 Task: Get information about a Redfin agent in Sacramento, California, for assistance in finding a property with a rooftop terrace.
Action: Mouse pressed left at (336, 185)
Screenshot: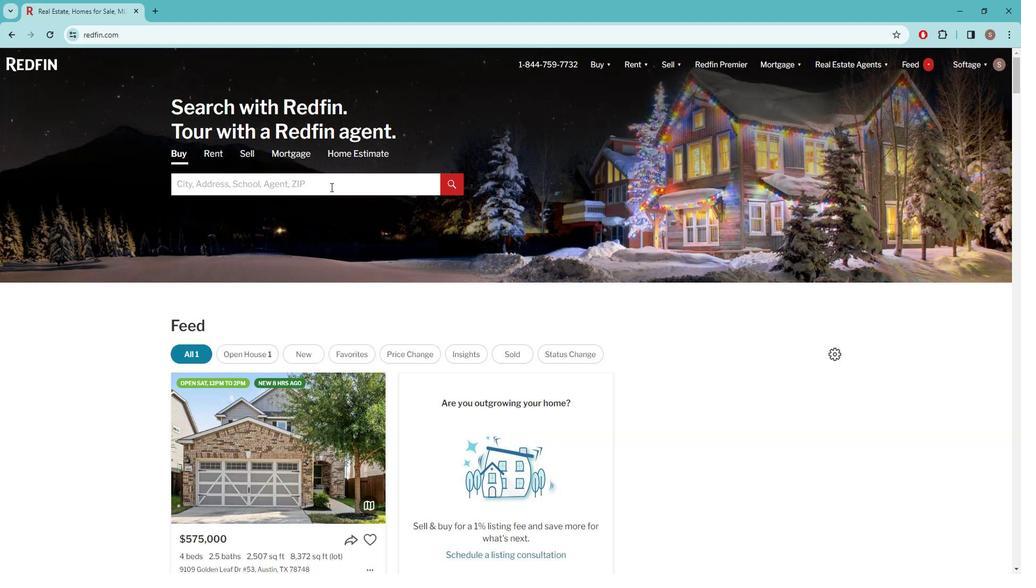
Action: Key pressed s<Key.caps_lock>ACRAMENTO
Screenshot: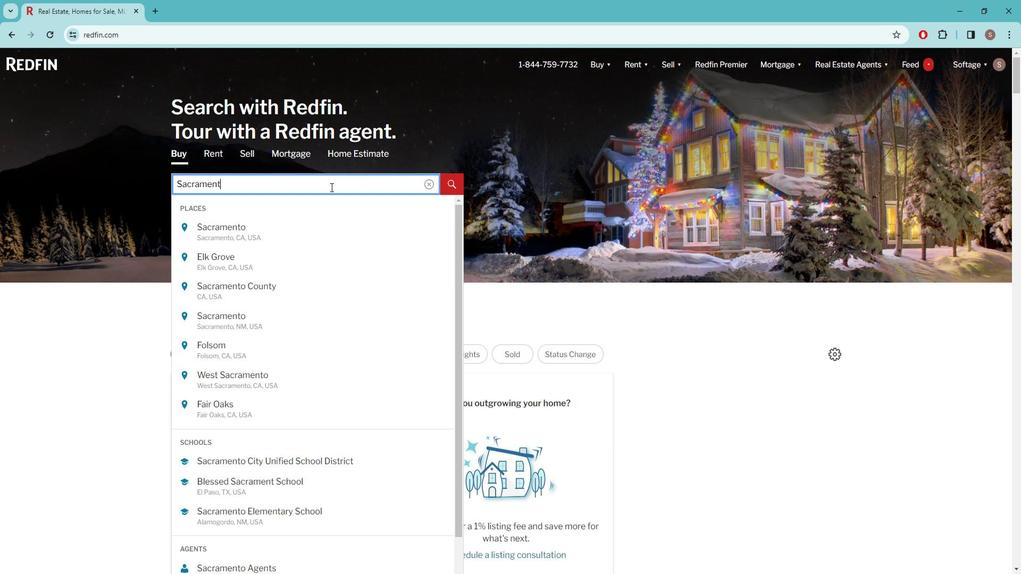 
Action: Mouse moved to (262, 224)
Screenshot: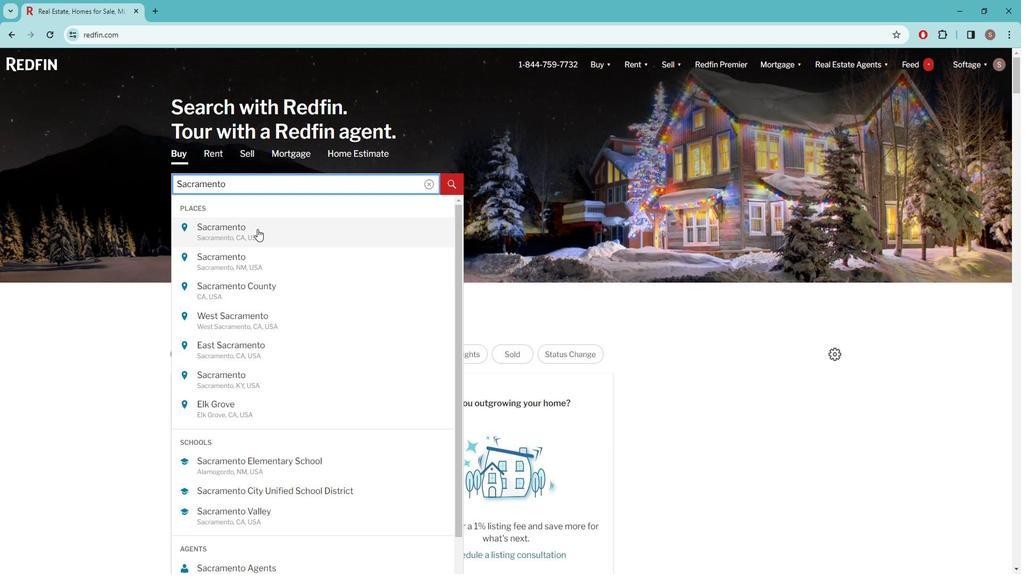 
Action: Mouse pressed left at (262, 224)
Screenshot: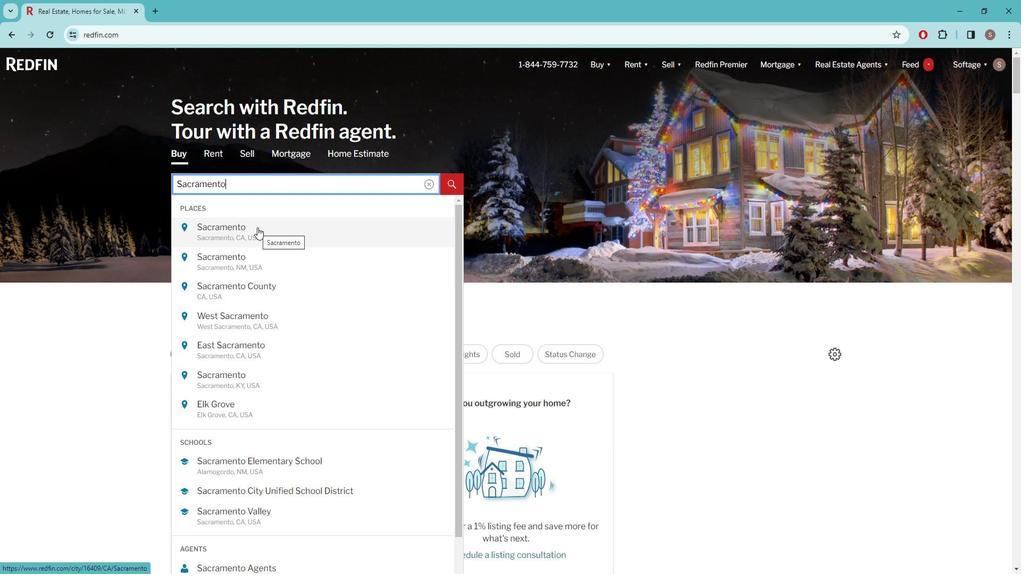 
Action: Mouse moved to (902, 134)
Screenshot: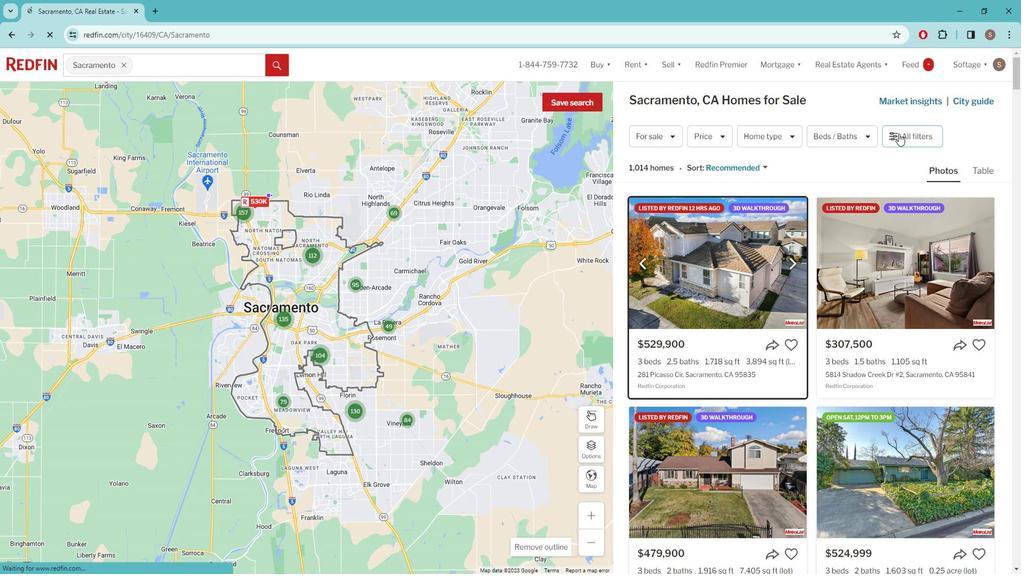 
Action: Mouse pressed left at (902, 134)
Screenshot: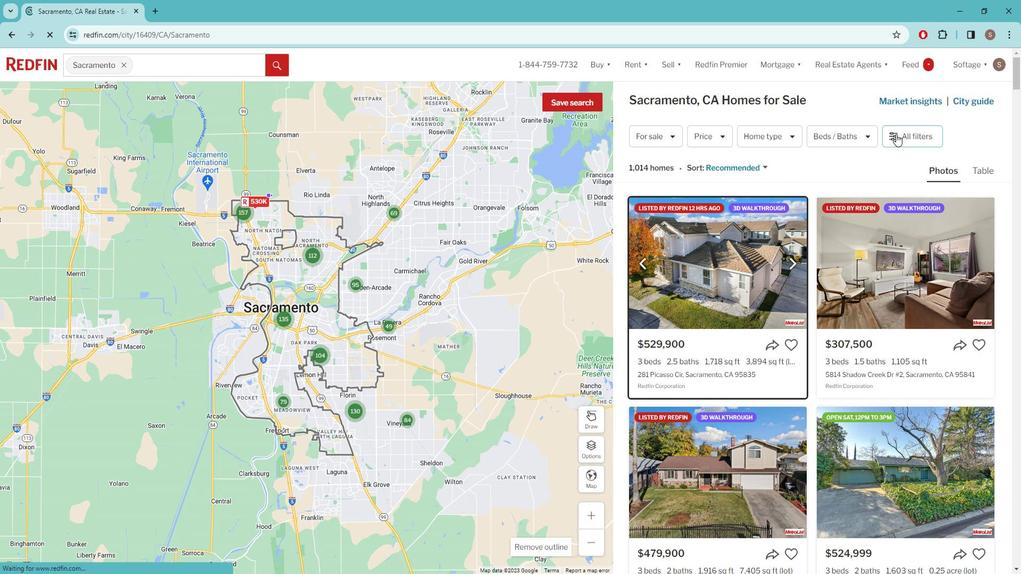 
Action: Mouse pressed left at (902, 134)
Screenshot: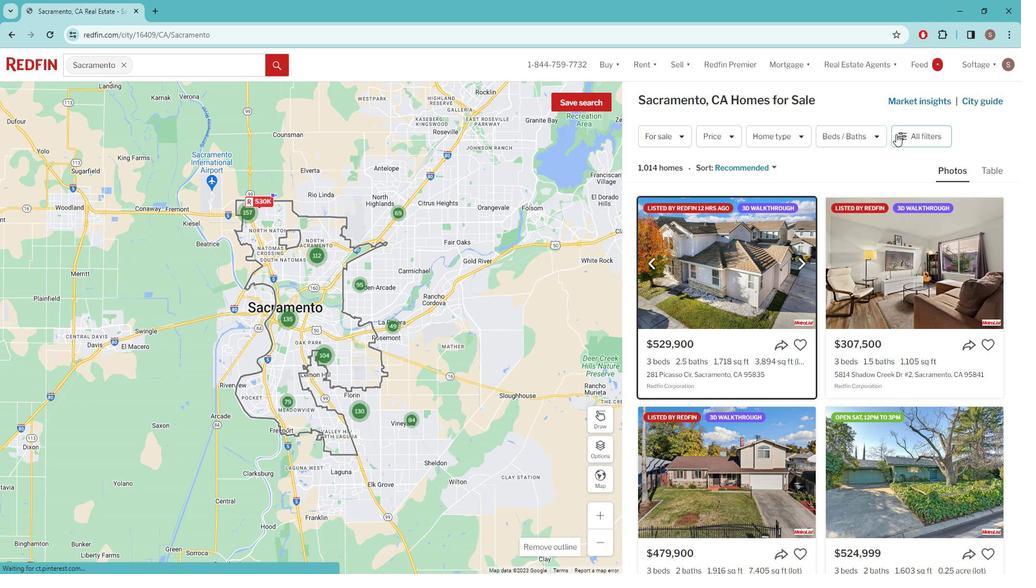 
Action: Mouse moved to (901, 135)
Screenshot: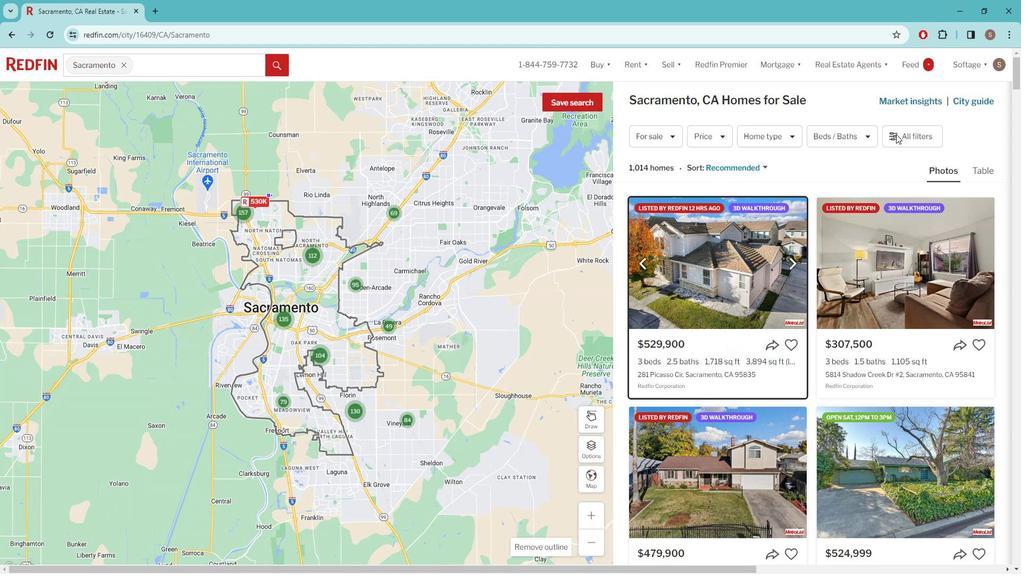 
Action: Mouse pressed left at (901, 135)
Screenshot: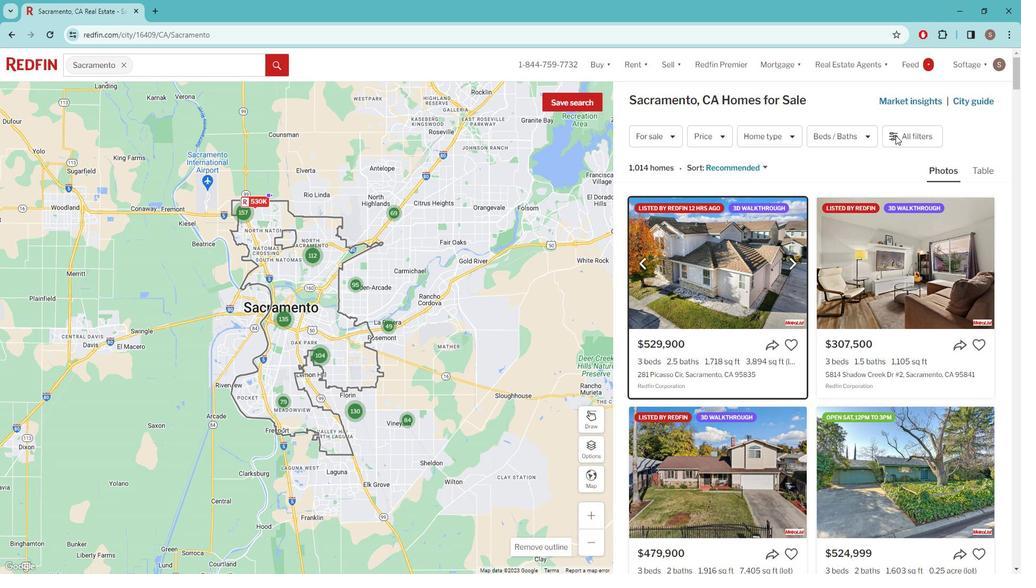 
Action: Mouse moved to (860, 190)
Screenshot: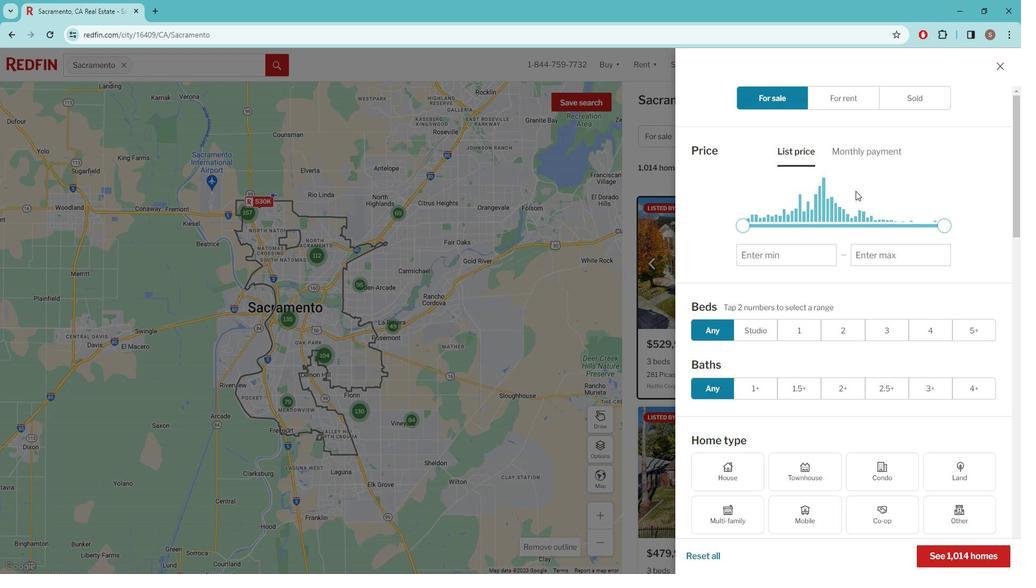 
Action: Mouse scrolled (860, 190) with delta (0, 0)
Screenshot: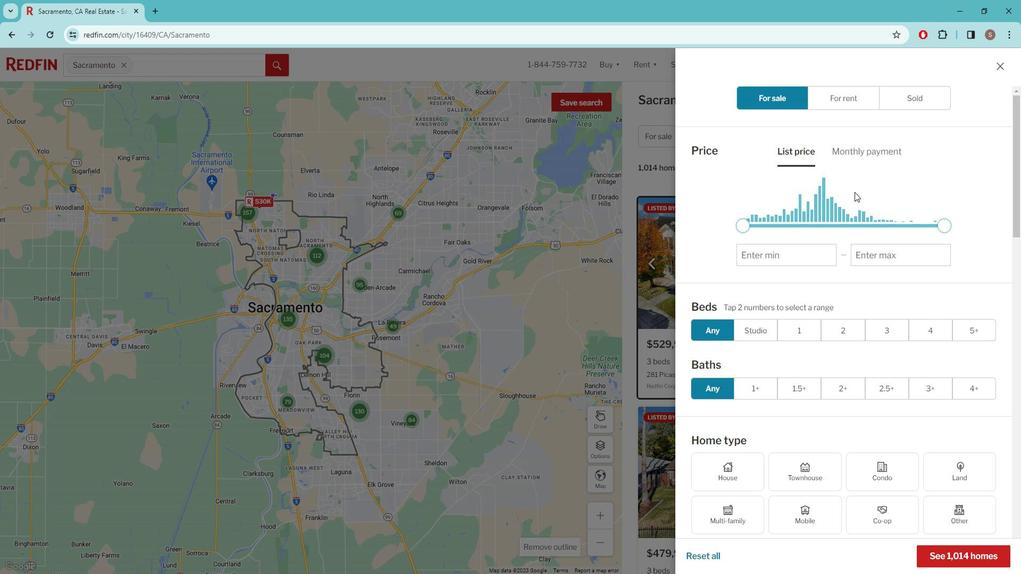 
Action: Mouse scrolled (860, 190) with delta (0, 0)
Screenshot: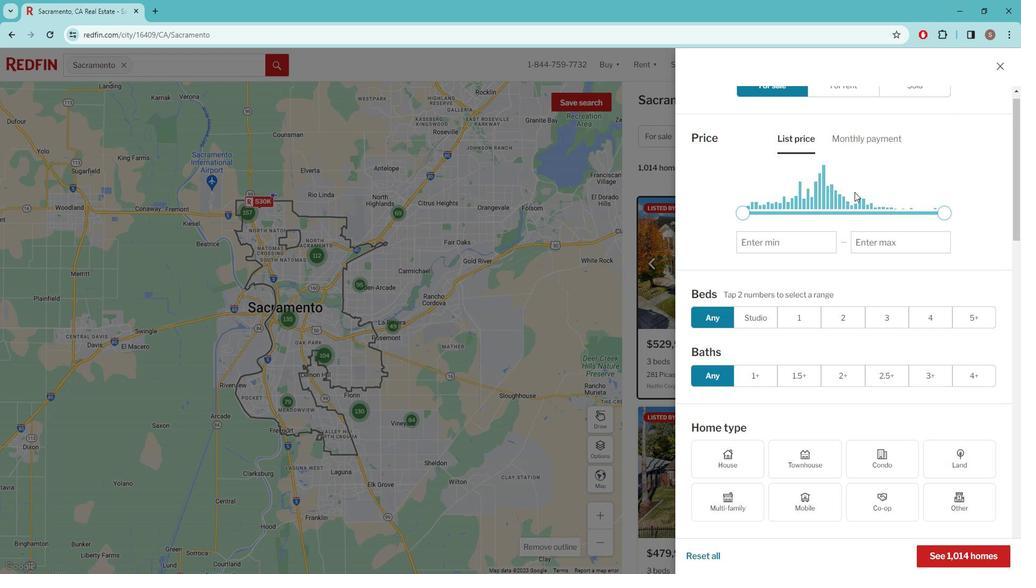 
Action: Mouse moved to (843, 235)
Screenshot: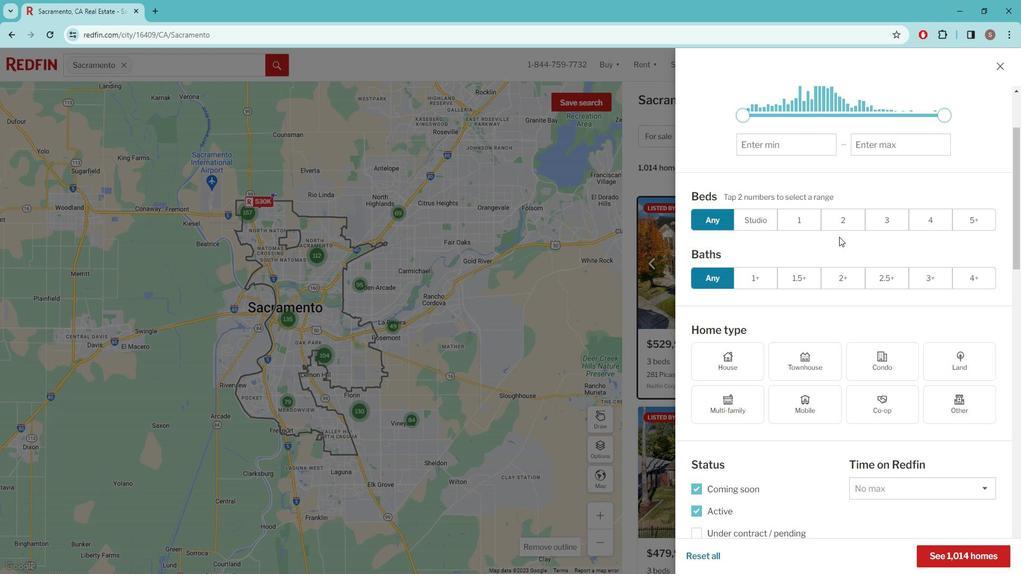
Action: Mouse scrolled (843, 234) with delta (0, 0)
Screenshot: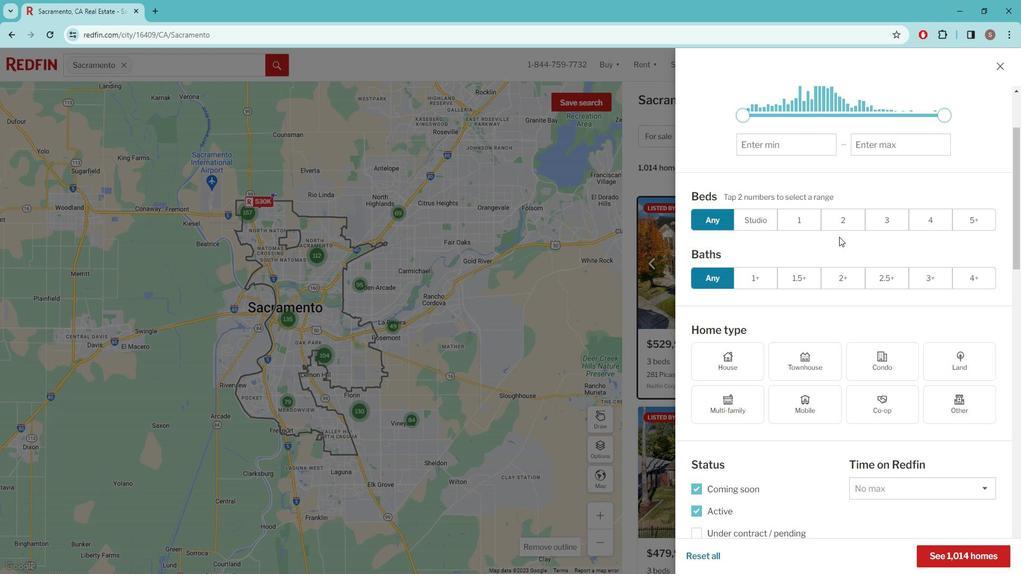 
Action: Mouse moved to (831, 246)
Screenshot: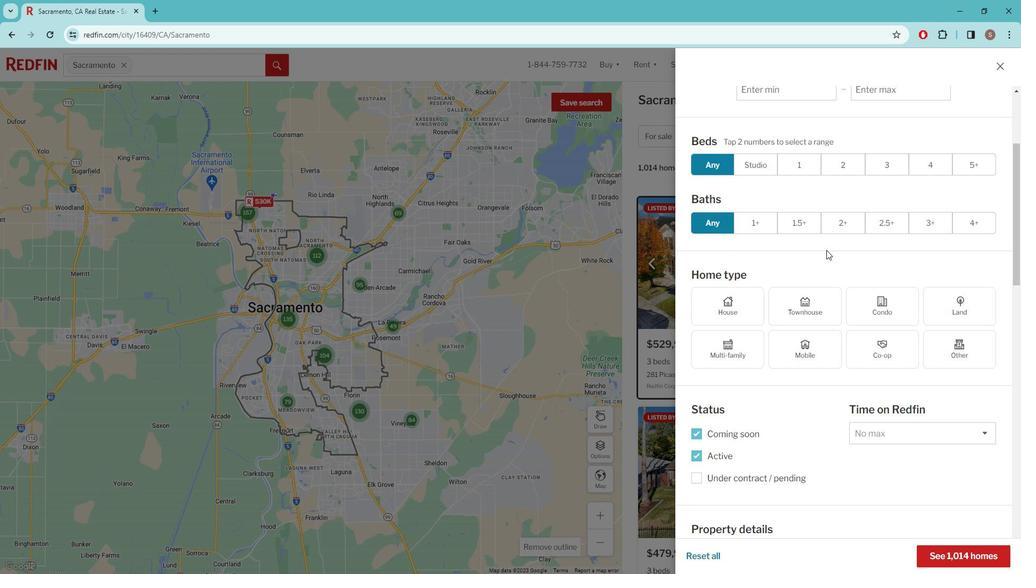 
Action: Mouse scrolled (831, 245) with delta (0, 0)
Screenshot: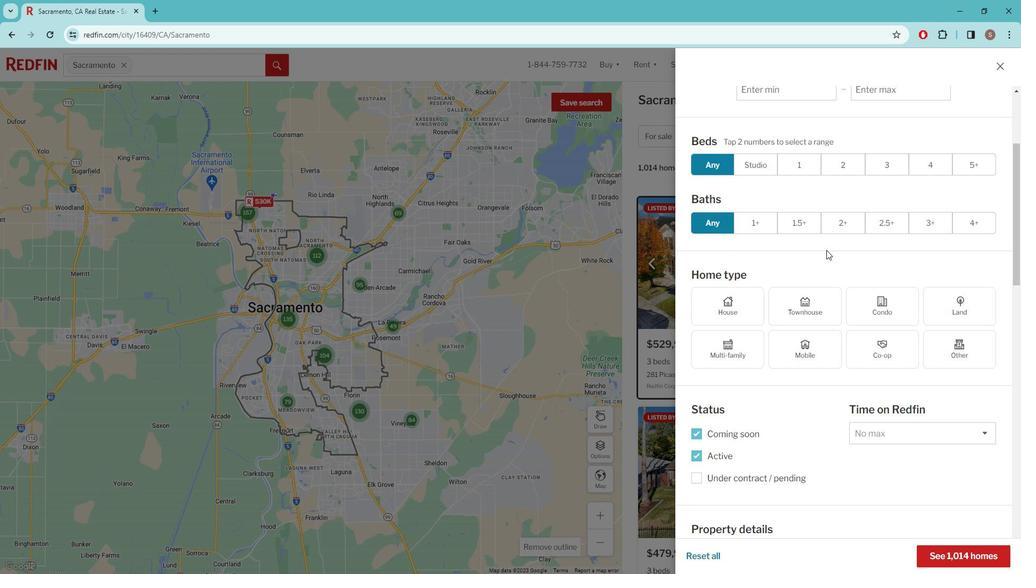 
Action: Mouse moved to (830, 249)
Screenshot: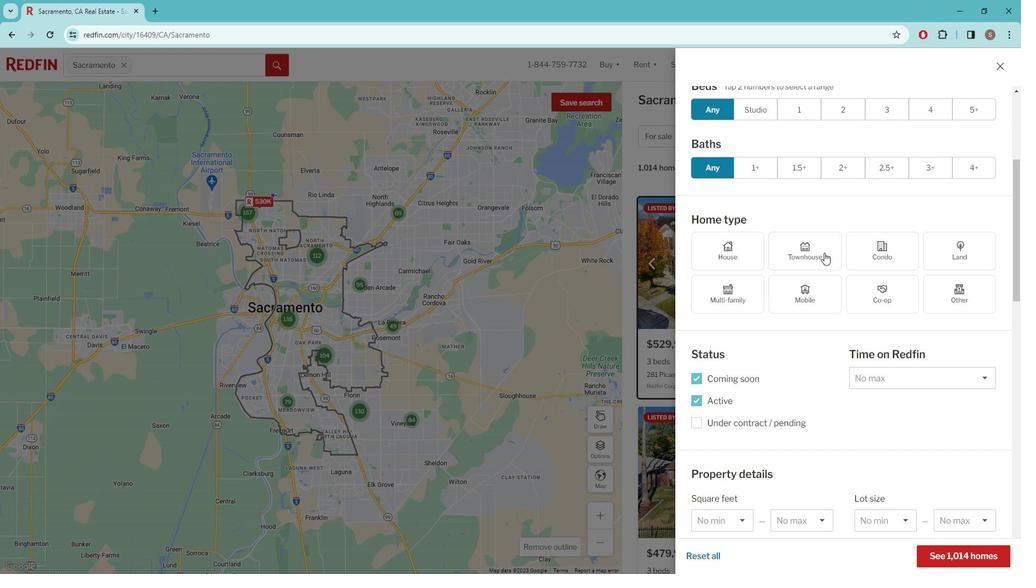 
Action: Mouse scrolled (830, 248) with delta (0, 0)
Screenshot: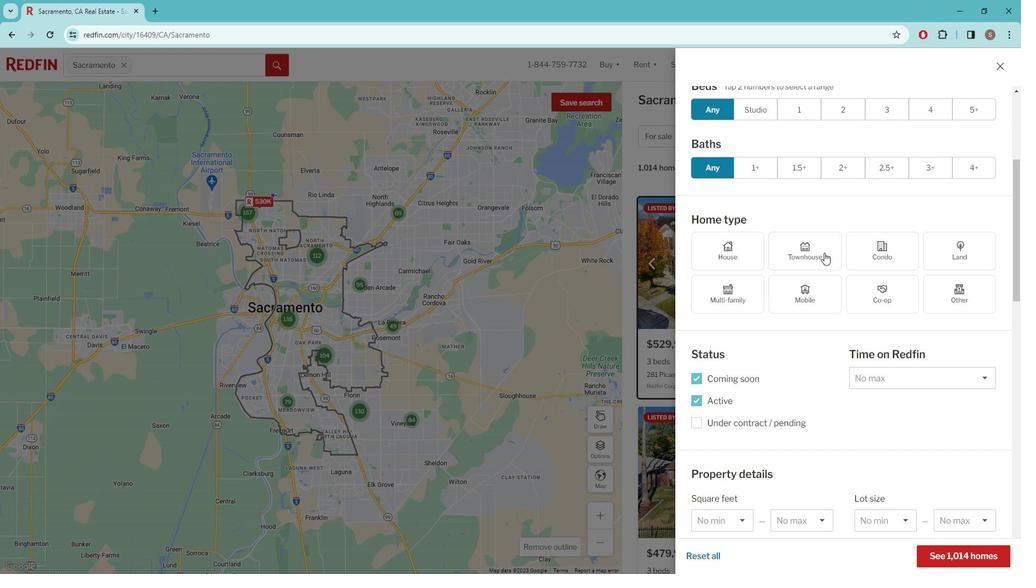 
Action: Mouse scrolled (830, 248) with delta (0, 0)
Screenshot: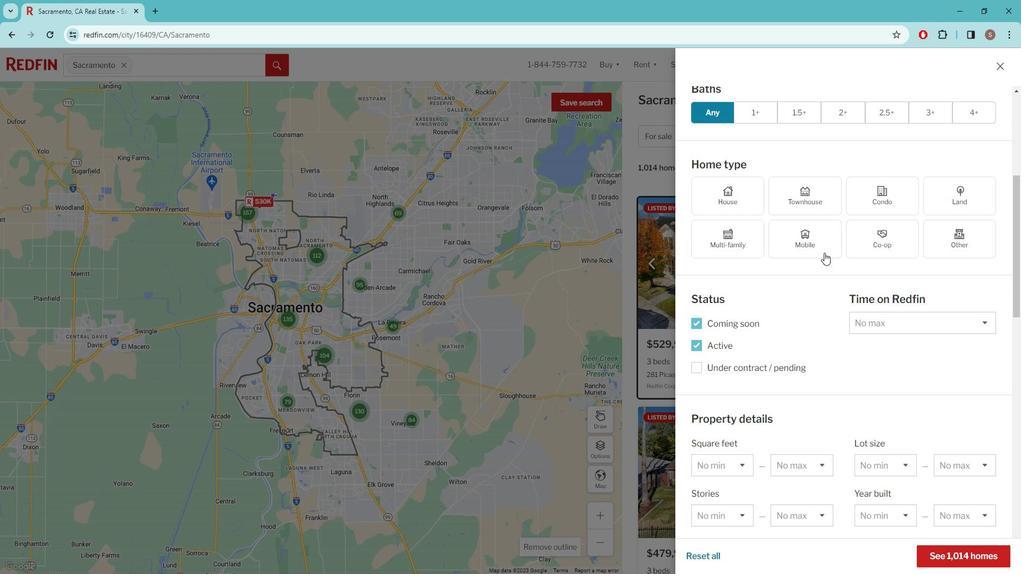 
Action: Mouse scrolled (830, 248) with delta (0, 0)
Screenshot: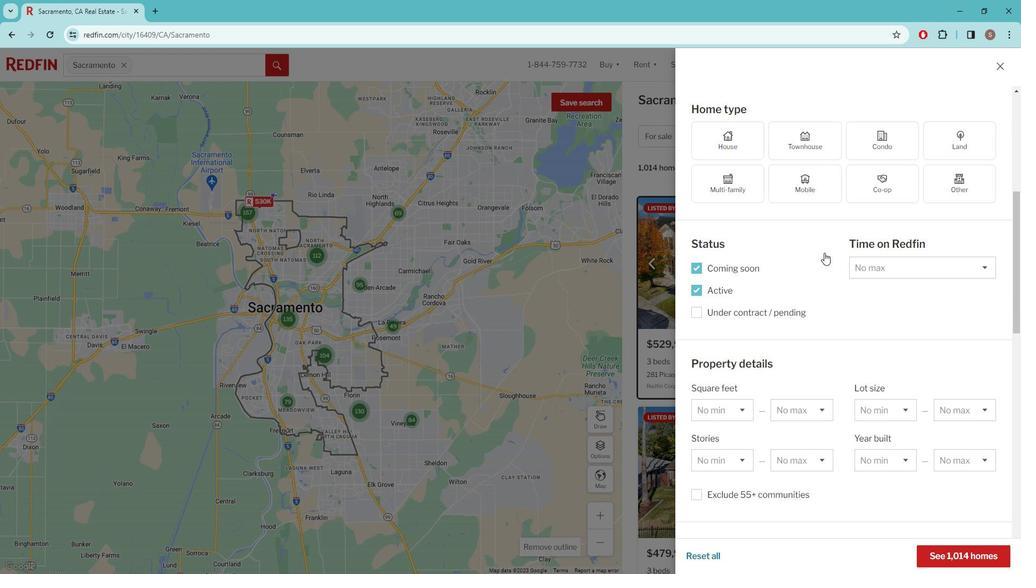 
Action: Mouse scrolled (830, 248) with delta (0, 0)
Screenshot: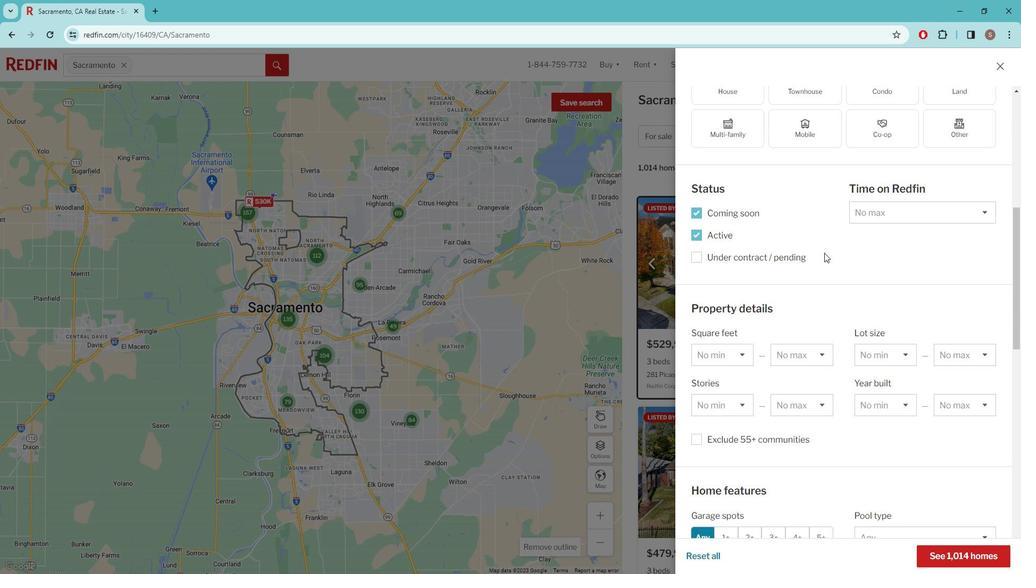 
Action: Mouse scrolled (830, 248) with delta (0, 0)
Screenshot: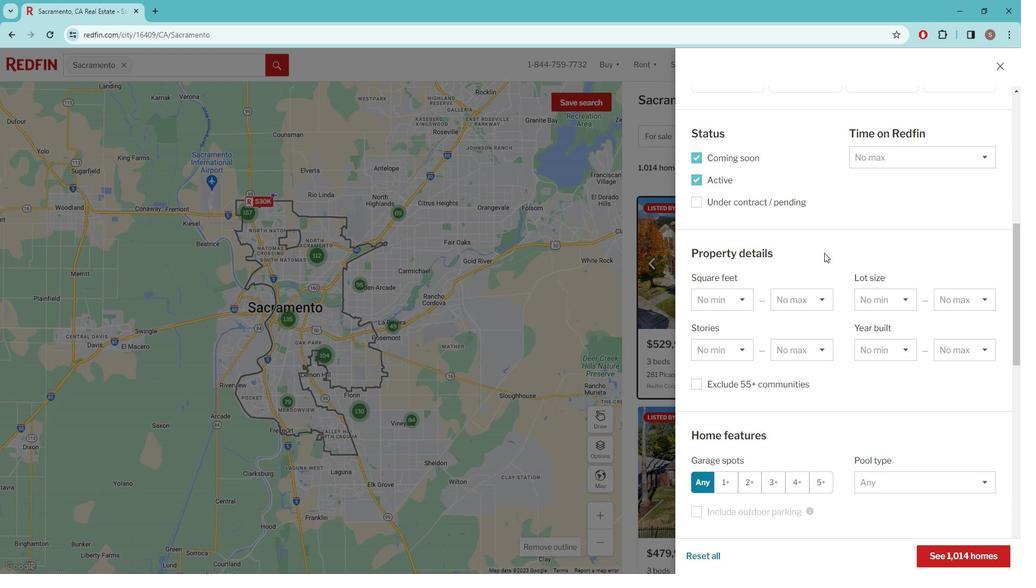 
Action: Mouse scrolled (830, 248) with delta (0, 0)
Screenshot: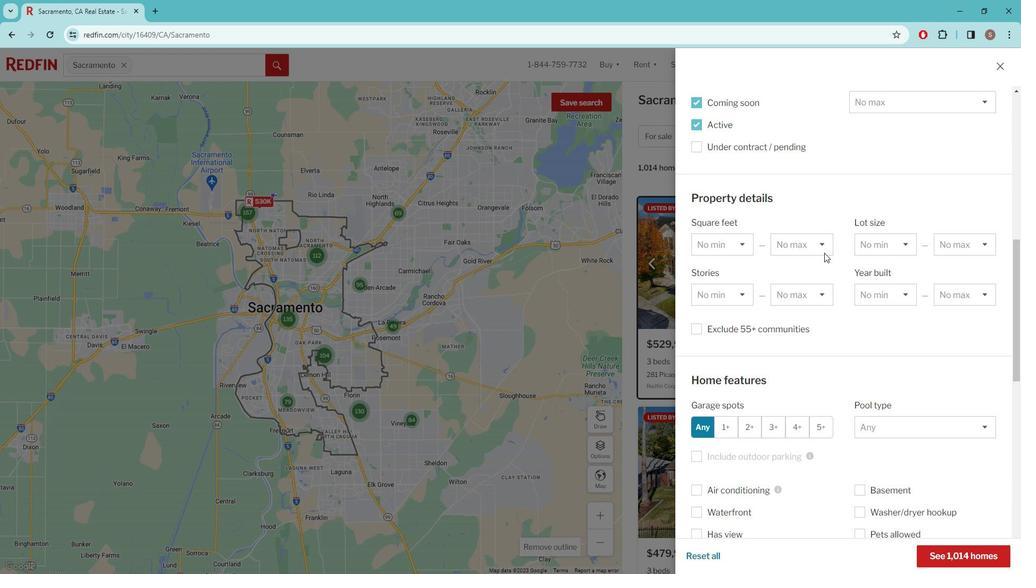 
Action: Mouse scrolled (830, 248) with delta (0, 0)
Screenshot: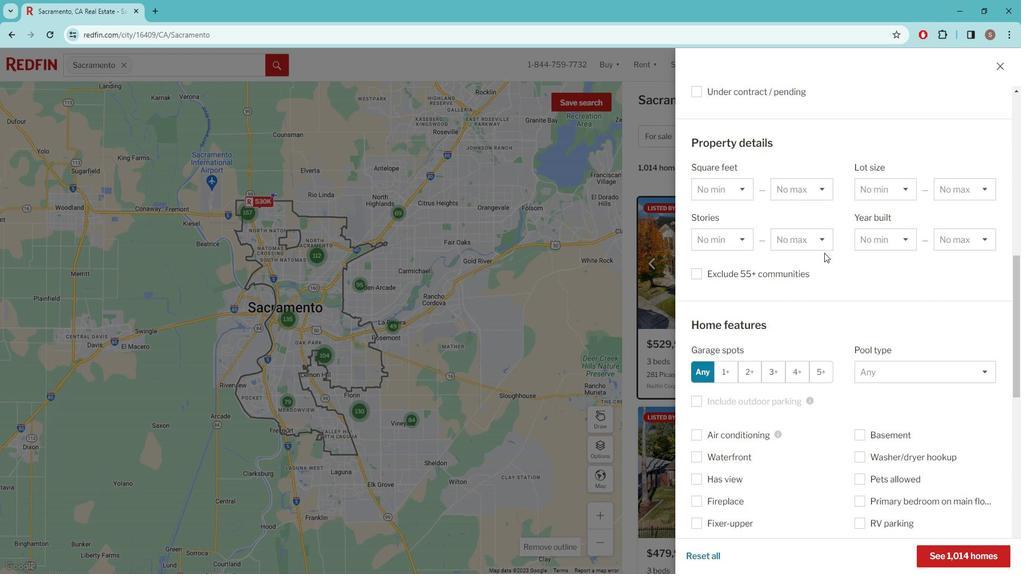 
Action: Mouse moved to (829, 253)
Screenshot: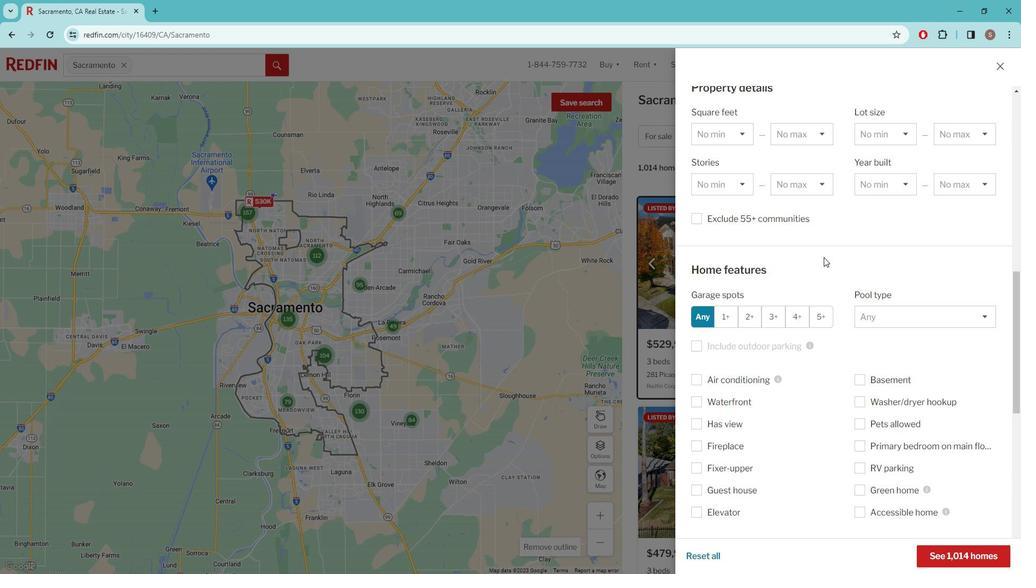 
Action: Mouse scrolled (829, 252) with delta (0, 0)
Screenshot: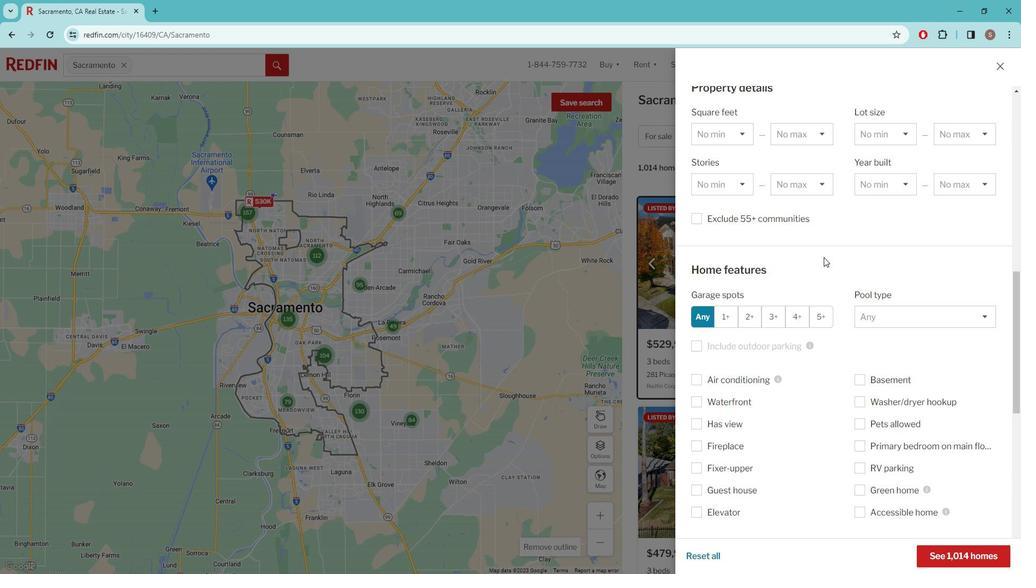 
Action: Mouse scrolled (829, 252) with delta (0, 0)
Screenshot: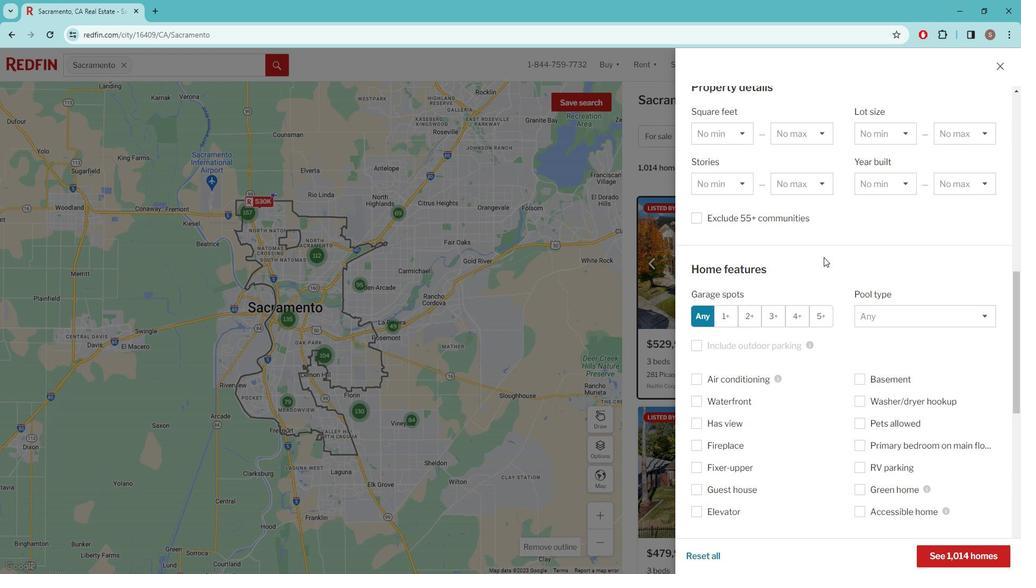 
Action: Mouse scrolled (829, 253) with delta (0, 0)
Screenshot: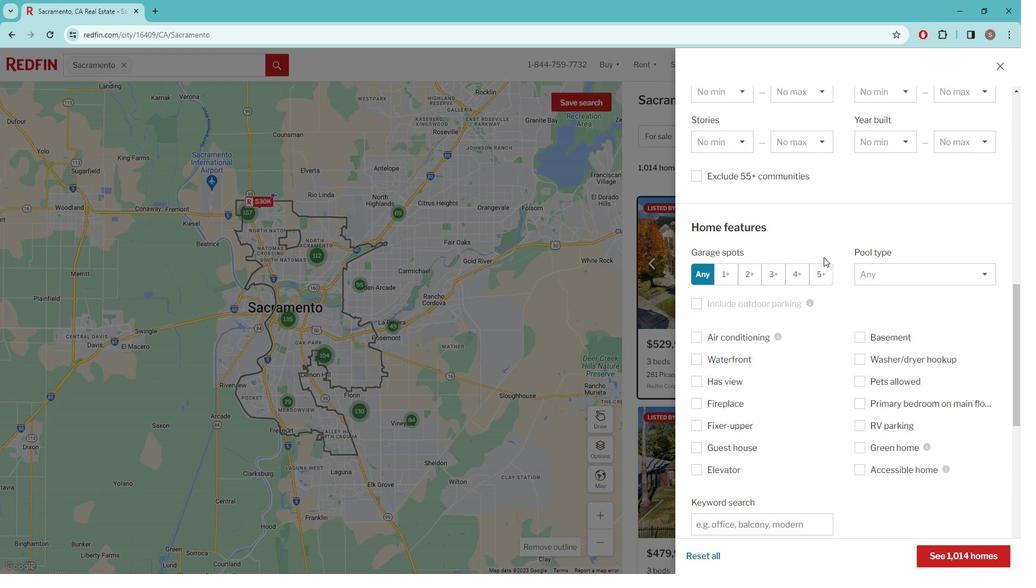 
Action: Mouse scrolled (829, 252) with delta (0, 0)
Screenshot: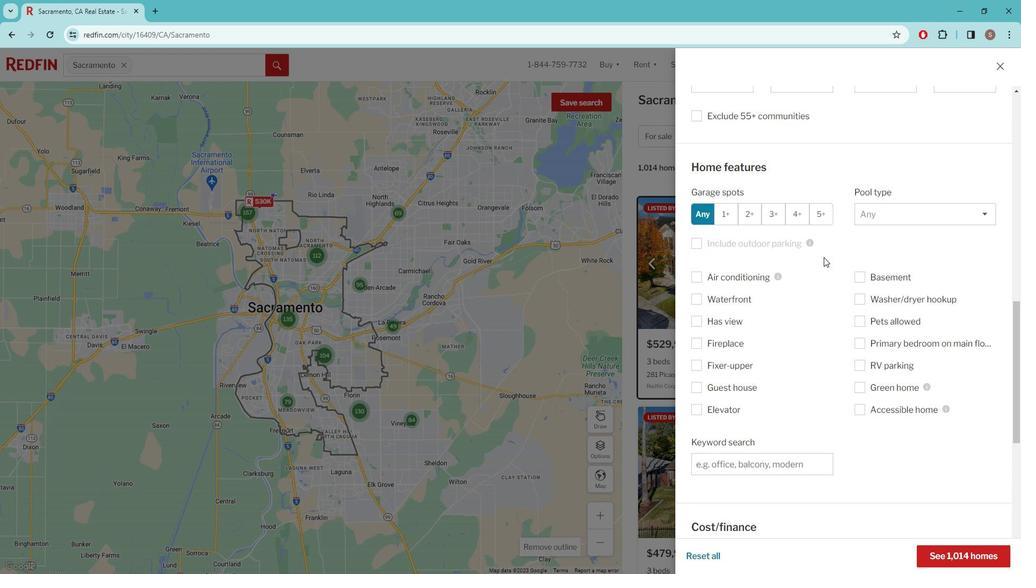 
Action: Mouse moved to (829, 254)
Screenshot: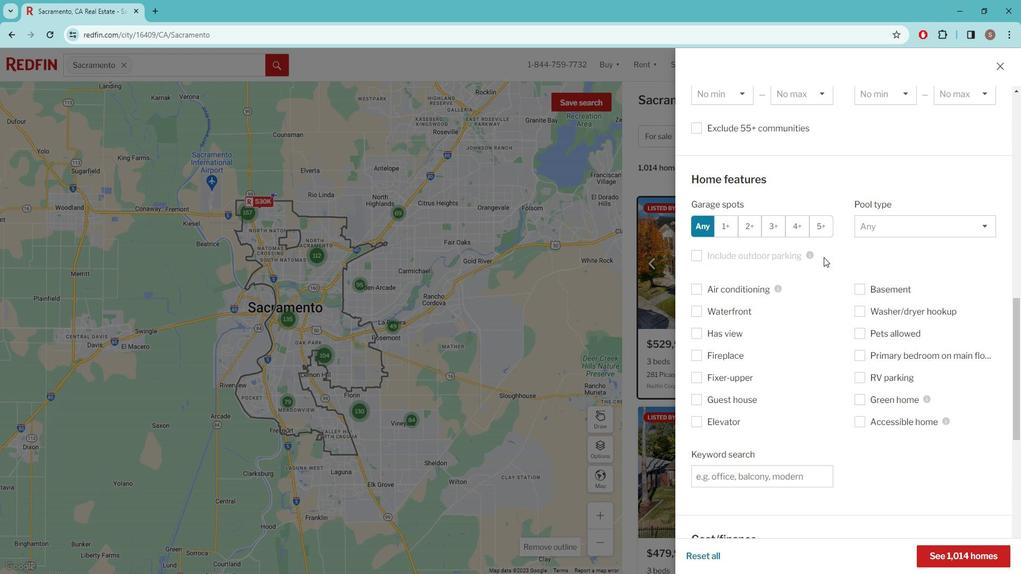 
Action: Mouse scrolled (829, 253) with delta (0, 0)
Screenshot: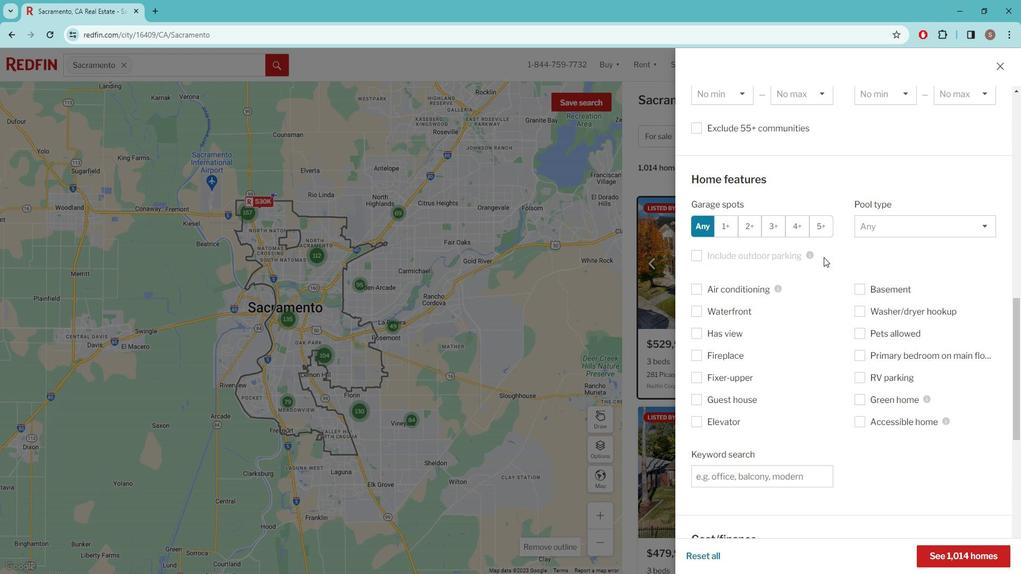 
Action: Mouse moved to (771, 389)
Screenshot: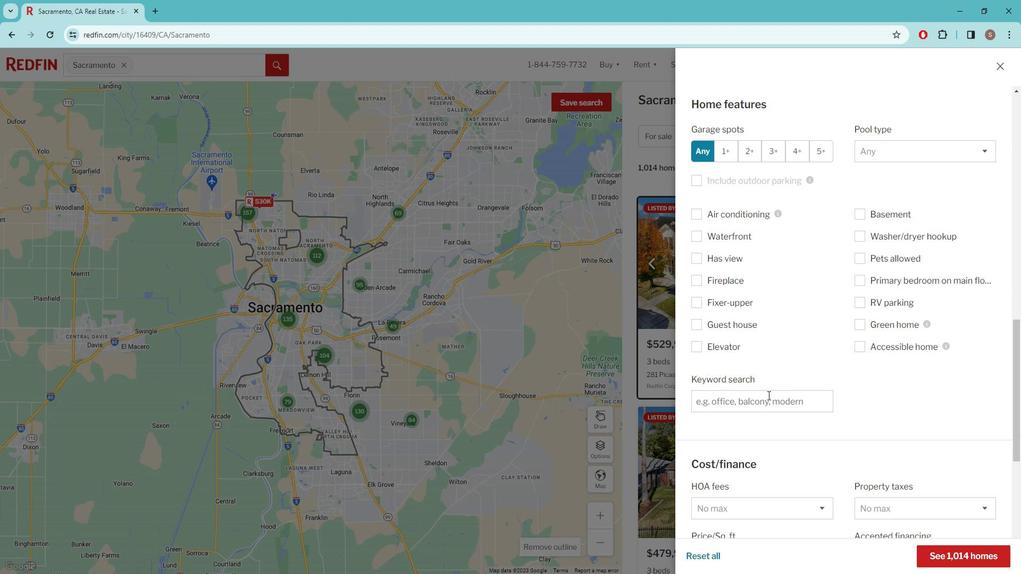 
Action: Mouse pressed left at (771, 389)
Screenshot: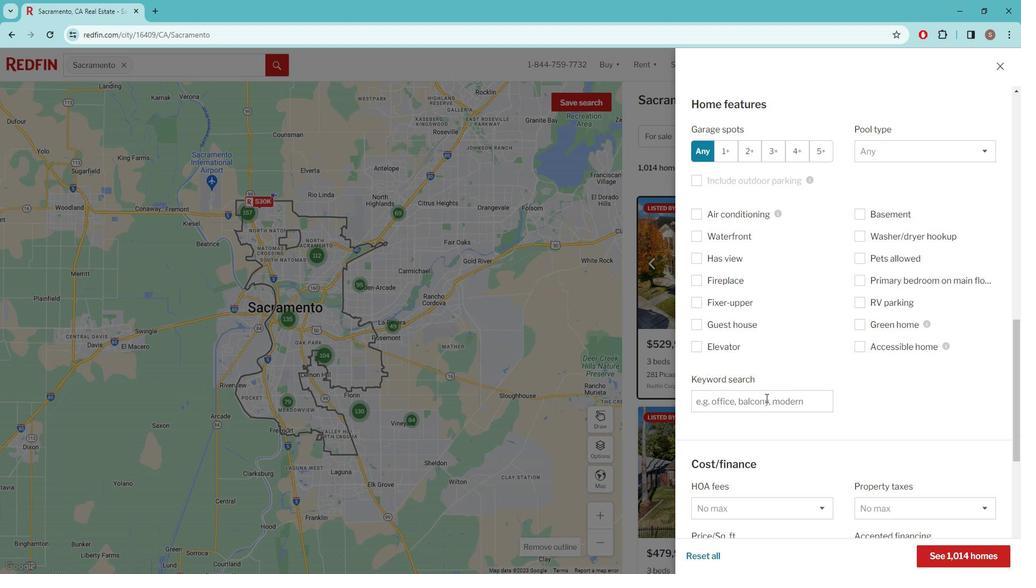 
Action: Mouse moved to (771, 372)
Screenshot: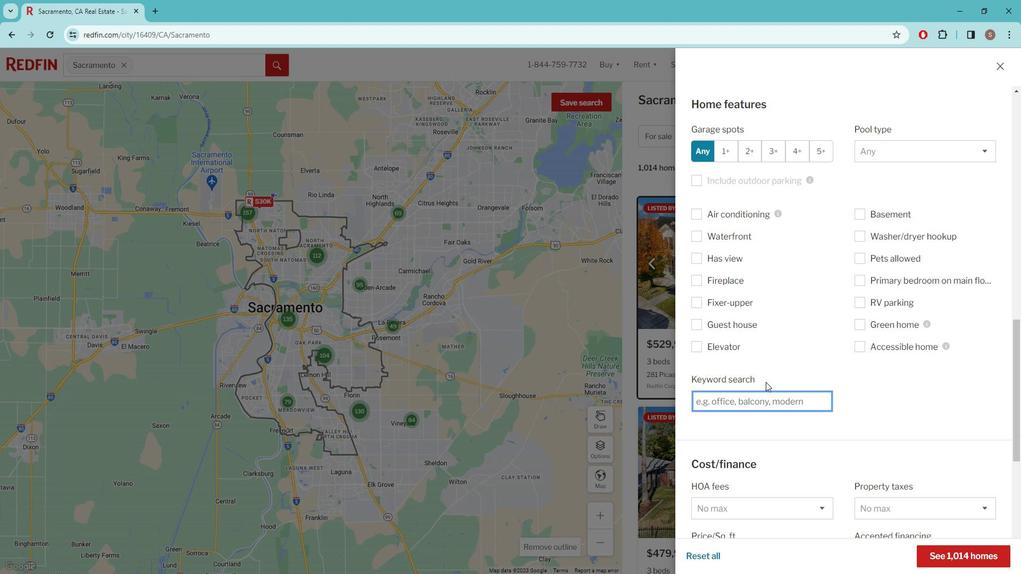 
Action: Key pressed ROOFTOP
Screenshot: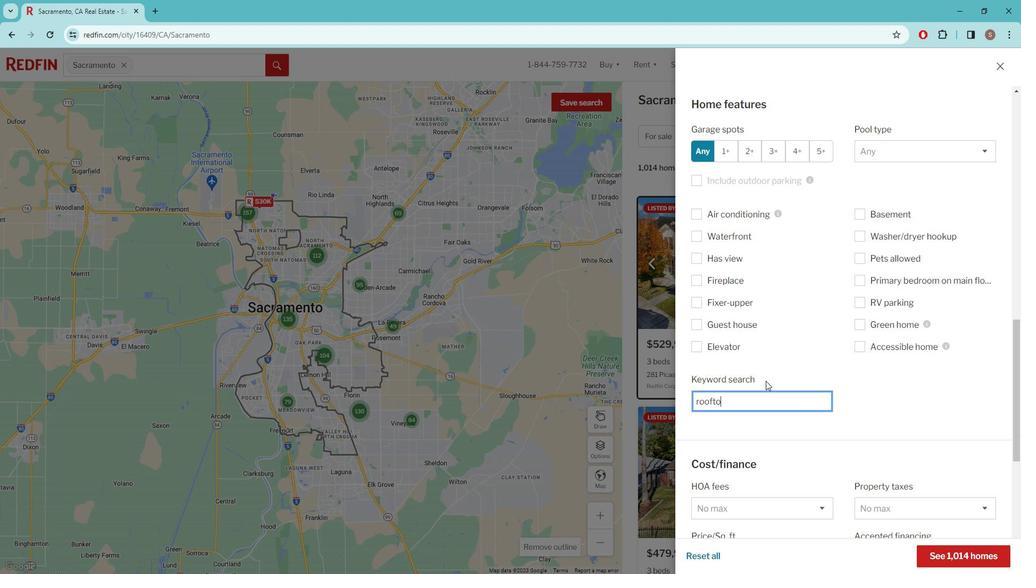 
Action: Mouse moved to (771, 372)
Screenshot: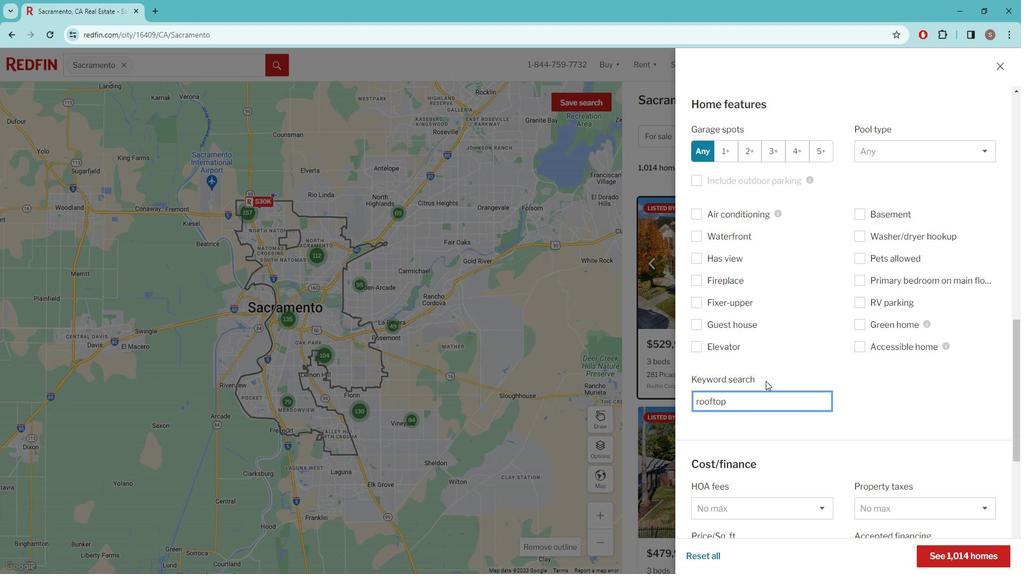 
Action: Key pressed <Key.space>TERRACE
Screenshot: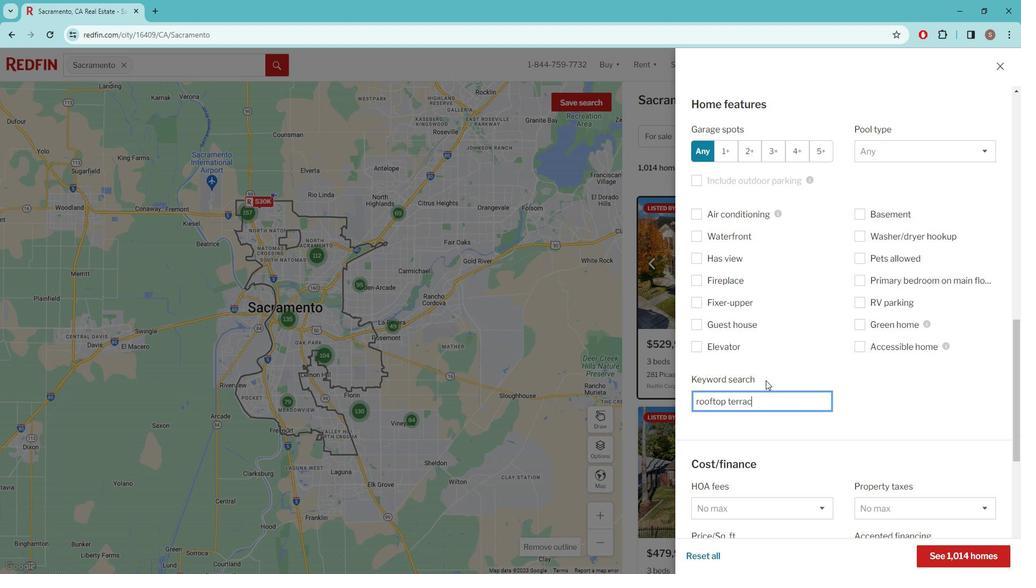 
Action: Mouse scrolled (771, 371) with delta (0, 0)
Screenshot: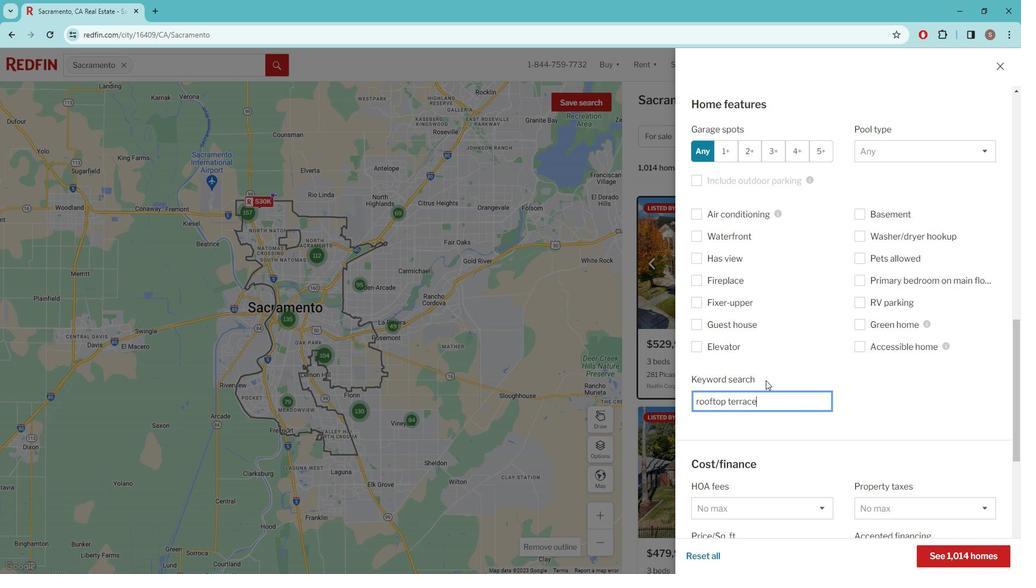 
Action: Mouse scrolled (771, 371) with delta (0, 0)
Screenshot: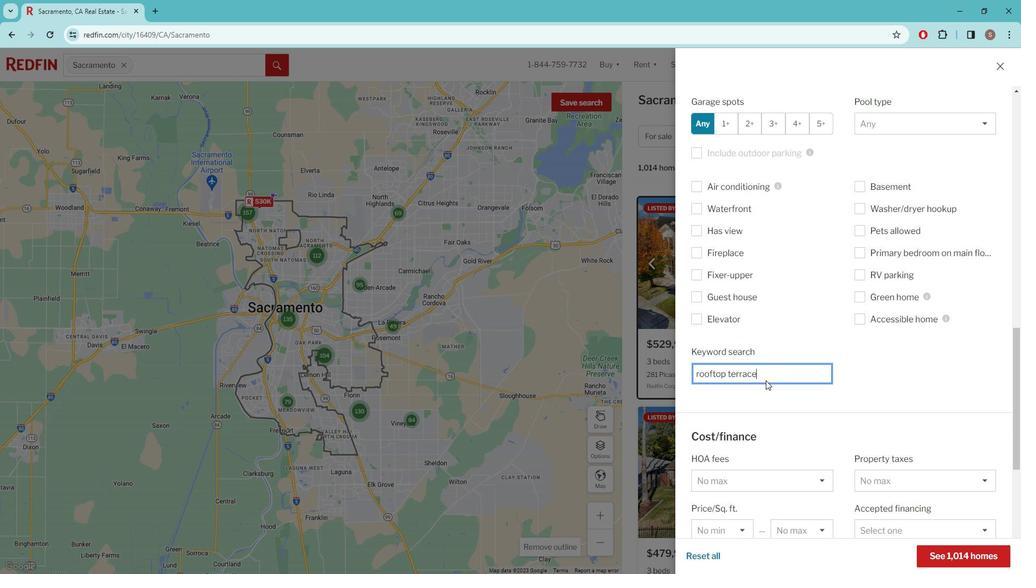 
Action: Mouse scrolled (771, 371) with delta (0, 0)
Screenshot: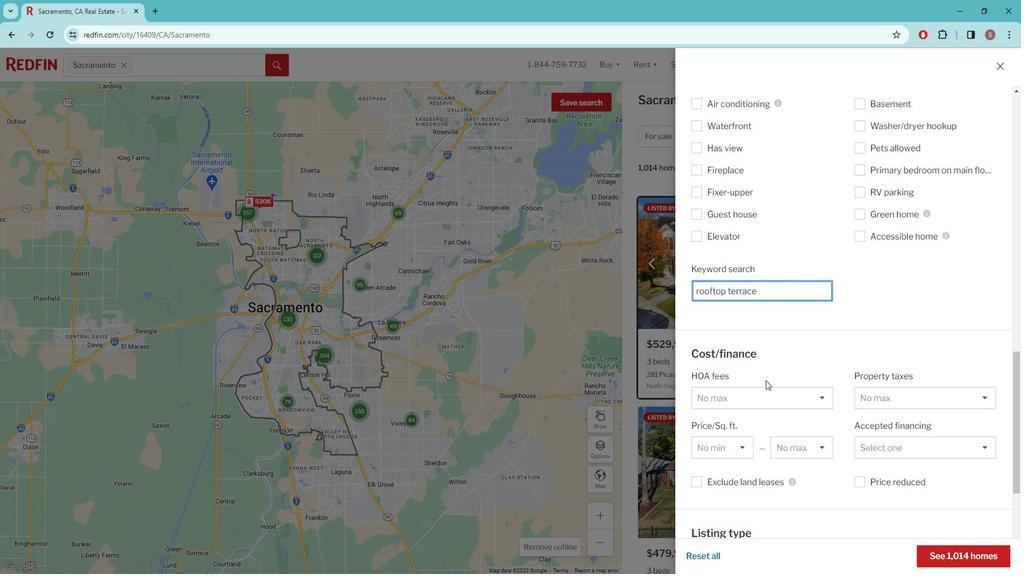 
Action: Mouse scrolled (771, 371) with delta (0, 0)
Screenshot: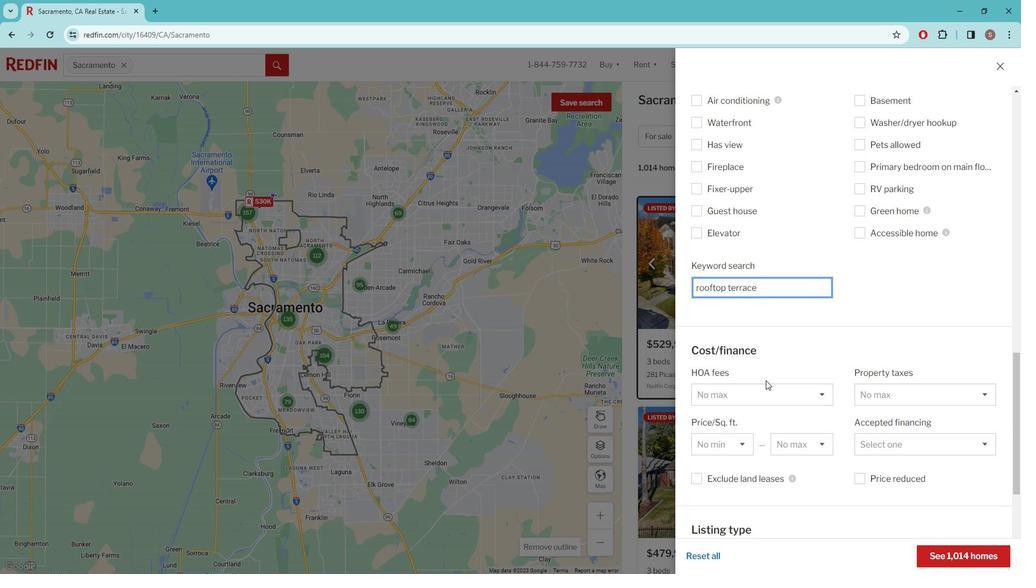 
Action: Mouse scrolled (771, 371) with delta (0, 0)
Screenshot: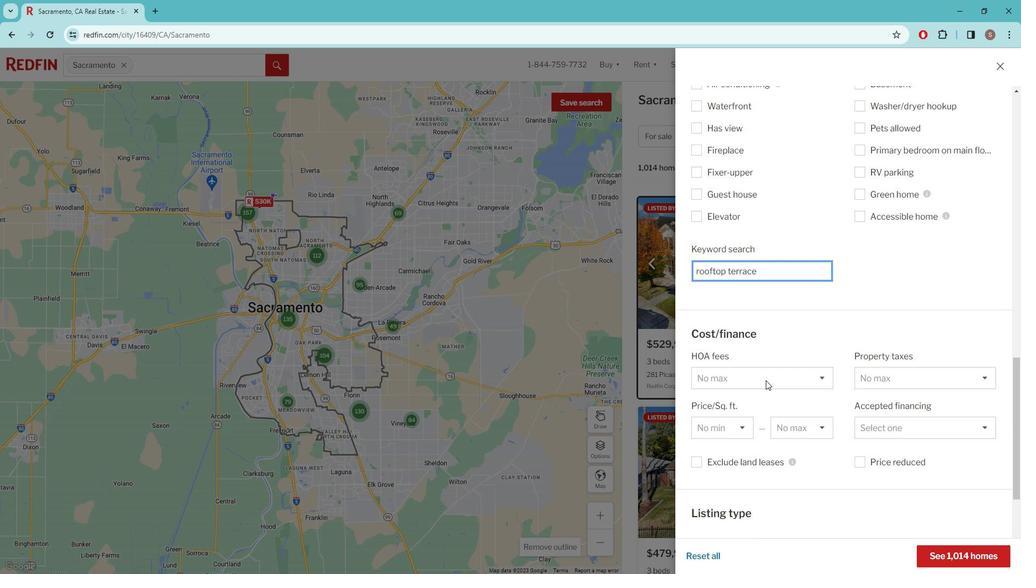 
Action: Mouse moved to (771, 375)
Screenshot: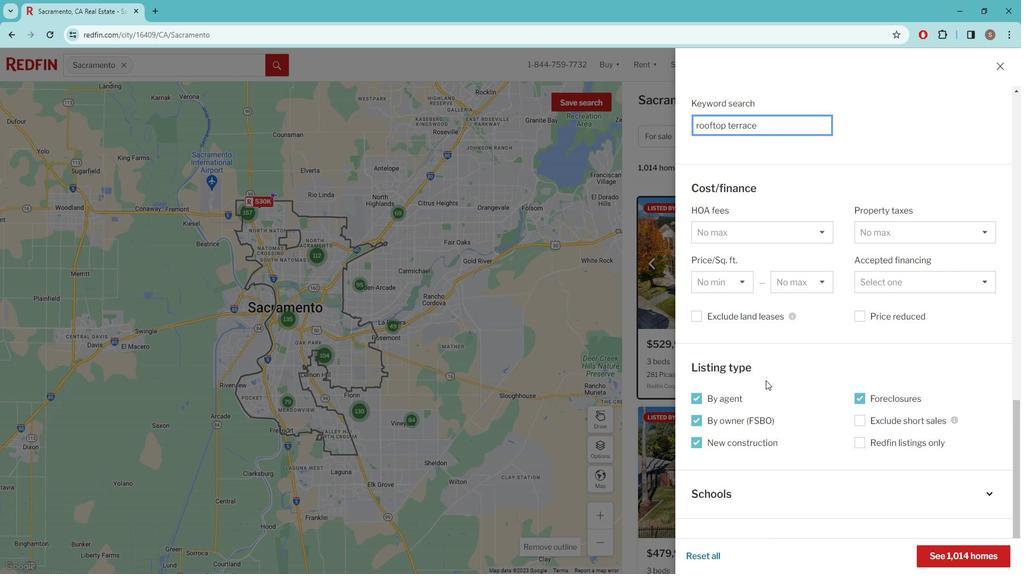 
Action: Mouse scrolled (771, 374) with delta (0, 0)
Screenshot: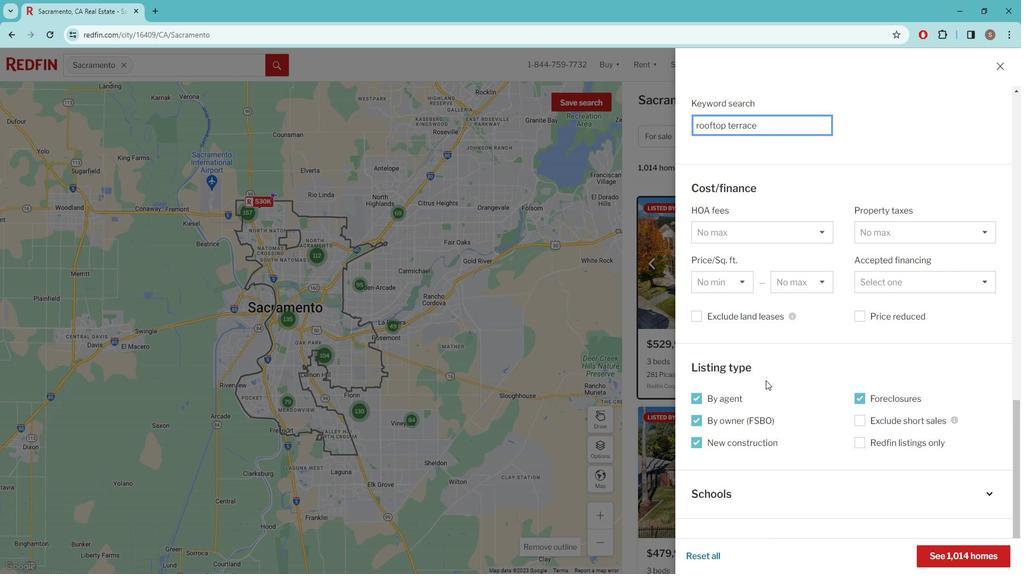 
Action: Mouse moved to (771, 375)
Screenshot: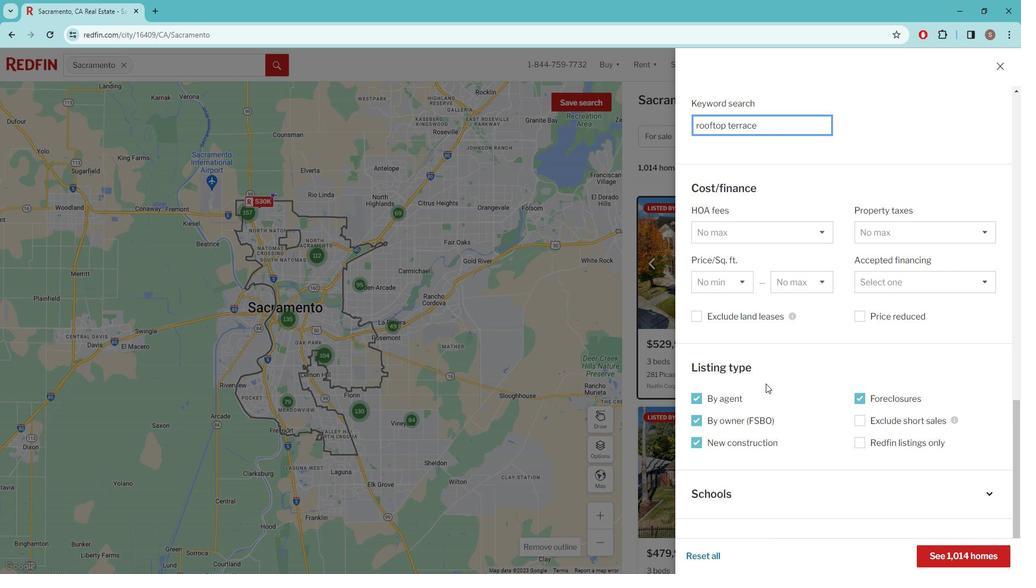 
Action: Mouse scrolled (771, 375) with delta (0, 0)
Screenshot: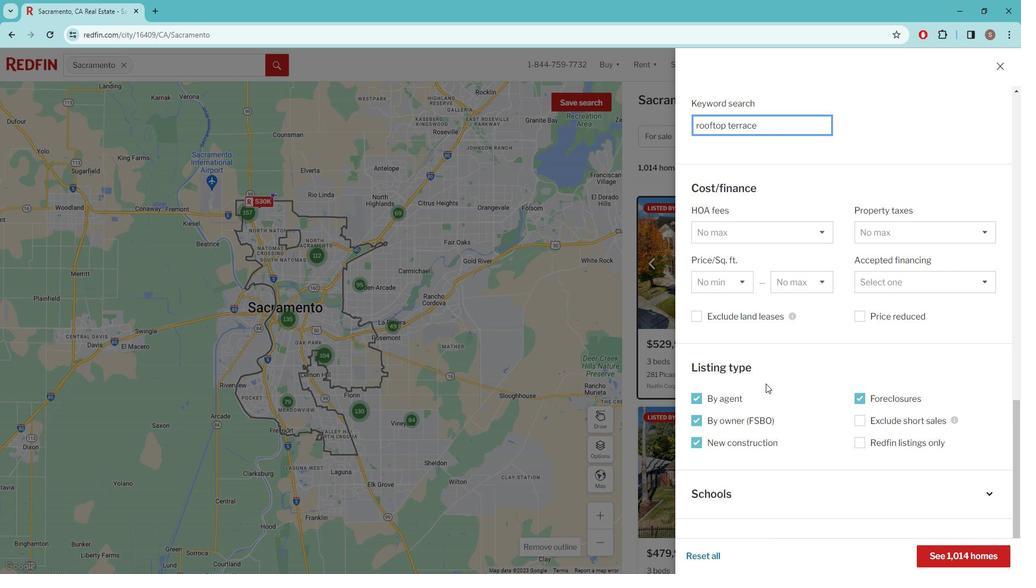 
Action: Mouse moved to (771, 376)
Screenshot: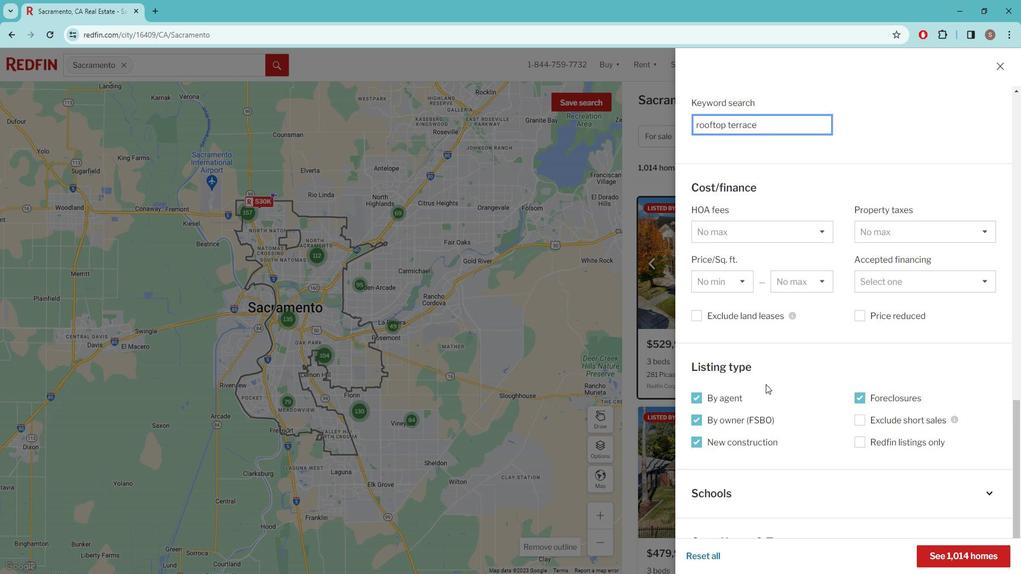 
Action: Mouse scrolled (771, 376) with delta (0, 0)
Screenshot: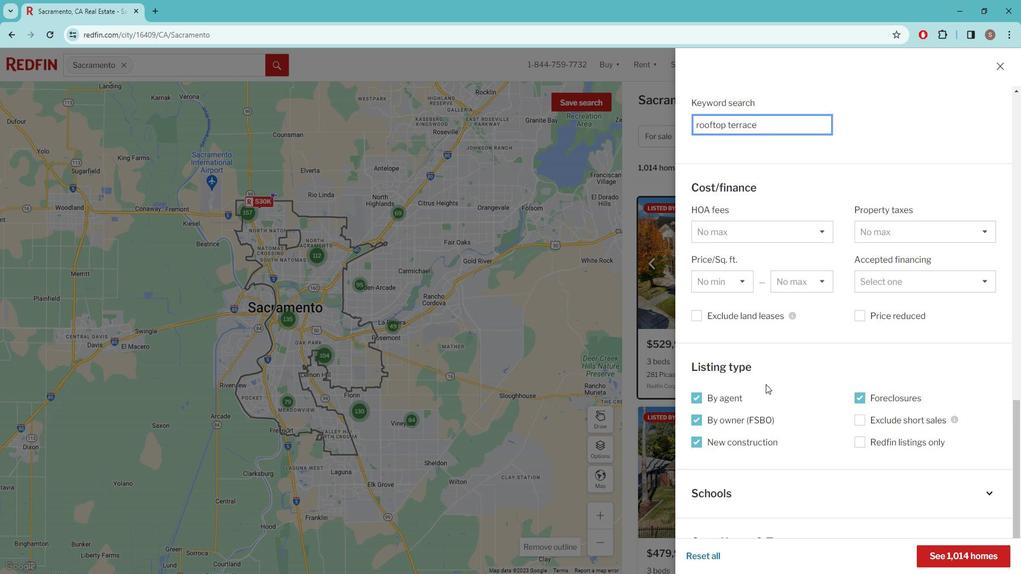 
Action: Mouse moved to (822, 437)
Screenshot: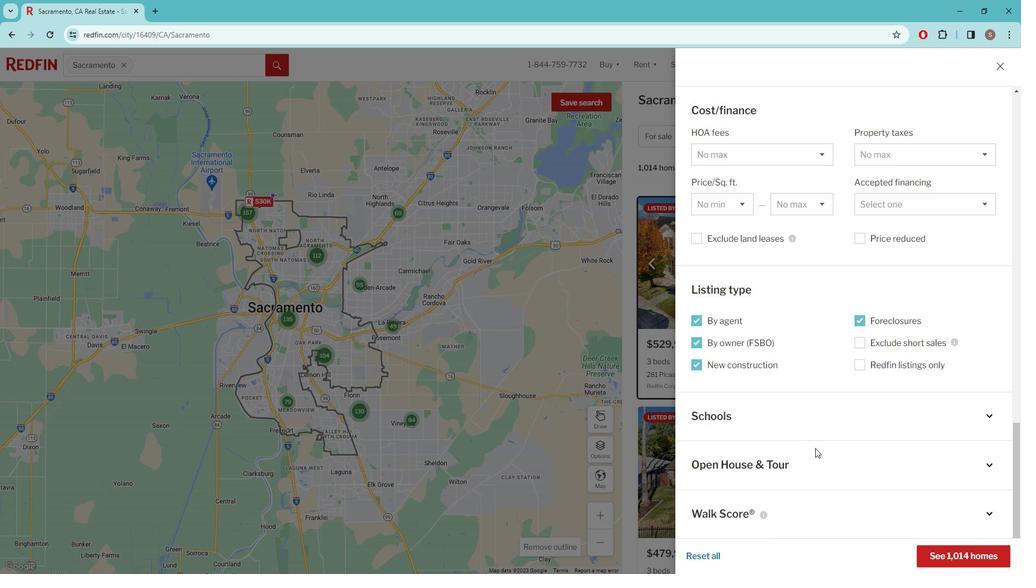 
Action: Mouse scrolled (822, 437) with delta (0, 0)
Screenshot: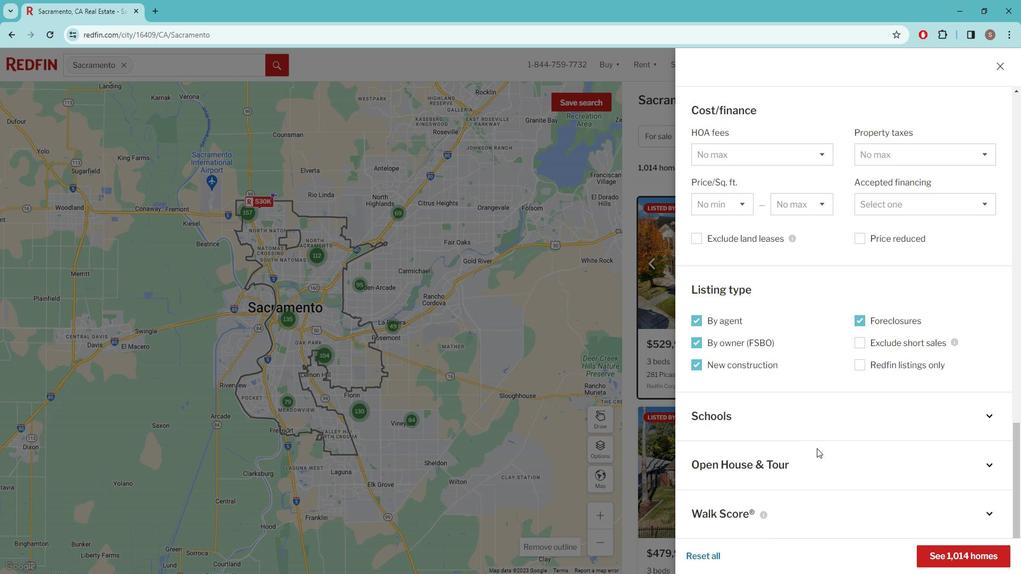 
Action: Mouse moved to (823, 438)
Screenshot: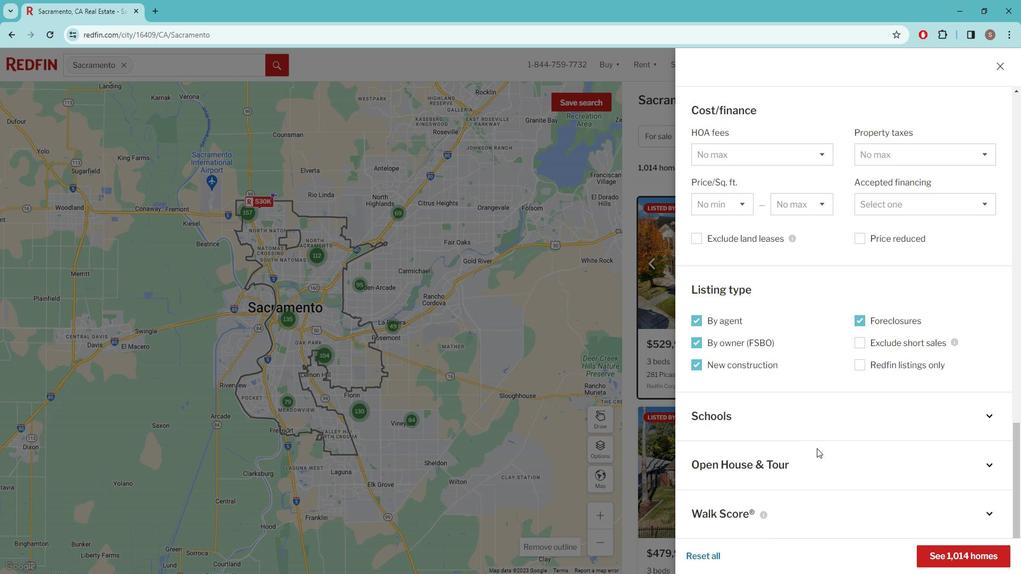 
Action: Mouse scrolled (823, 437) with delta (0, 0)
Screenshot: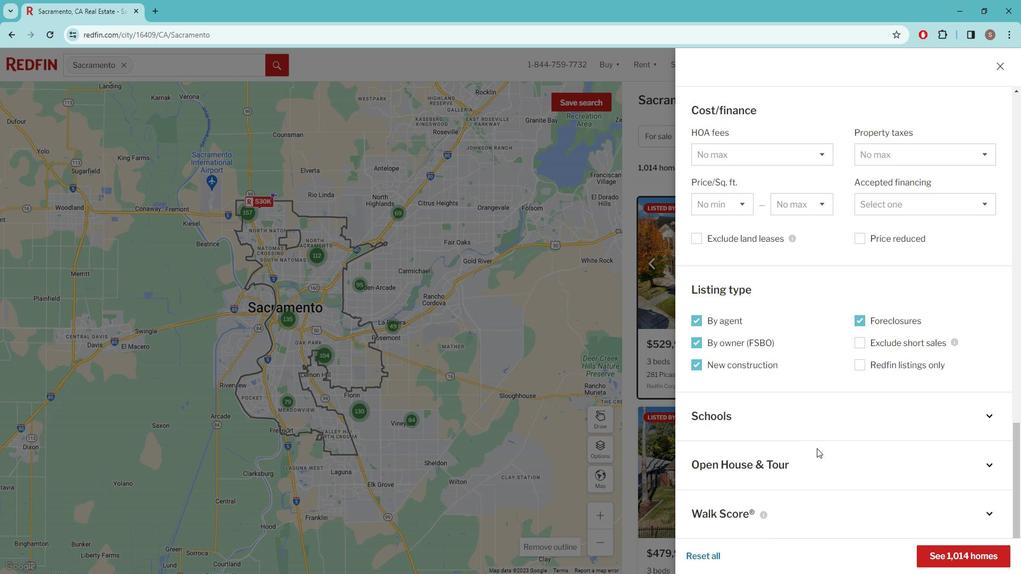 
Action: Mouse moved to (828, 440)
Screenshot: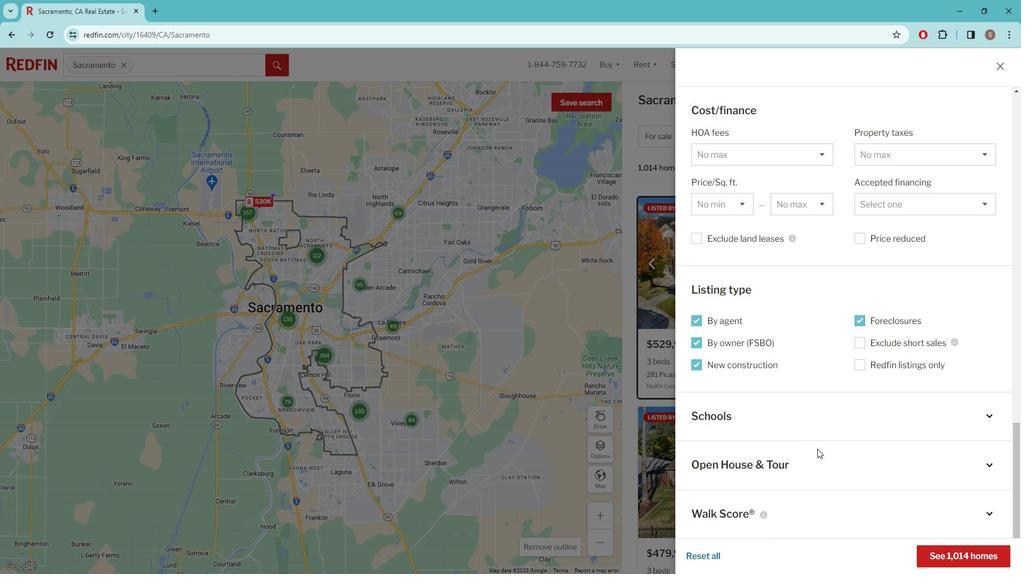 
Action: Mouse scrolled (828, 440) with delta (0, 0)
Screenshot: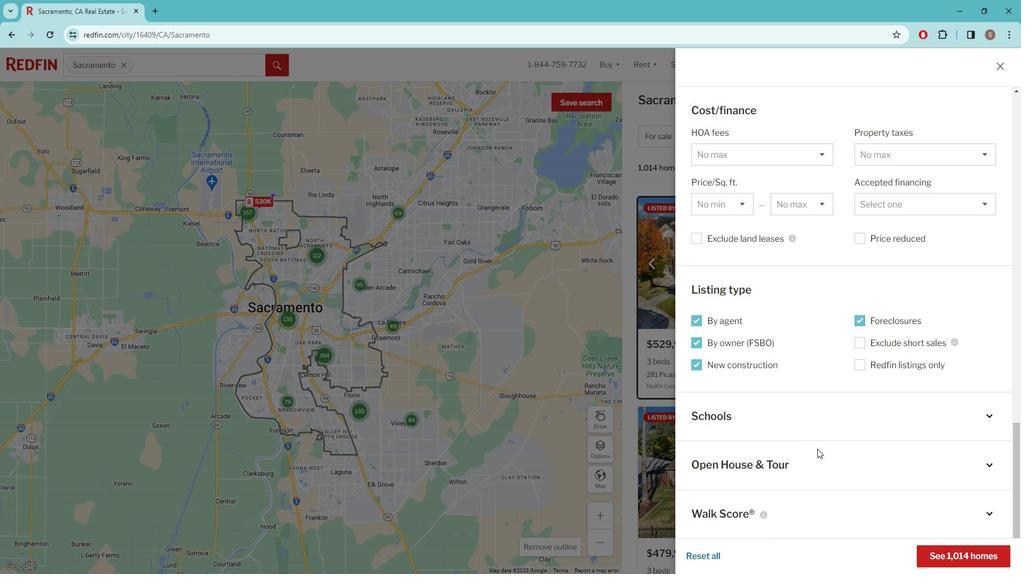 
Action: Mouse moved to (958, 536)
Screenshot: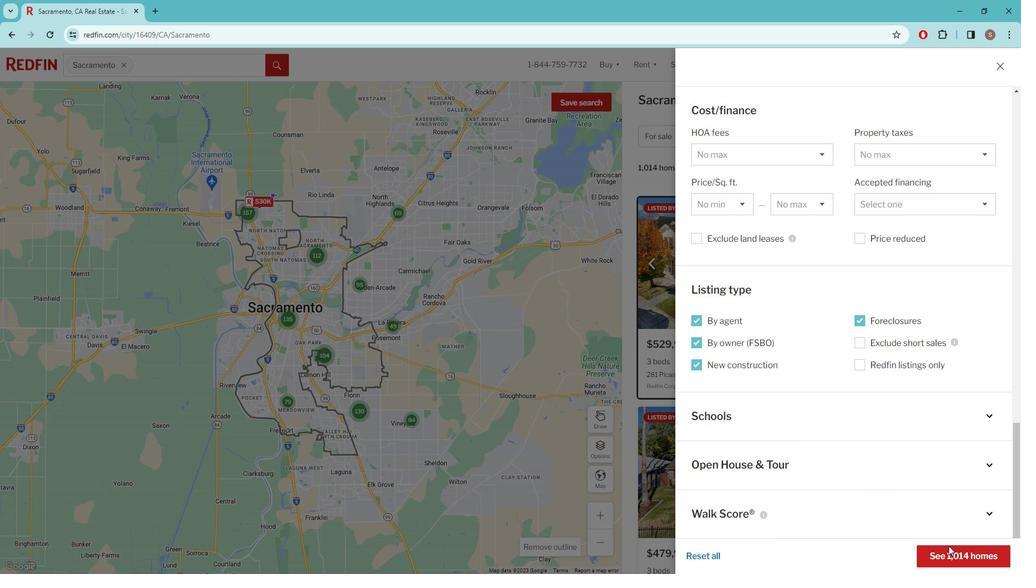 
Action: Mouse pressed left at (958, 536)
Screenshot: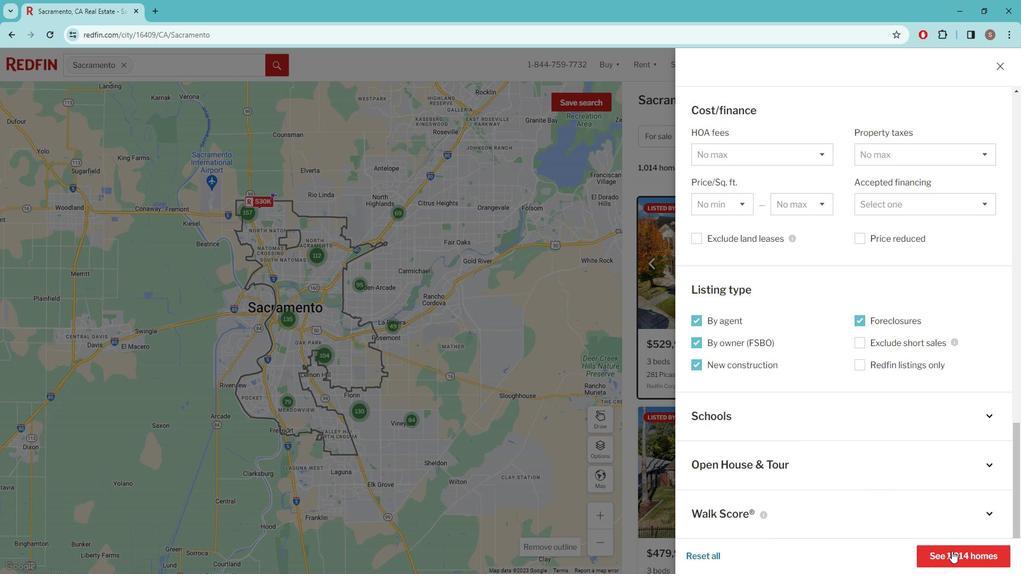 
Action: Mouse moved to (741, 330)
Screenshot: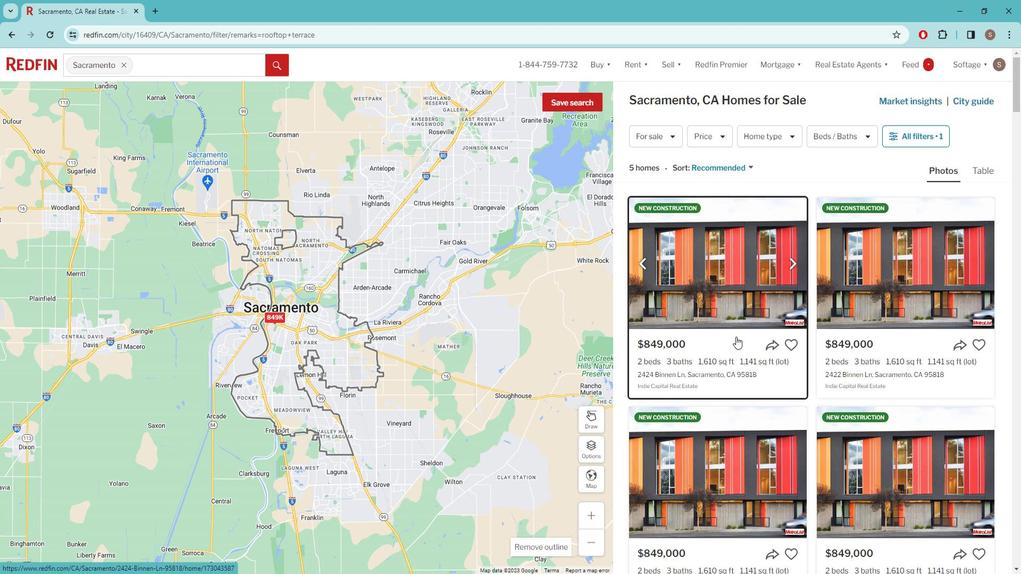 
Action: Mouse pressed left at (741, 330)
Screenshot: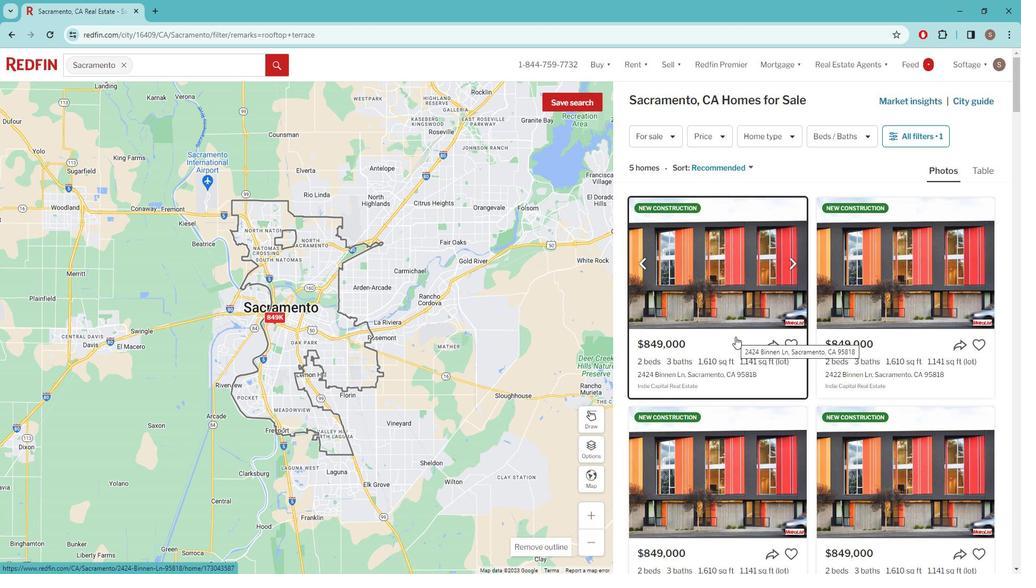 
Action: Mouse moved to (514, 392)
Screenshot: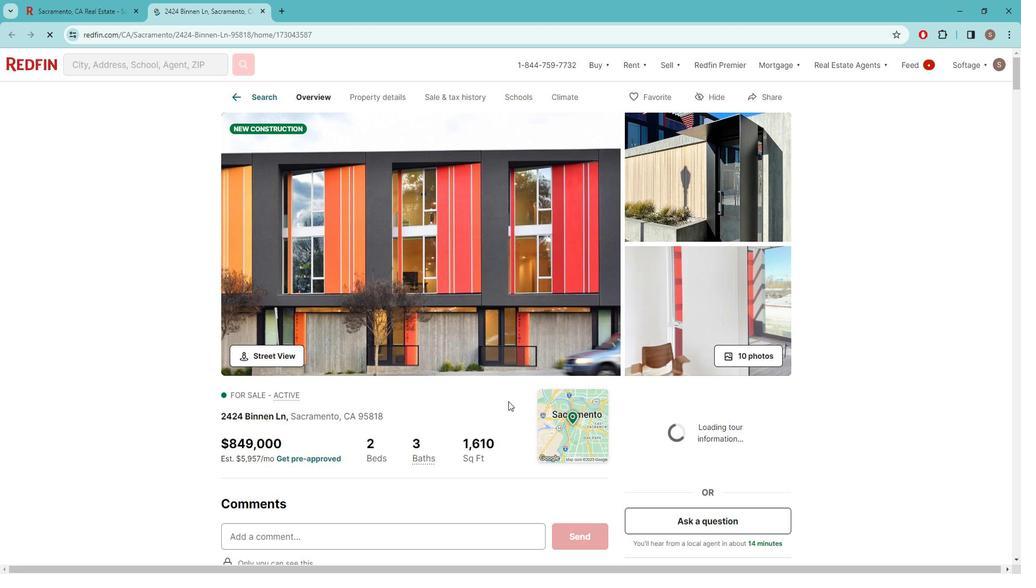 
Action: Mouse scrolled (514, 391) with delta (0, 0)
Screenshot: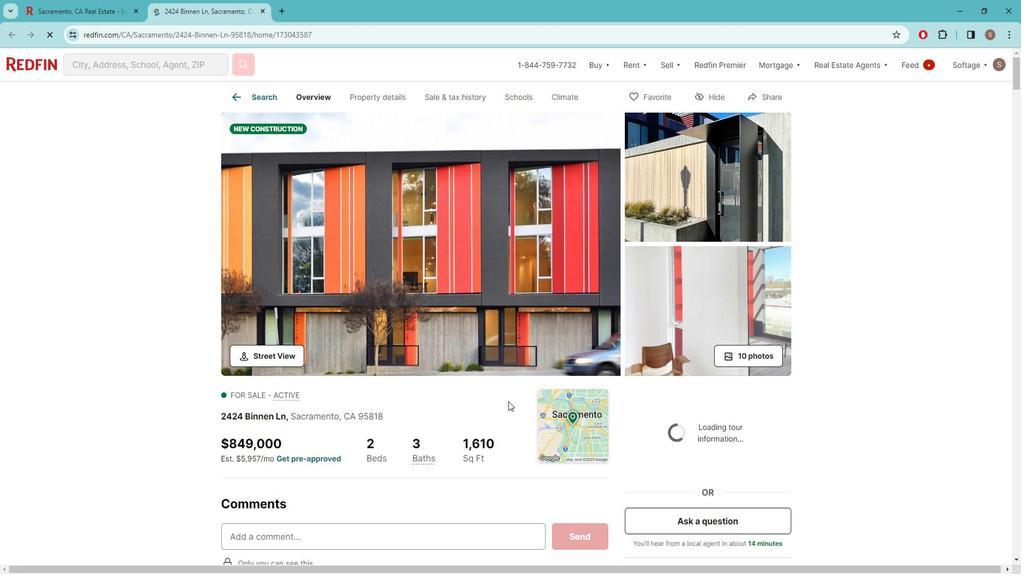 
Action: Mouse moved to (510, 392)
Screenshot: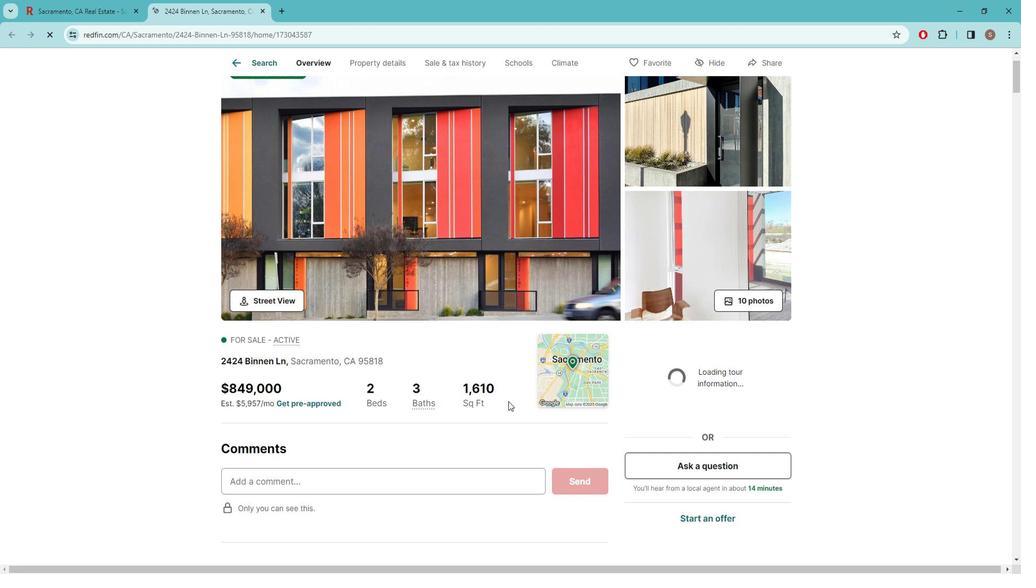 
Action: Mouse scrolled (510, 391) with delta (0, 0)
Screenshot: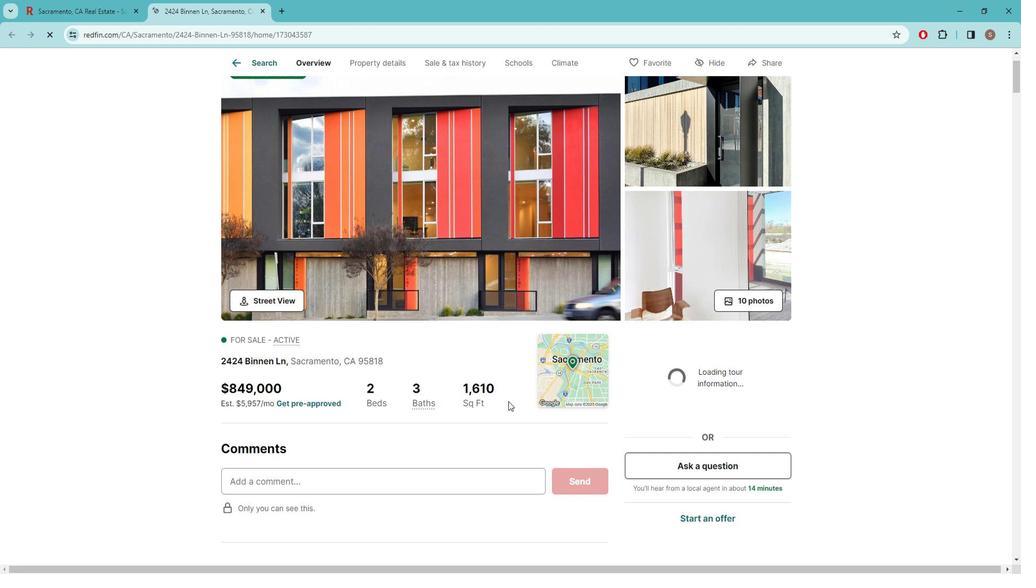 
Action: Mouse moved to (499, 390)
Screenshot: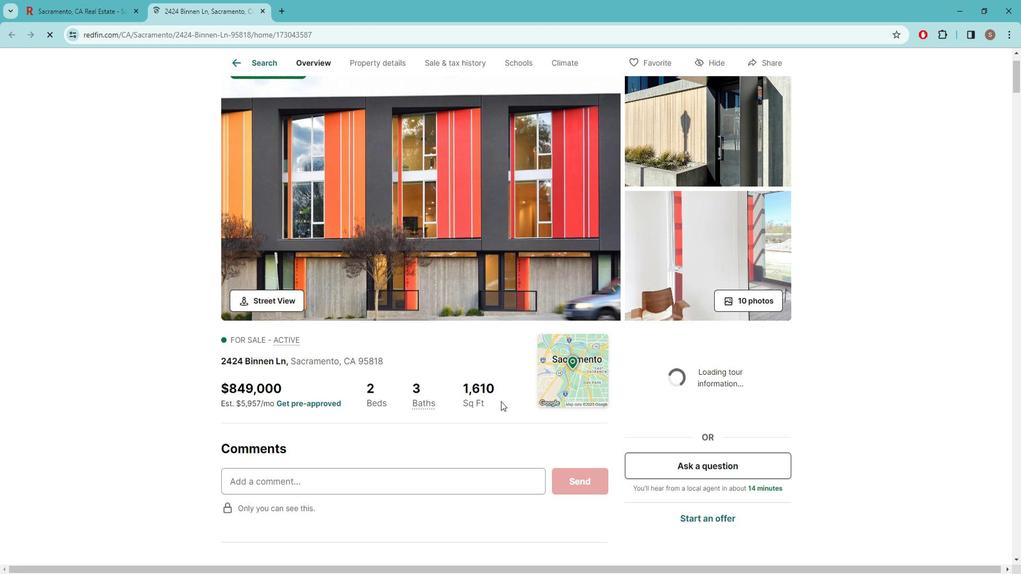 
Action: Mouse scrolled (499, 389) with delta (0, 0)
Screenshot: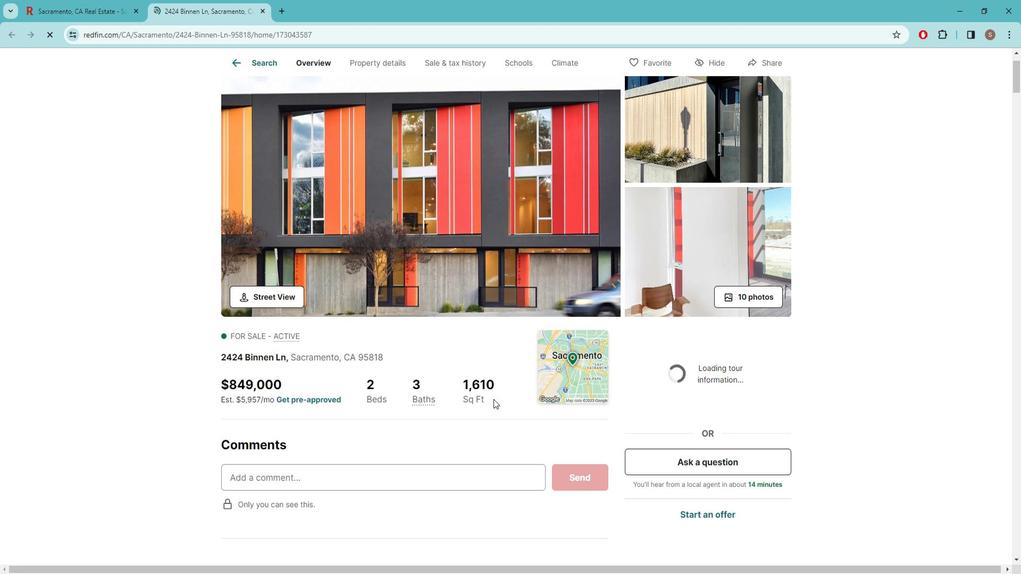 
Action: Mouse moved to (493, 389)
Screenshot: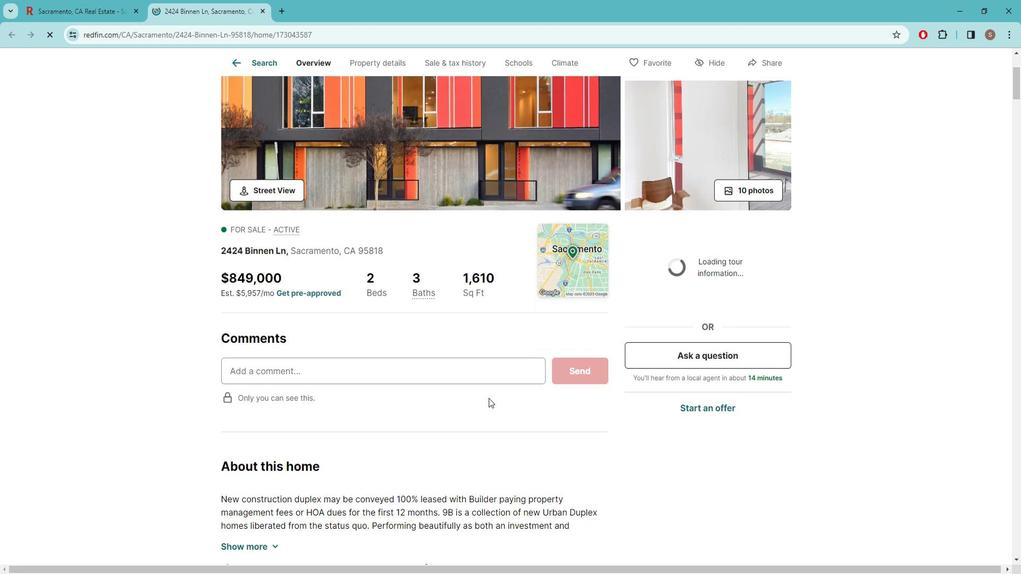 
Action: Mouse scrolled (493, 388) with delta (0, 0)
Screenshot: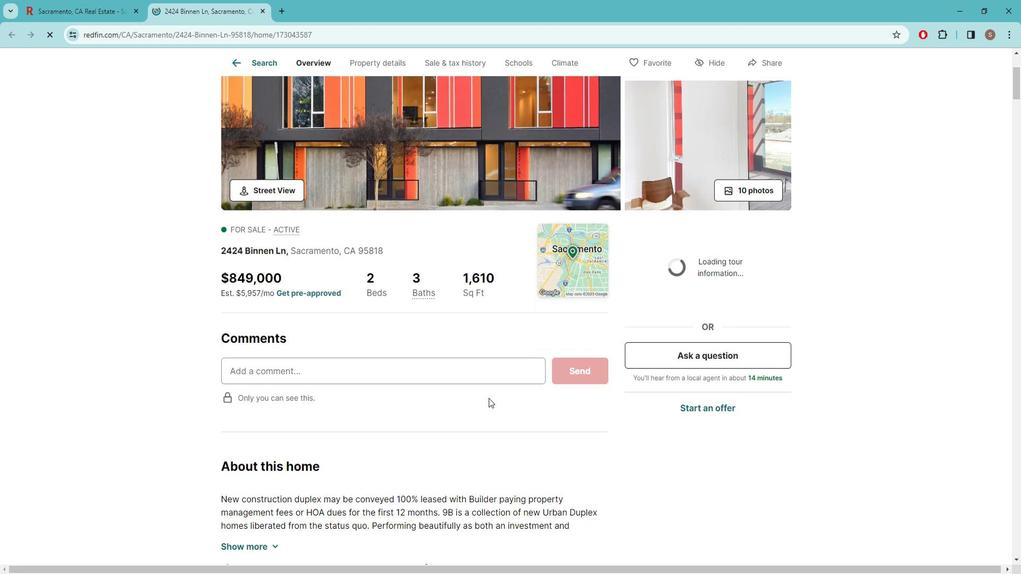 
Action: Mouse moved to (485, 389)
Screenshot: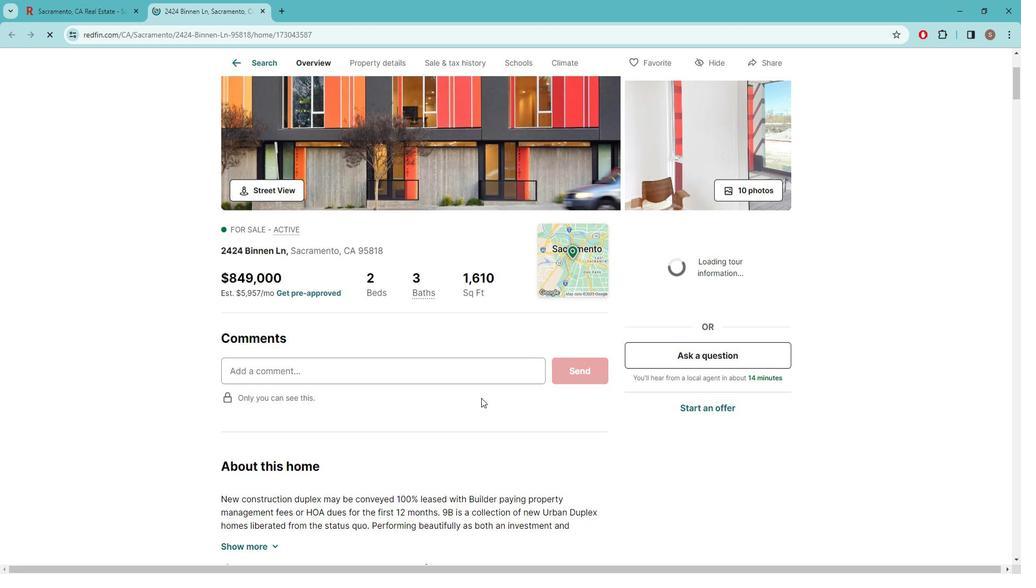 
Action: Mouse scrolled (485, 388) with delta (0, 0)
Screenshot: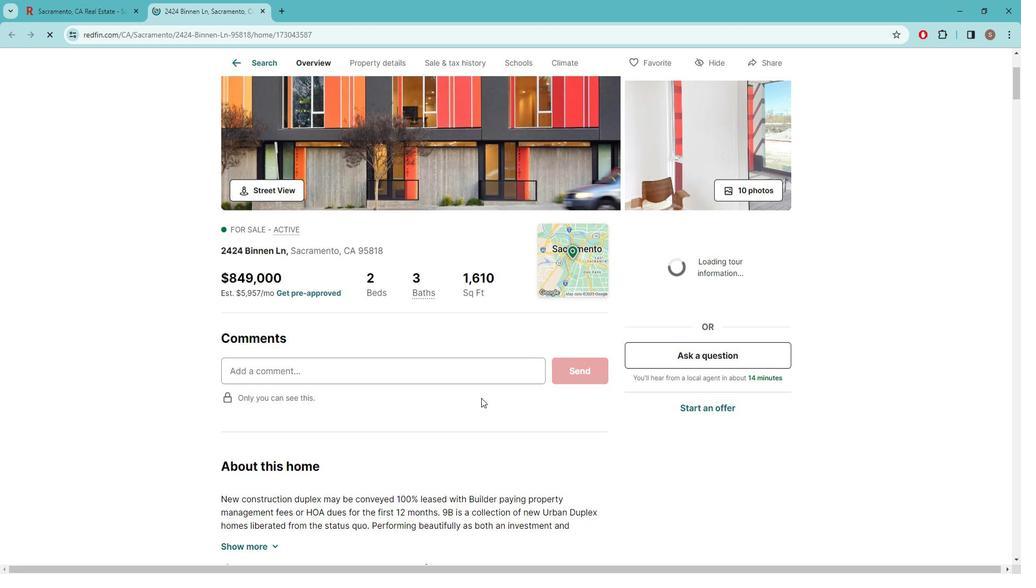 
Action: Mouse moved to (482, 389)
Screenshot: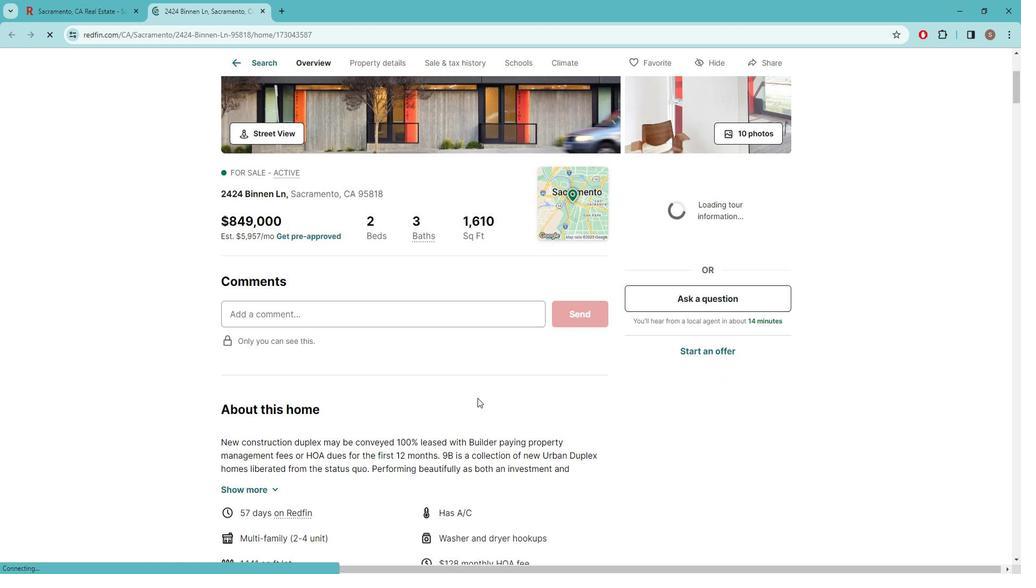 
Action: Mouse scrolled (482, 388) with delta (0, 0)
Screenshot: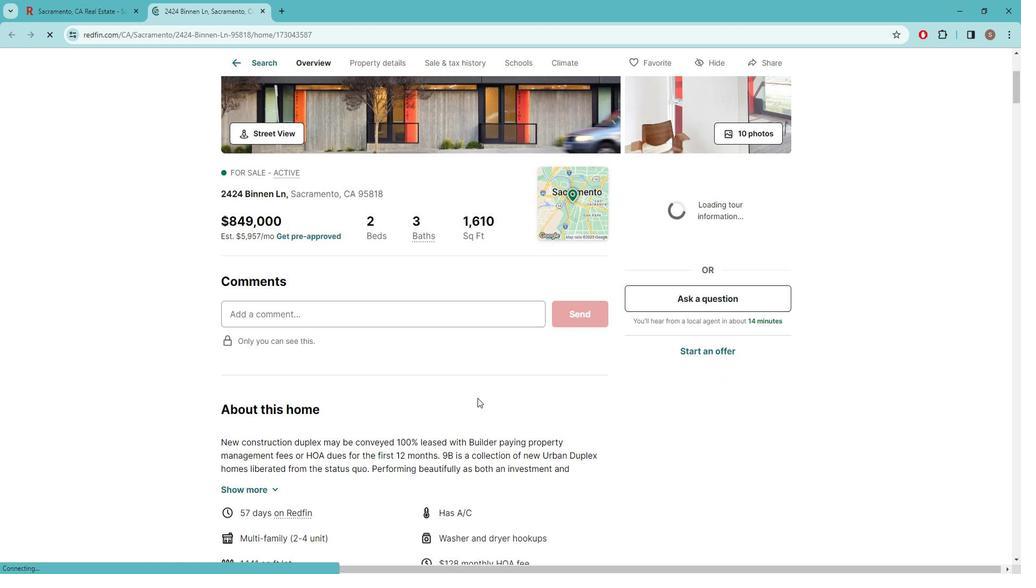 
Action: Mouse moved to (481, 389)
Screenshot: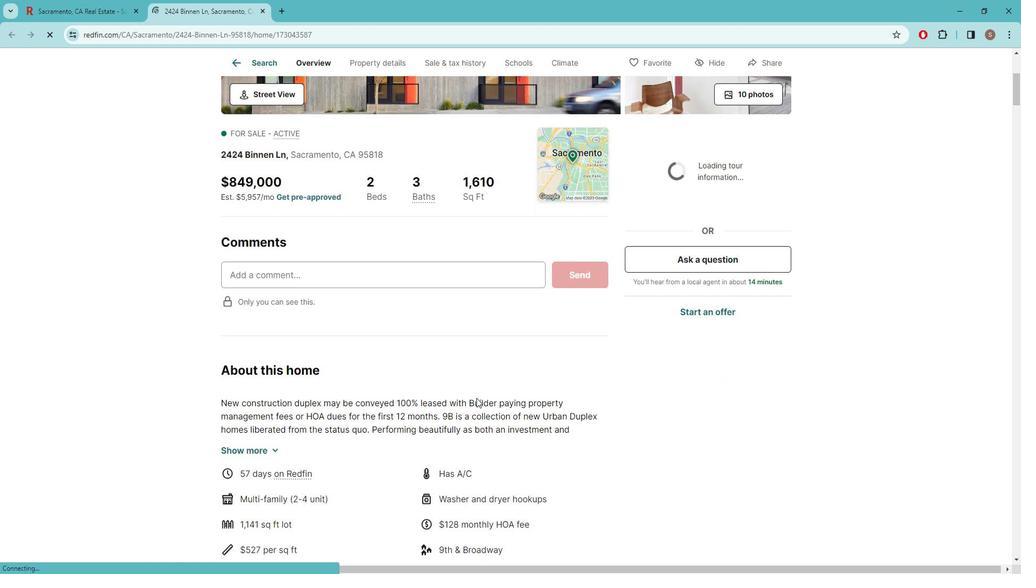 
Action: Mouse scrolled (481, 388) with delta (0, 0)
Screenshot: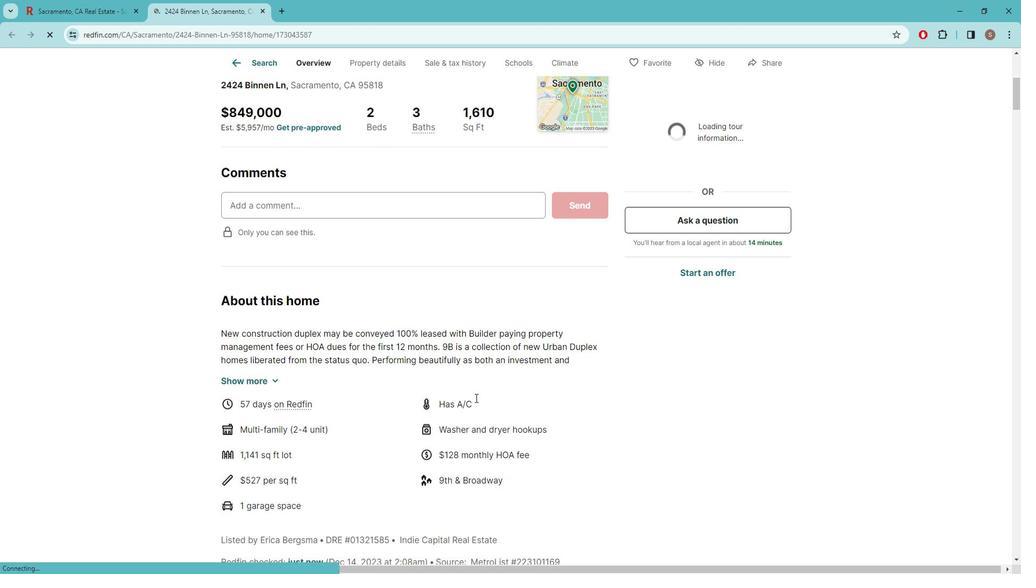 
Action: Mouse scrolled (481, 388) with delta (0, 0)
Screenshot: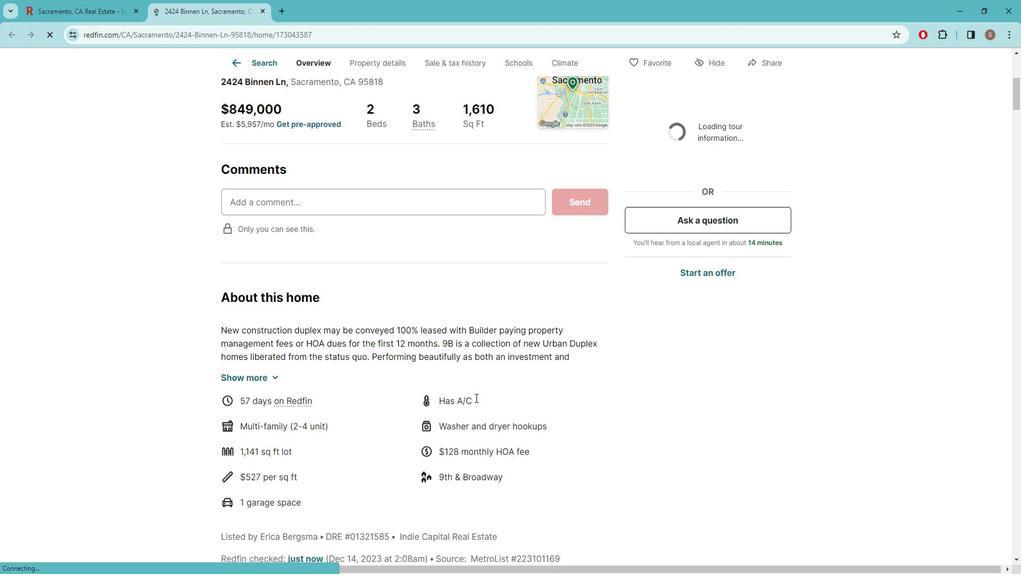 
Action: Mouse scrolled (481, 388) with delta (0, 0)
Screenshot: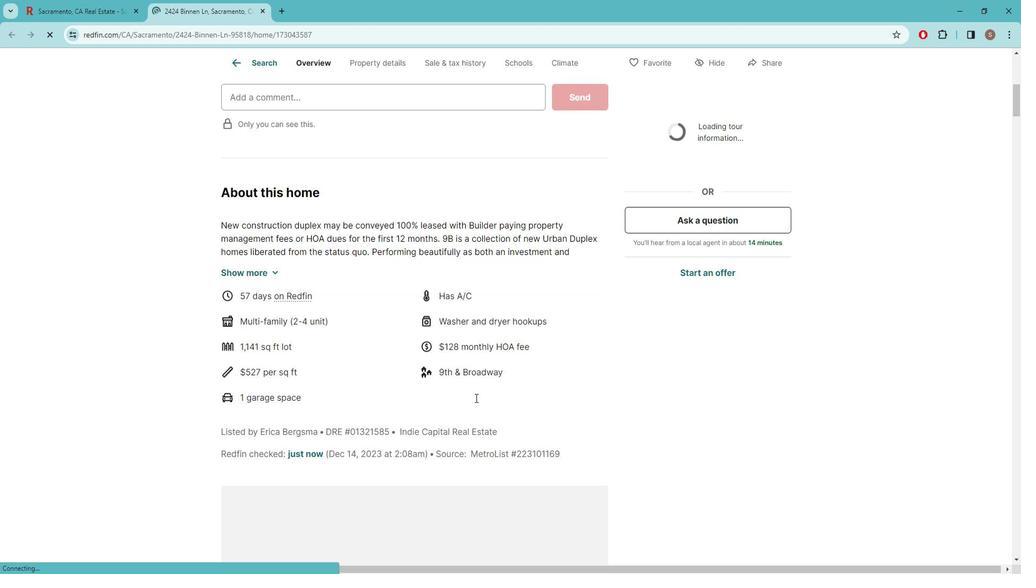 
Action: Mouse moved to (449, 396)
Screenshot: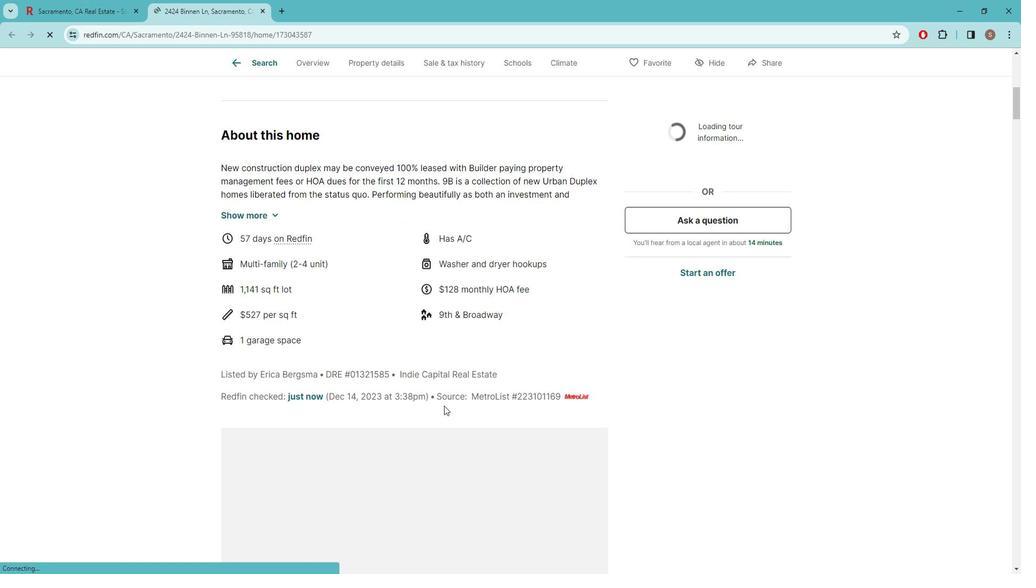 
Action: Mouse scrolled (449, 396) with delta (0, 0)
Screenshot: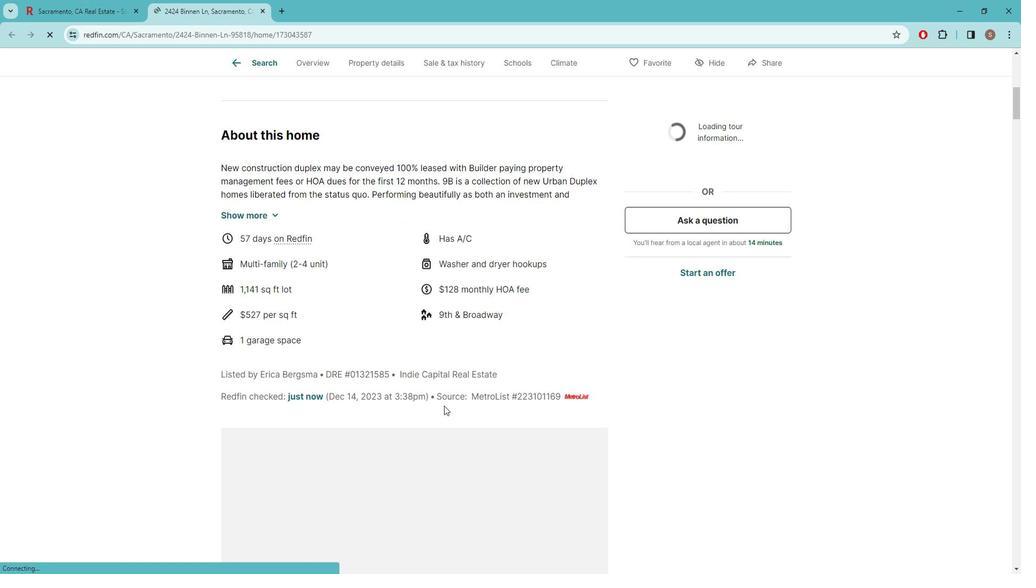 
Action: Mouse scrolled (449, 396) with delta (0, 0)
Screenshot: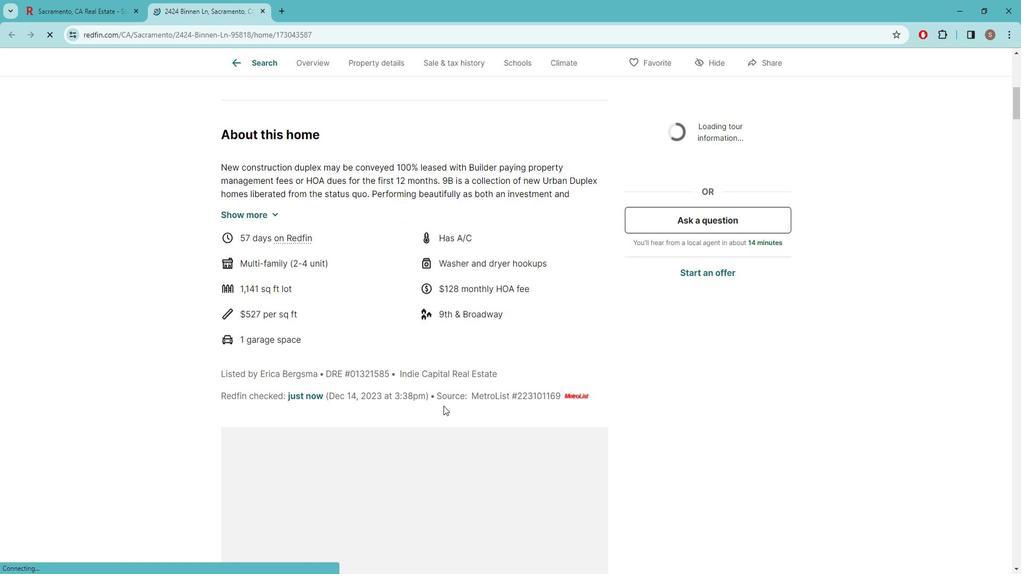
Action: Mouse moved to (443, 392)
Screenshot: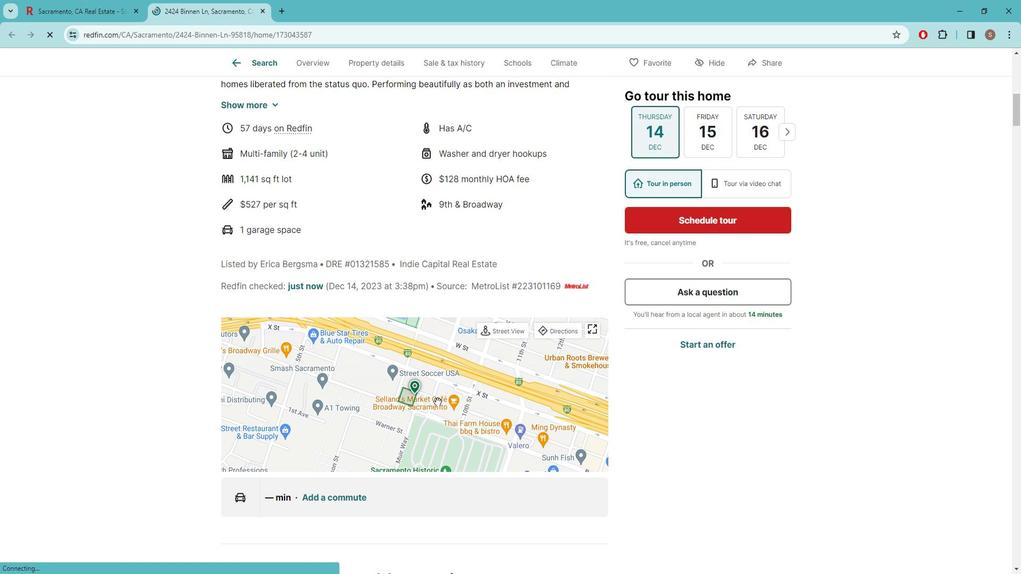 
Action: Mouse scrolled (443, 392) with delta (0, 0)
Screenshot: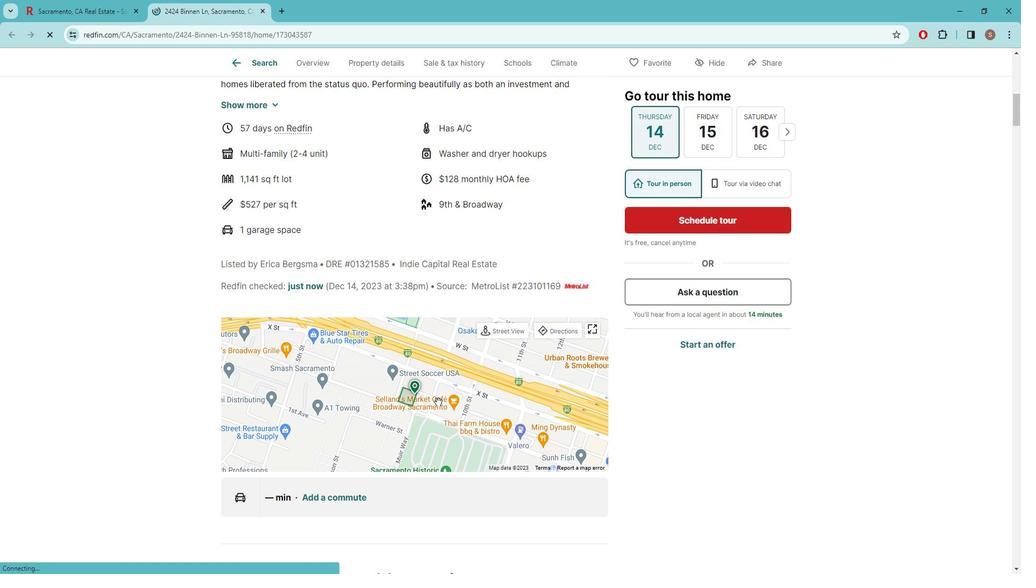 
Action: Mouse scrolled (443, 392) with delta (0, 0)
Screenshot: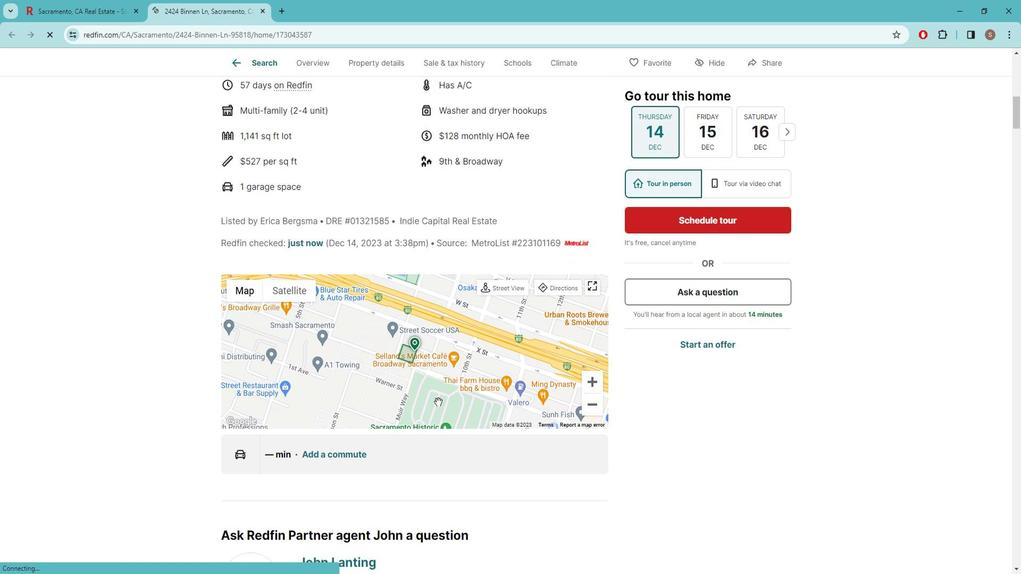 
Action: Mouse scrolled (443, 392) with delta (0, 0)
Screenshot: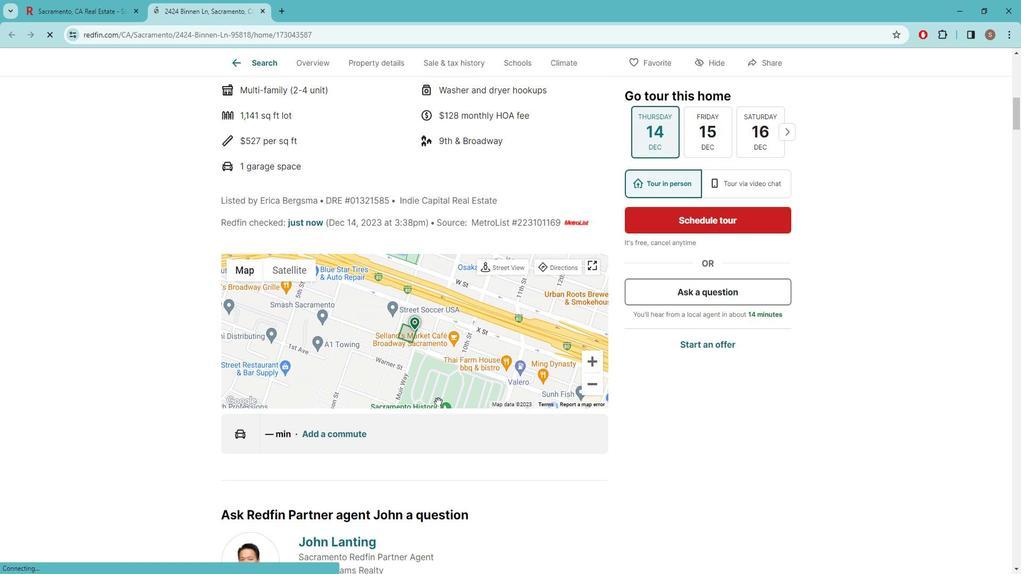 
Action: Mouse moved to (355, 423)
Screenshot: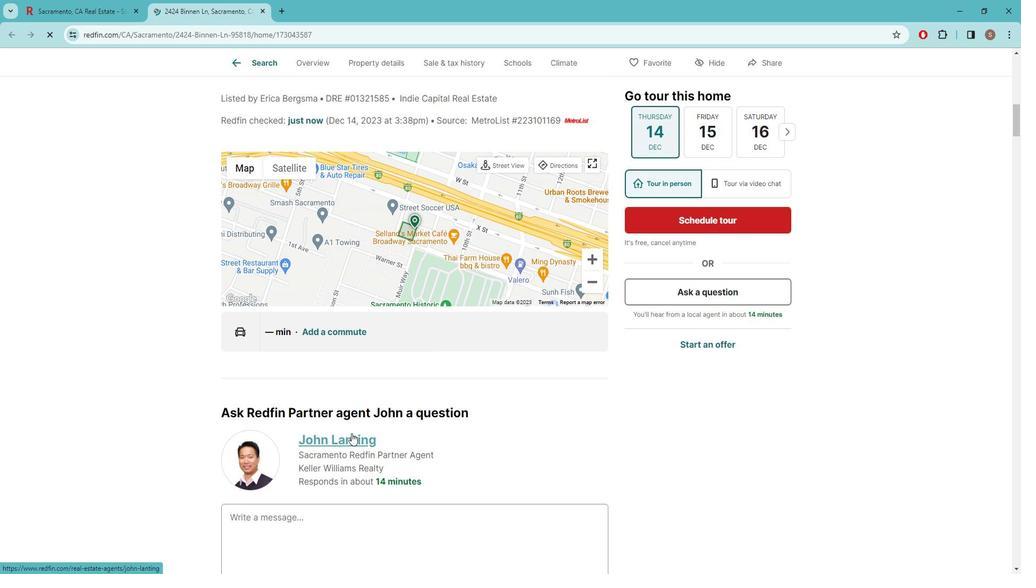 
Action: Mouse pressed left at (355, 423)
Screenshot: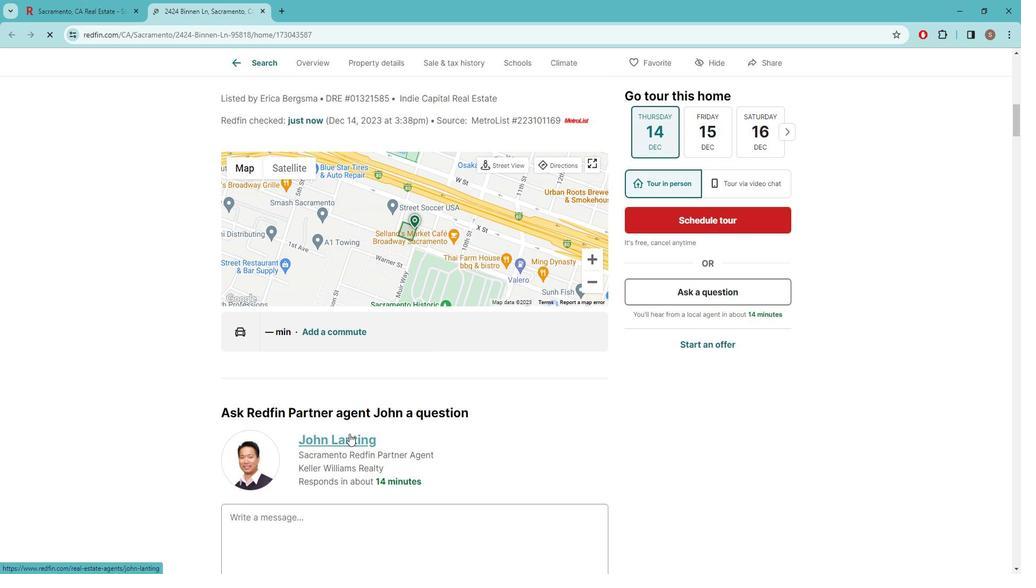 
Action: Mouse moved to (448, 350)
Screenshot: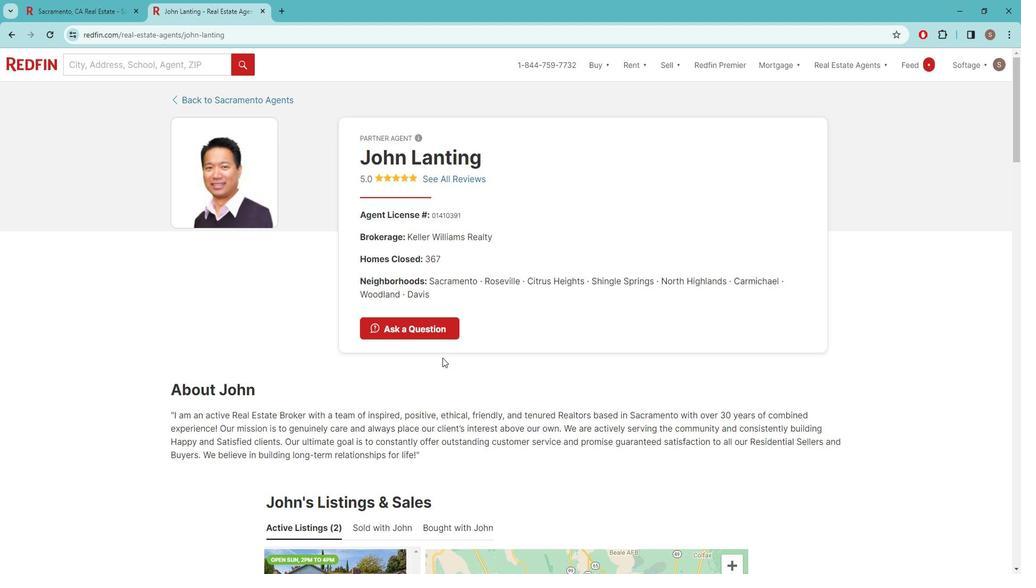 
Action: Mouse scrolled (448, 350) with delta (0, 0)
Screenshot: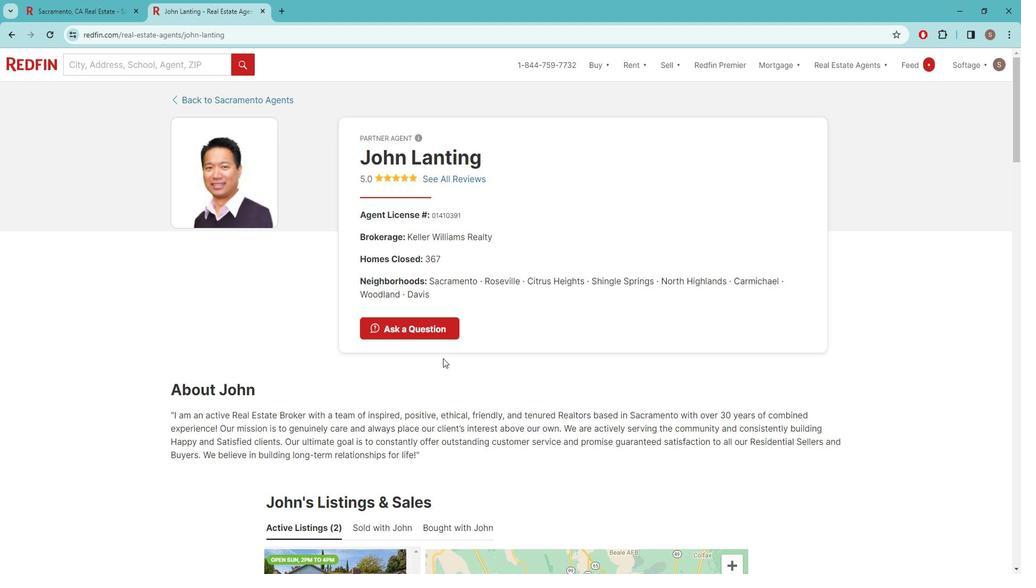 
Action: Mouse scrolled (448, 350) with delta (0, 0)
Screenshot: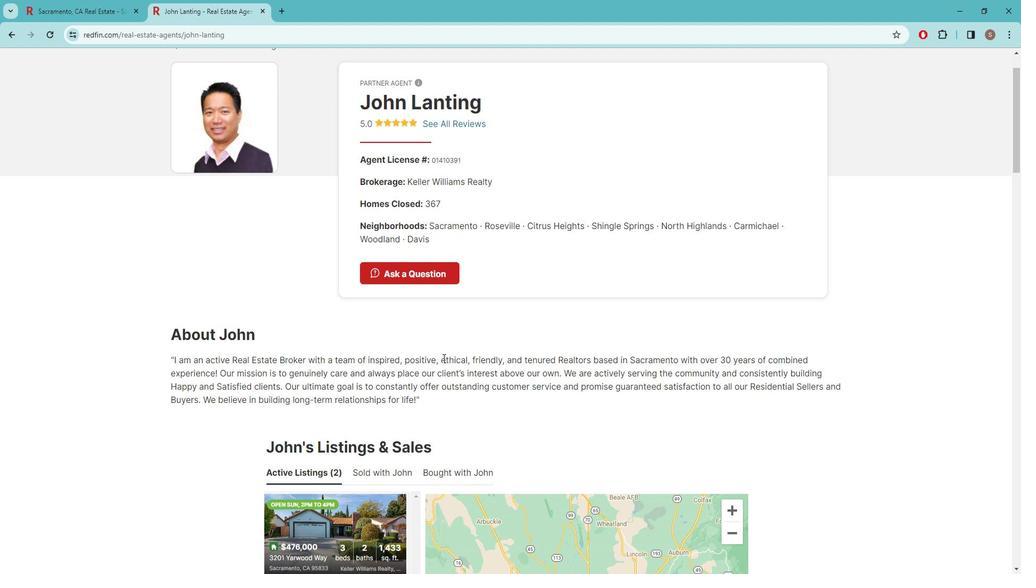 
Action: Mouse scrolled (448, 350) with delta (0, 0)
Screenshot: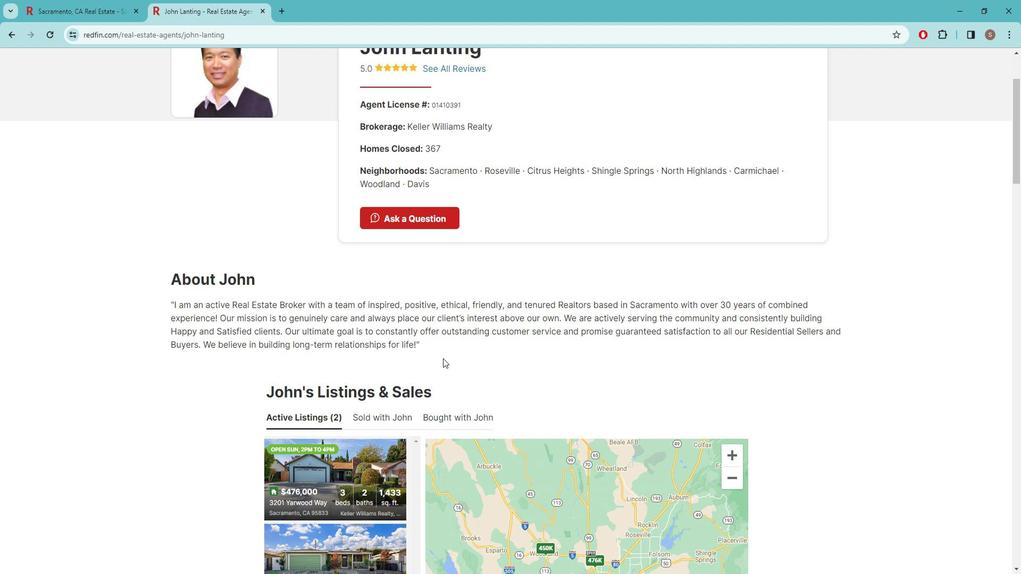 
Action: Mouse scrolled (448, 350) with delta (0, 0)
Screenshot: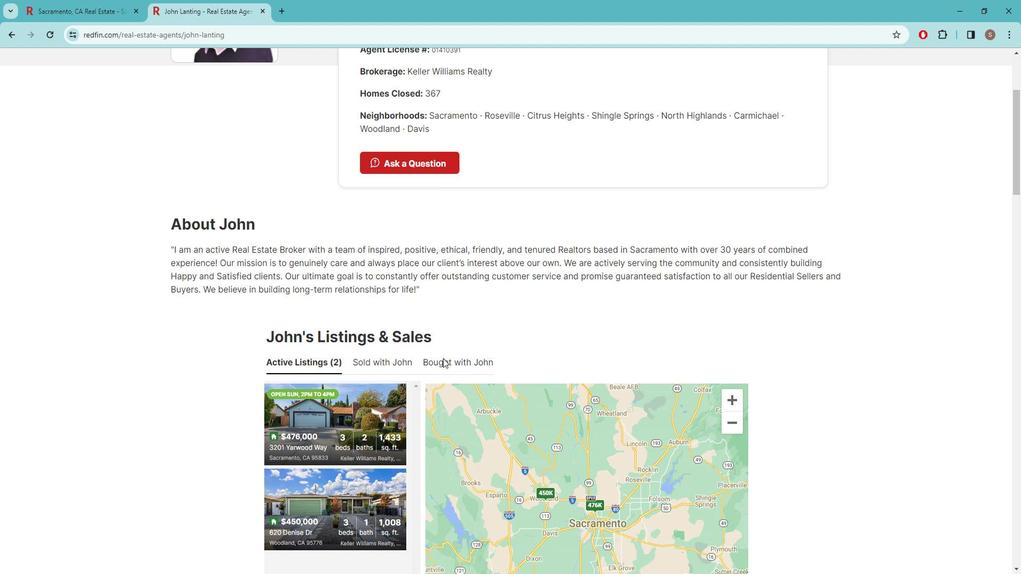 
Action: Mouse scrolled (448, 350) with delta (0, 0)
Screenshot: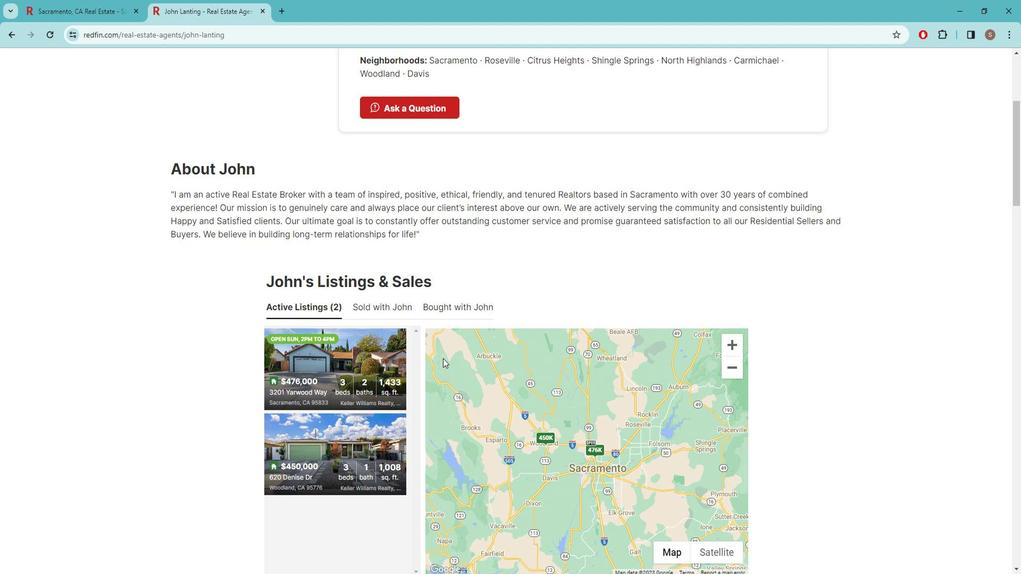 
Action: Mouse scrolled (448, 350) with delta (0, 0)
Screenshot: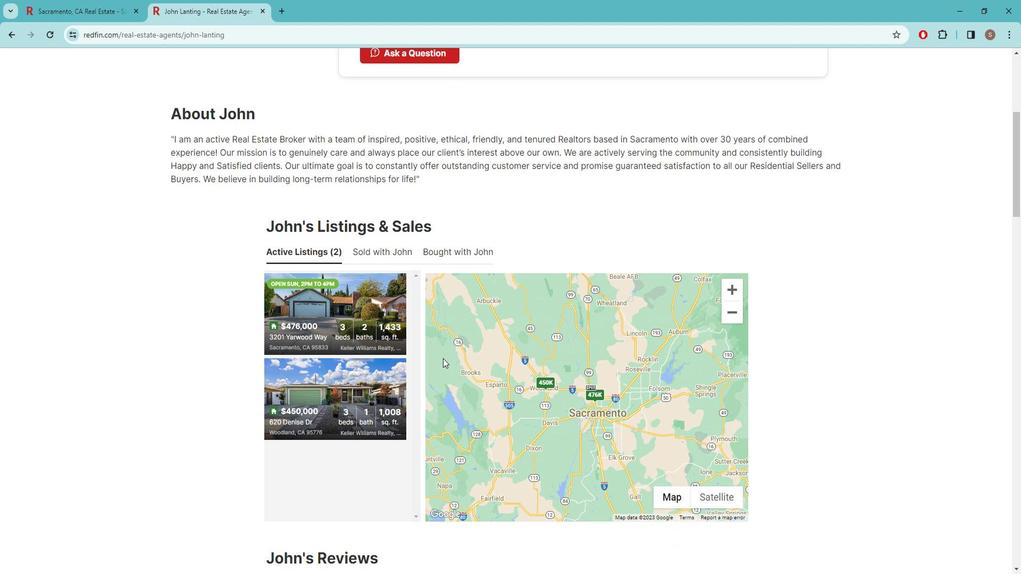 
Action: Mouse scrolled (448, 350) with delta (0, 0)
Screenshot: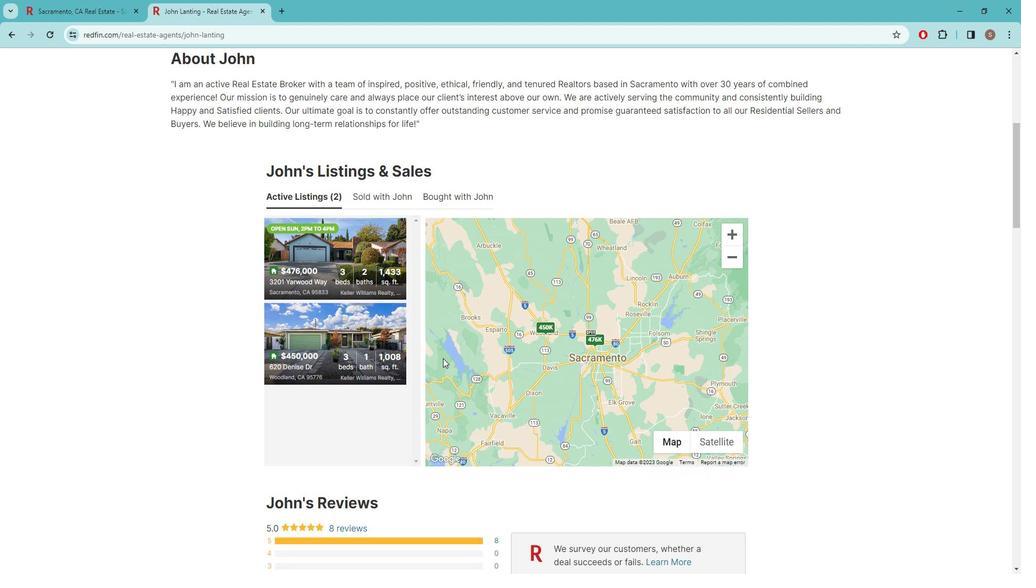 
Action: Mouse scrolled (448, 350) with delta (0, 0)
Screenshot: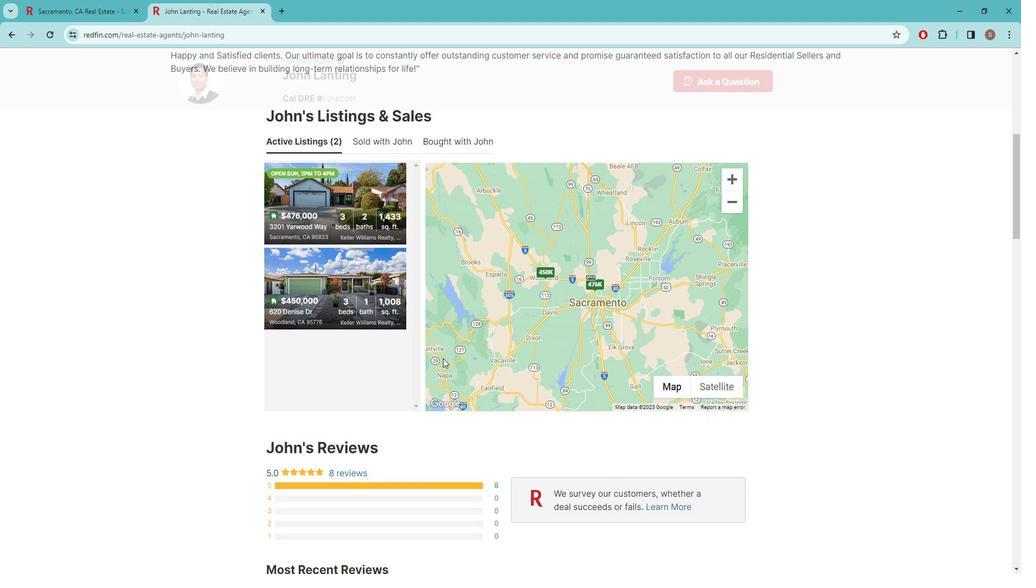 
Action: Mouse scrolled (448, 350) with delta (0, 0)
Screenshot: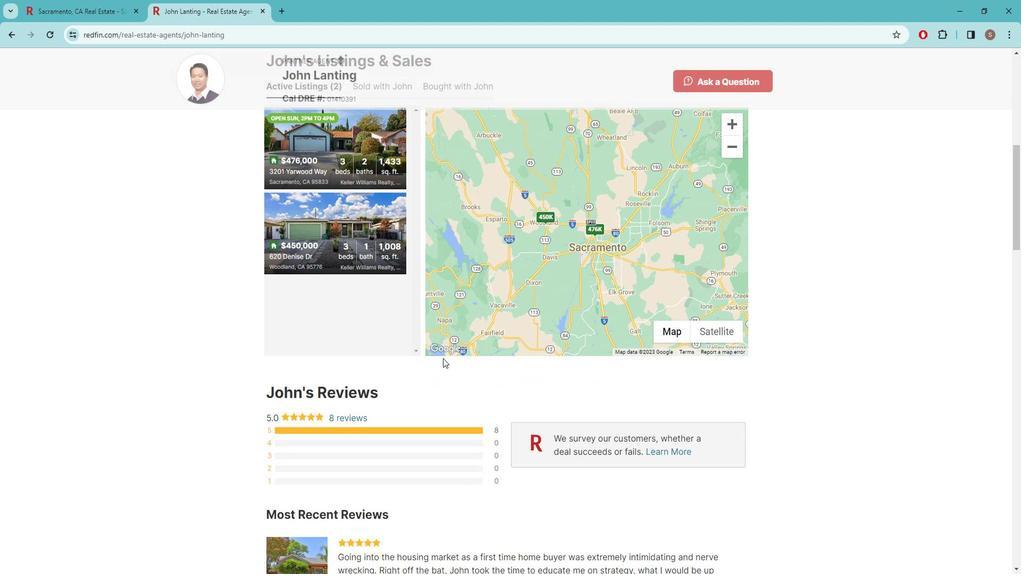 
Action: Mouse scrolled (448, 350) with delta (0, 0)
Screenshot: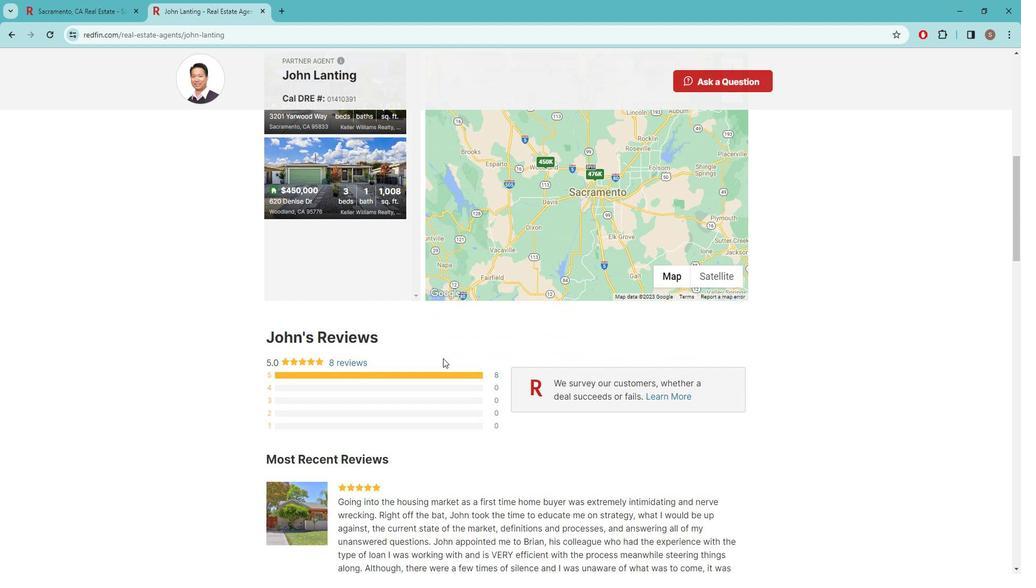 
Action: Mouse scrolled (448, 350) with delta (0, 0)
Screenshot: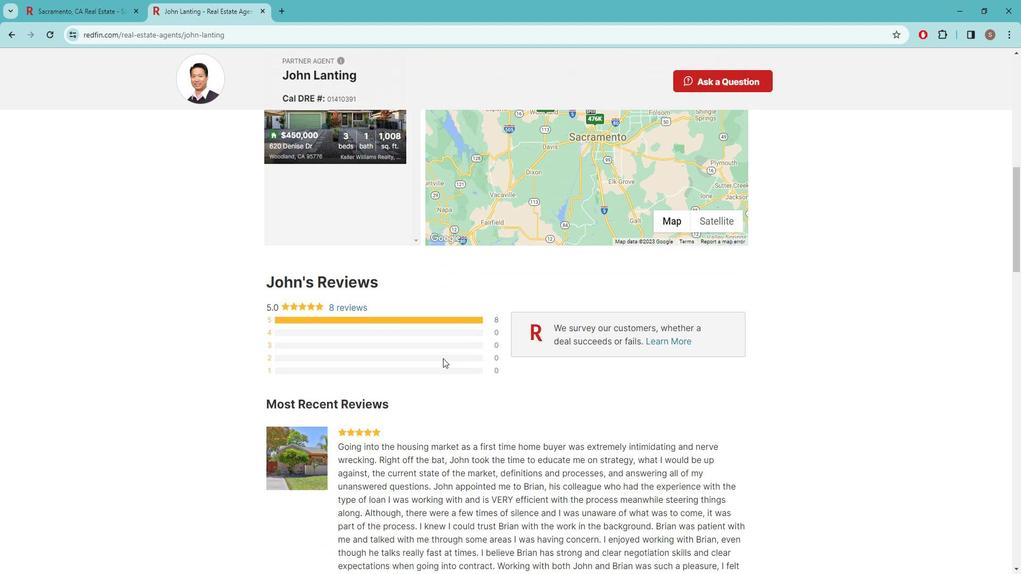 
Action: Mouse scrolled (448, 350) with delta (0, 0)
Screenshot: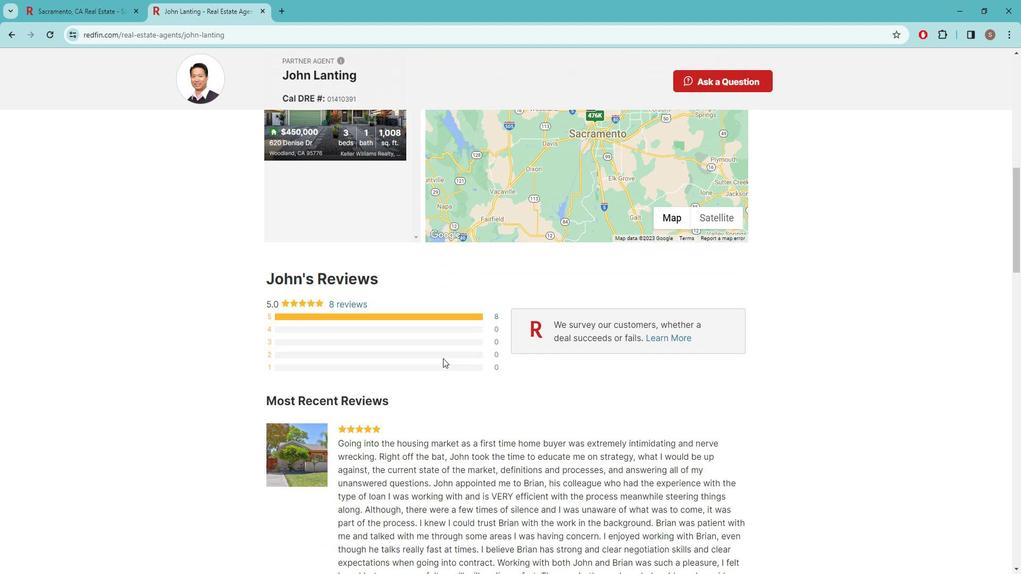 
Action: Mouse scrolled (448, 350) with delta (0, 0)
Screenshot: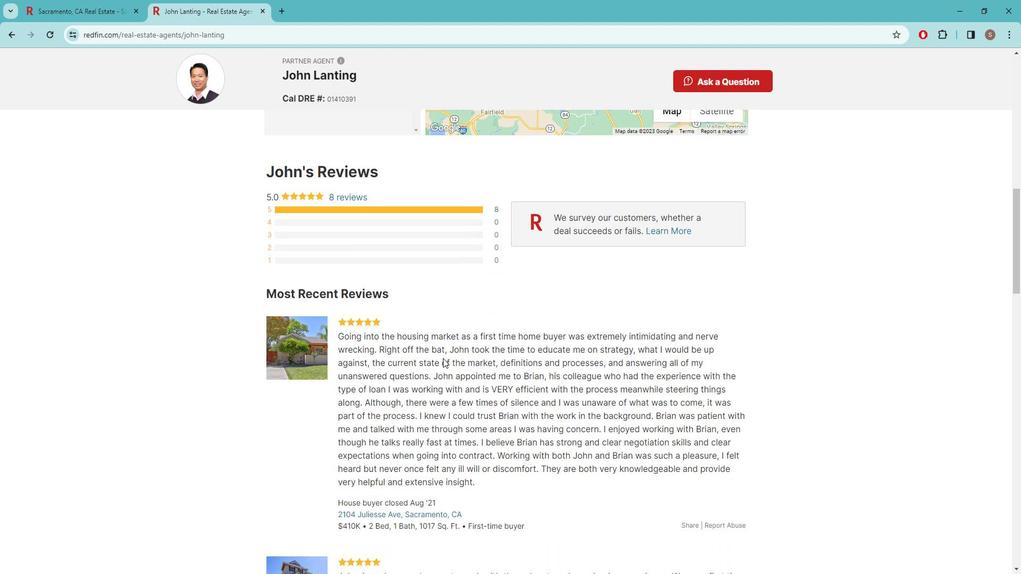 
Action: Mouse scrolled (448, 350) with delta (0, 0)
Screenshot: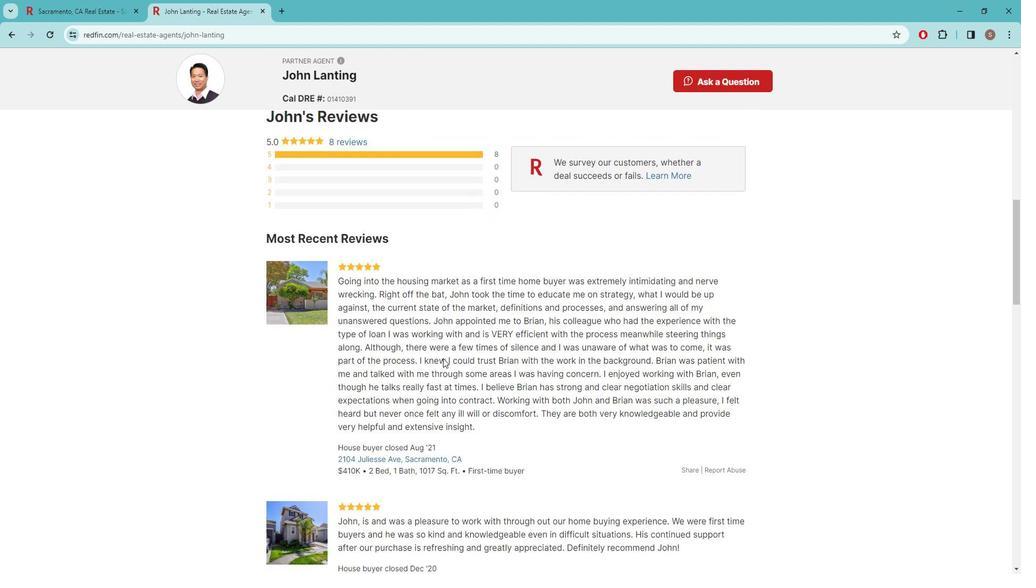 
Action: Mouse scrolled (448, 350) with delta (0, 0)
Screenshot: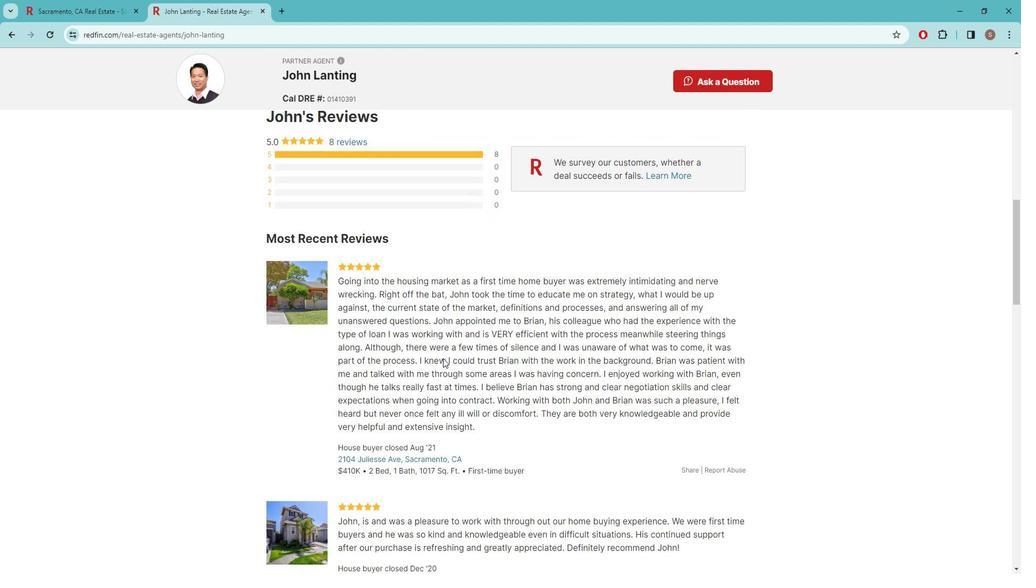 
Action: Mouse scrolled (448, 350) with delta (0, 0)
Screenshot: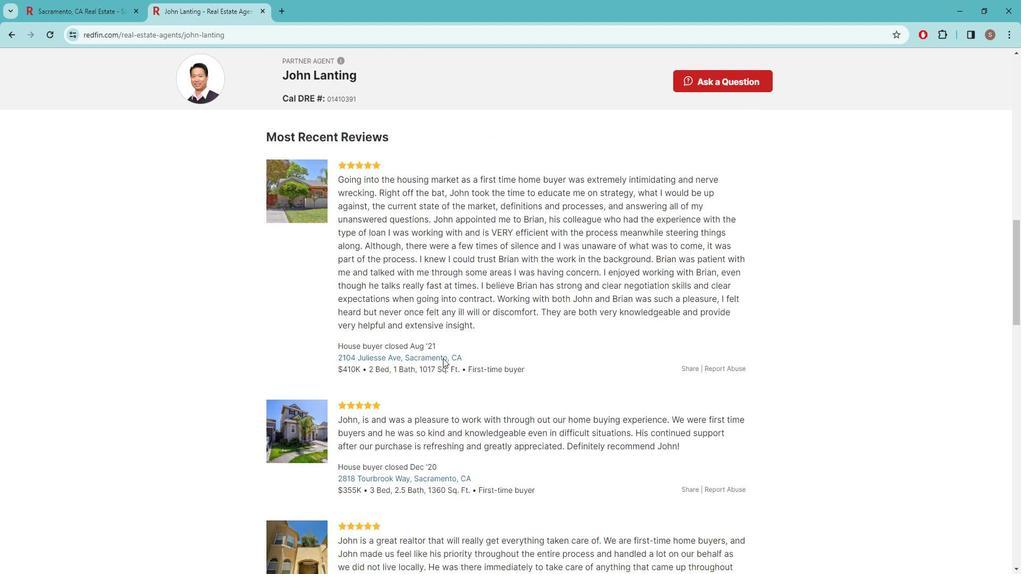 
Action: Mouse scrolled (448, 350) with delta (0, 0)
Screenshot: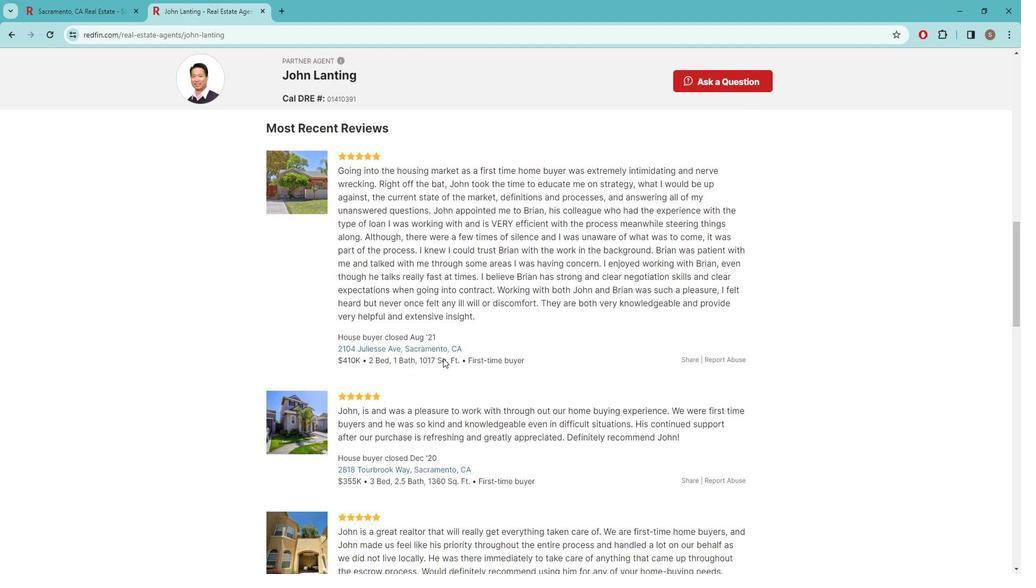 
Action: Mouse scrolled (448, 350) with delta (0, 0)
Screenshot: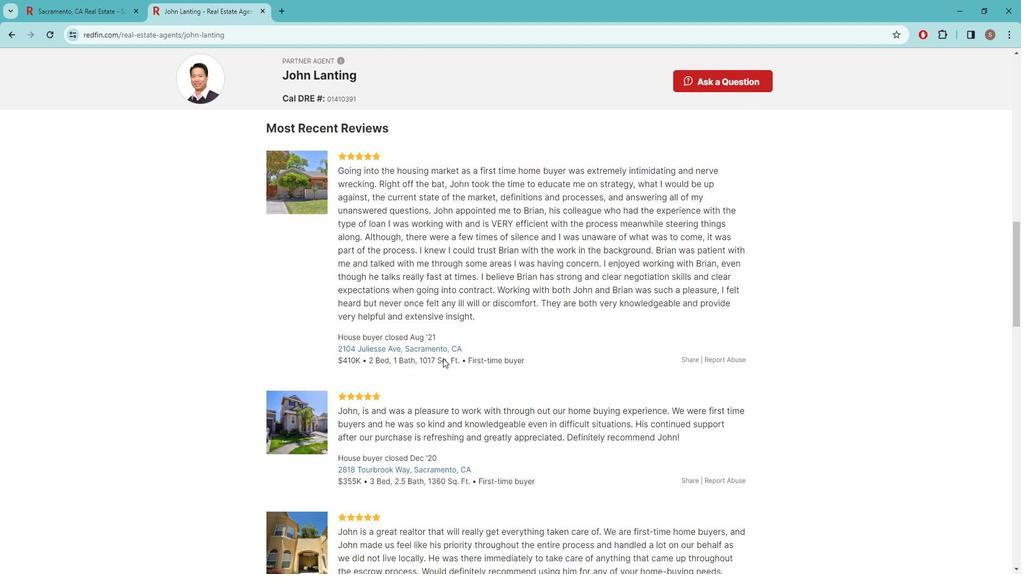 
Action: Mouse scrolled (448, 350) with delta (0, 0)
Screenshot: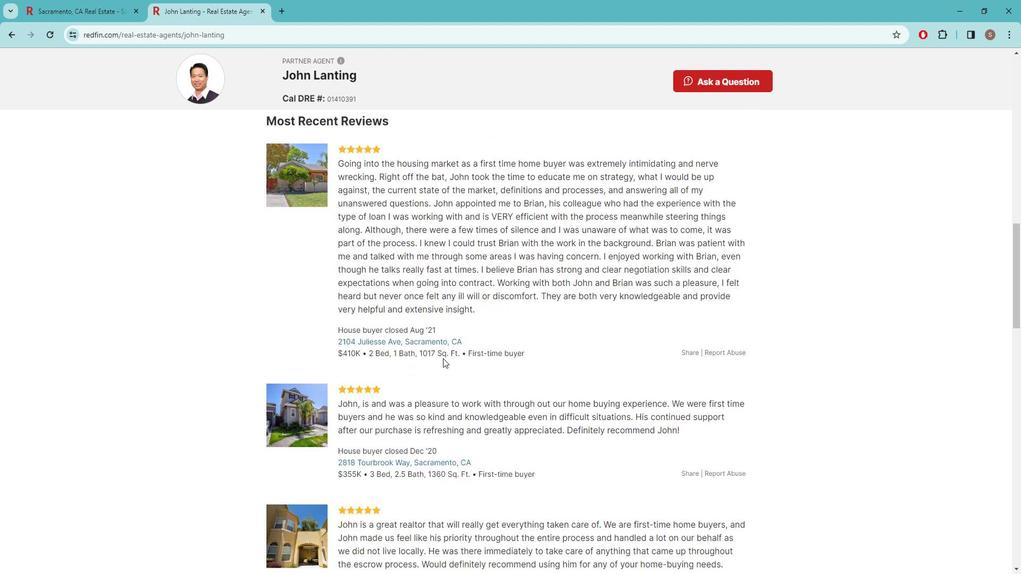 
Action: Mouse scrolled (448, 350) with delta (0, 0)
Screenshot: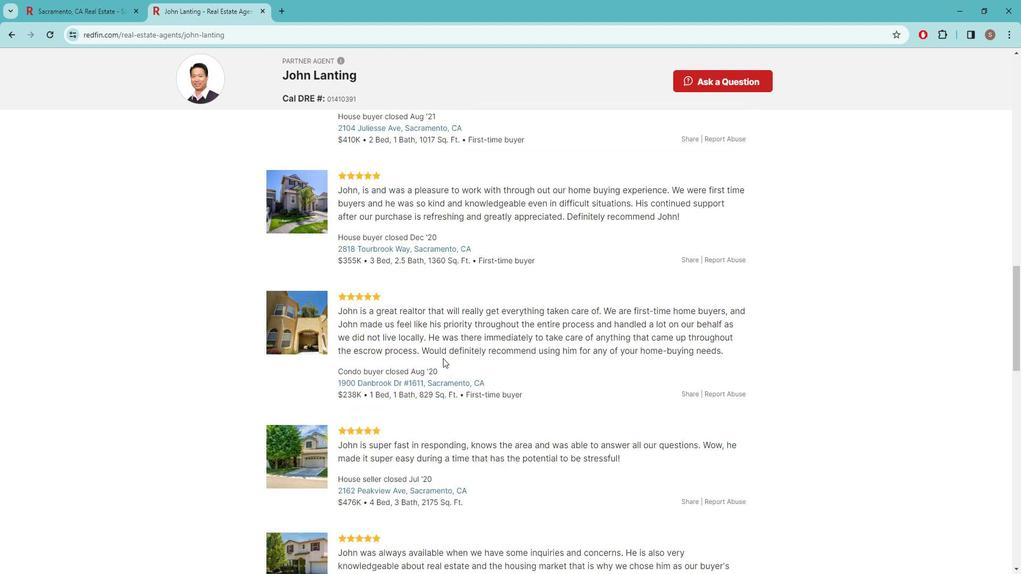 
Action: Mouse scrolled (448, 350) with delta (0, 0)
Screenshot: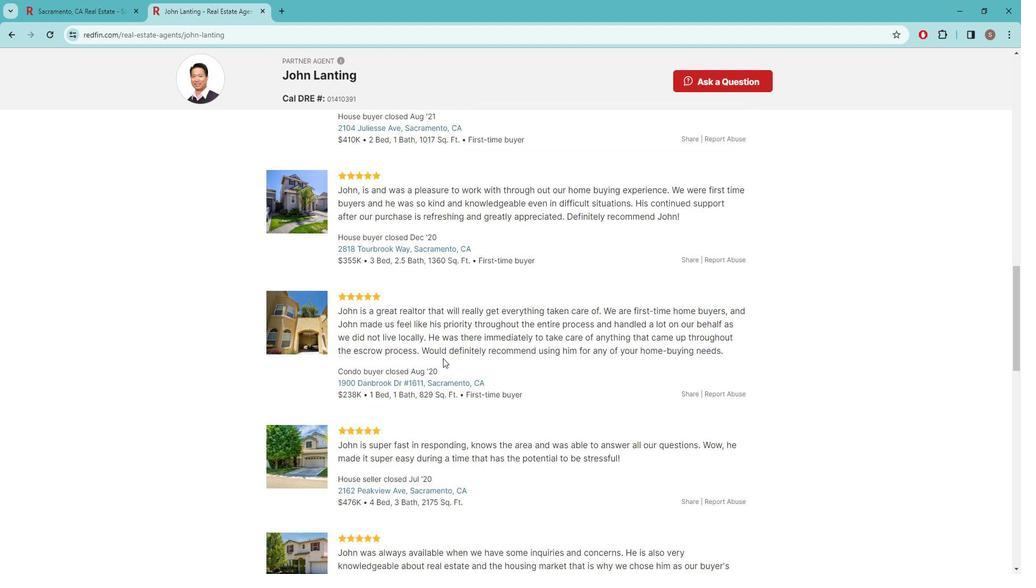 
Action: Mouse scrolled (448, 350) with delta (0, 0)
Screenshot: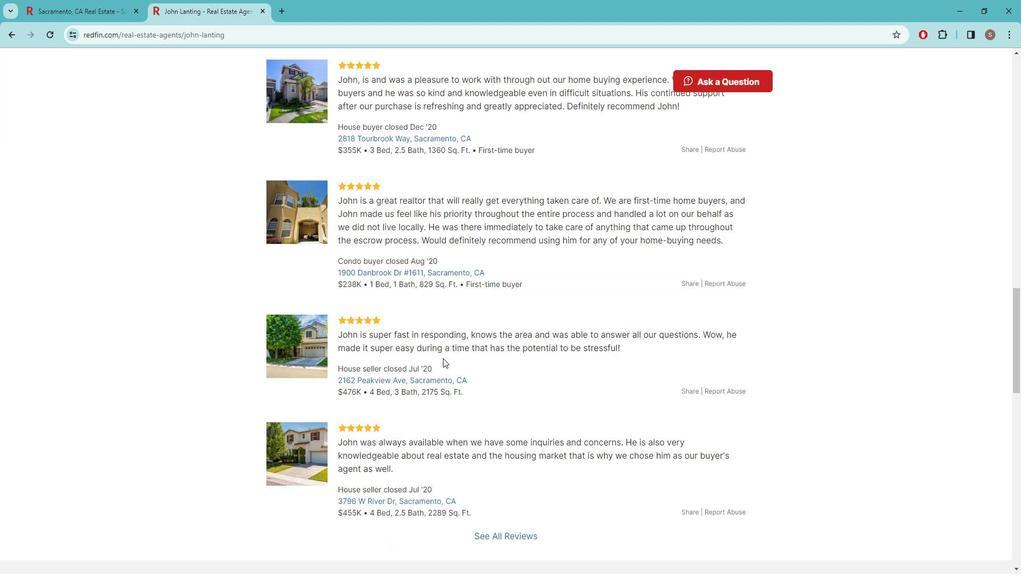 
Action: Mouse scrolled (448, 350) with delta (0, 0)
Screenshot: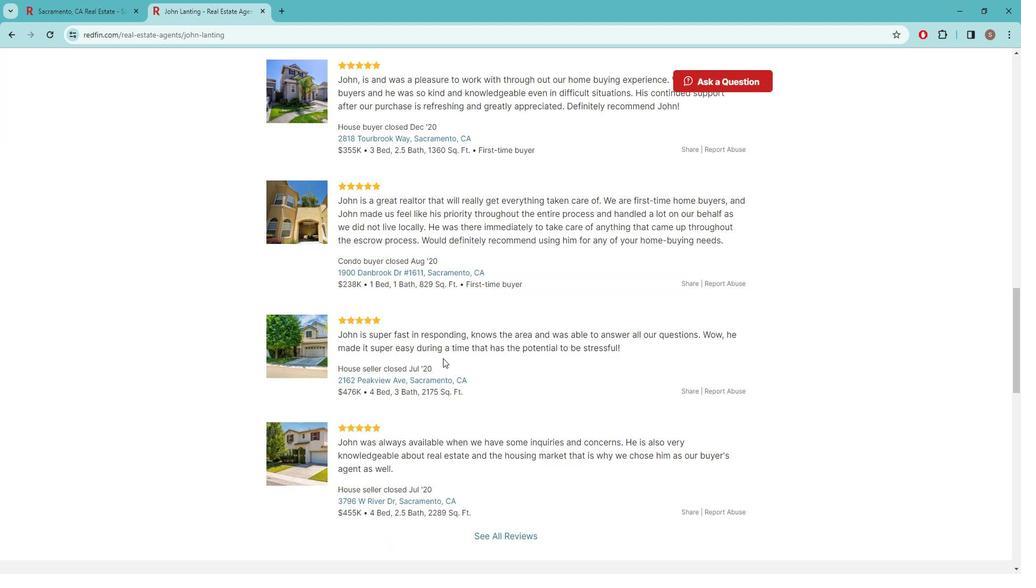 
Action: Mouse scrolled (448, 350) with delta (0, 0)
Screenshot: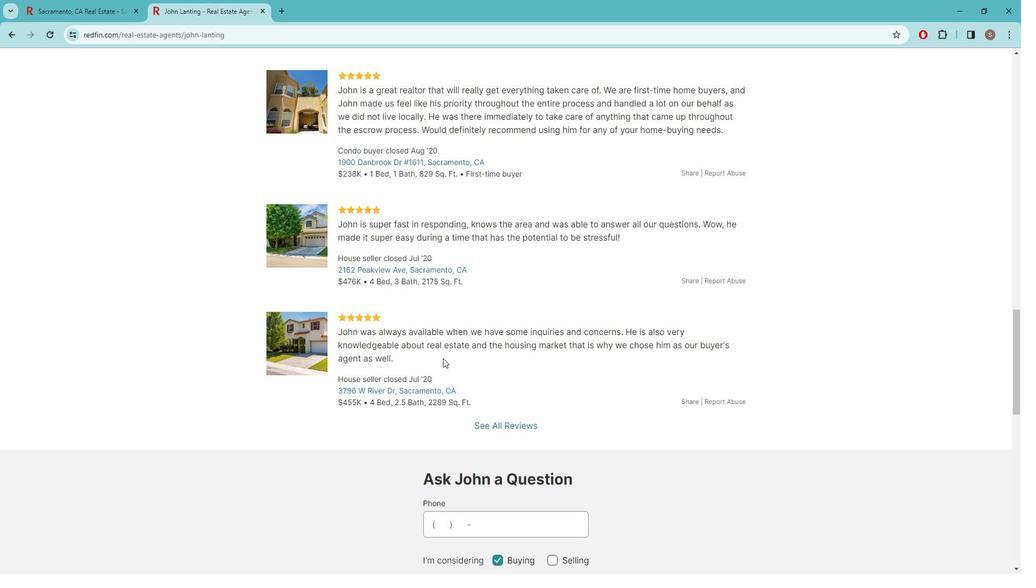 
Action: Mouse scrolled (448, 350) with delta (0, 0)
Screenshot: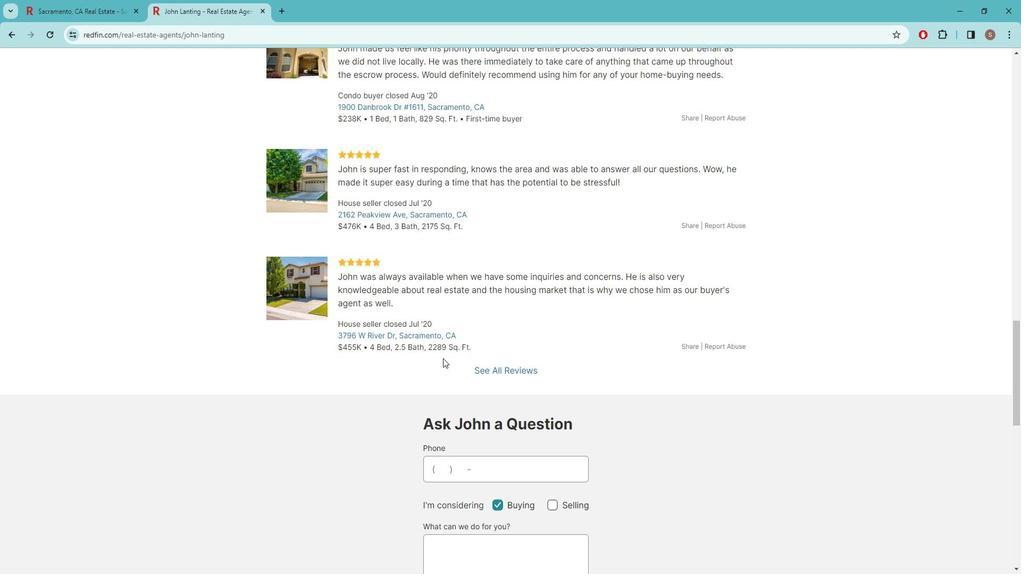 
Action: Mouse scrolled (448, 350) with delta (0, 0)
Screenshot: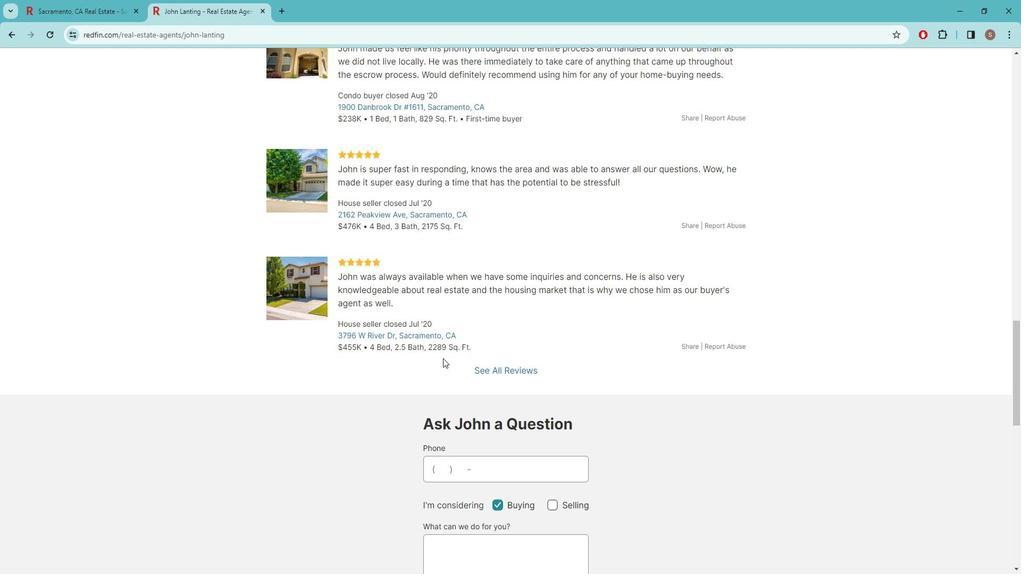
Action: Mouse scrolled (448, 350) with delta (0, 0)
Screenshot: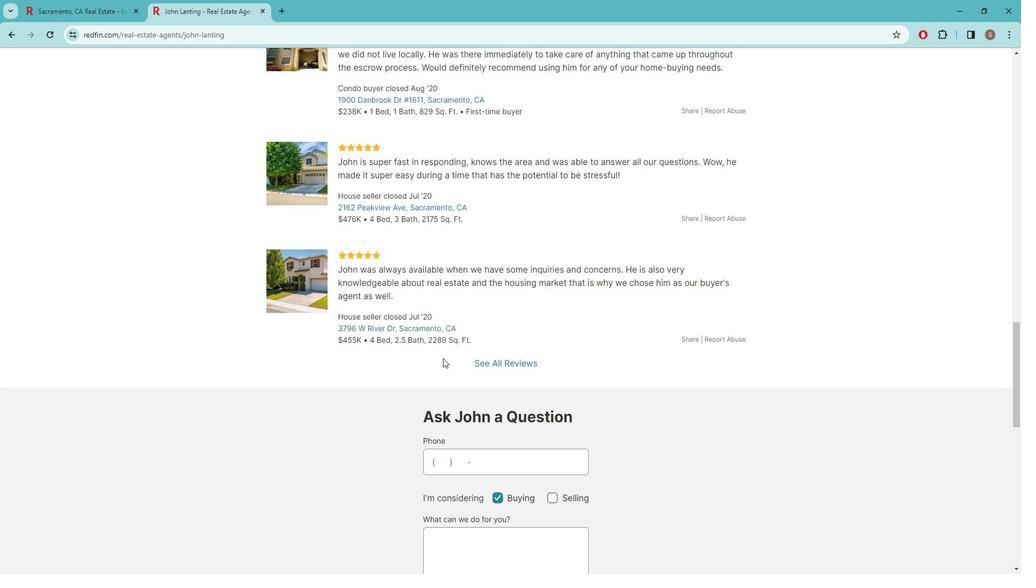 
Action: Mouse scrolled (448, 351) with delta (0, 0)
Screenshot: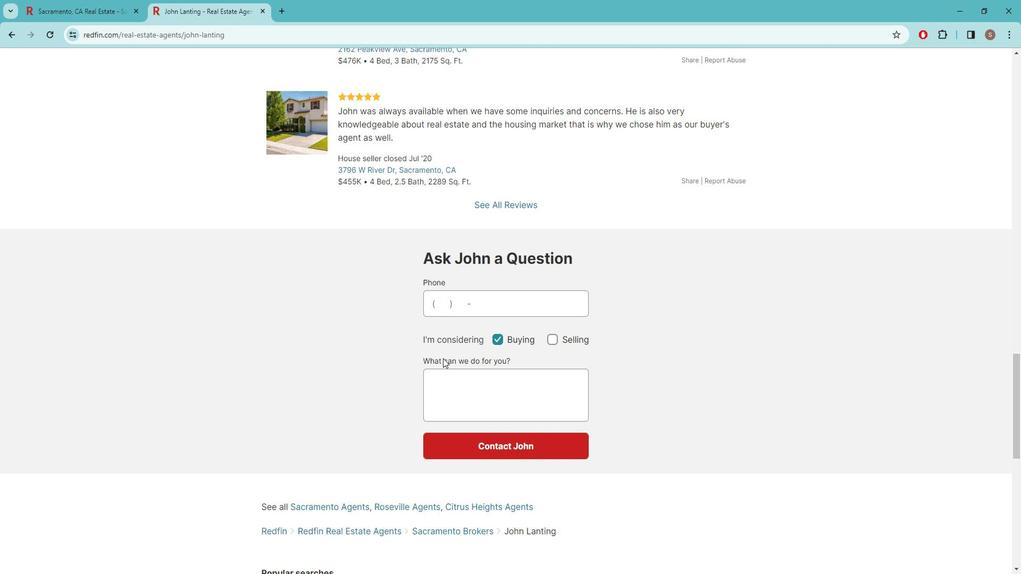 
Action: Mouse scrolled (448, 351) with delta (0, 0)
Screenshot: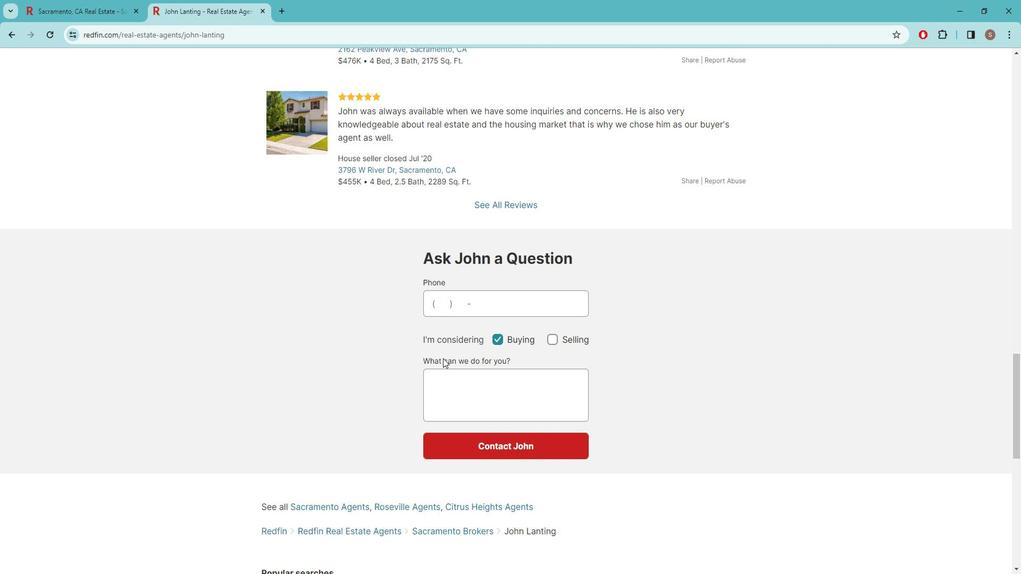 
Action: Mouse scrolled (448, 351) with delta (0, 0)
Screenshot: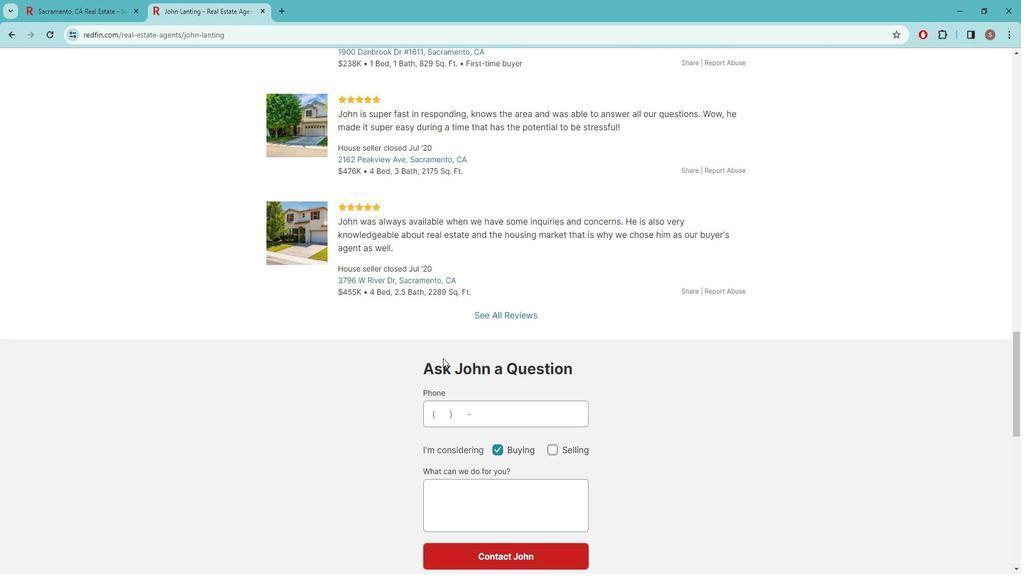 
Action: Mouse scrolled (448, 351) with delta (0, 0)
Screenshot: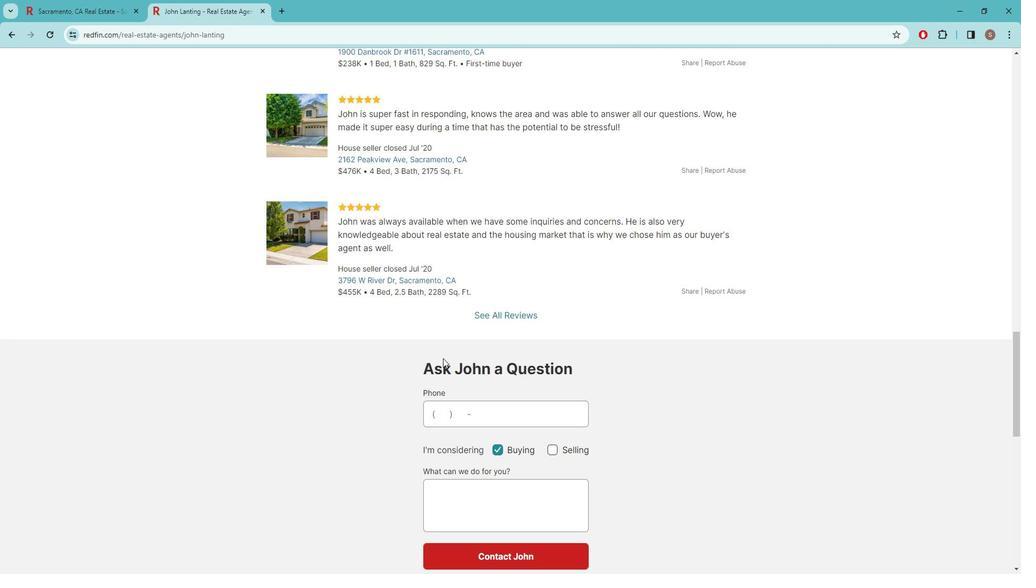 
Action: Mouse scrolled (448, 351) with delta (0, 0)
Screenshot: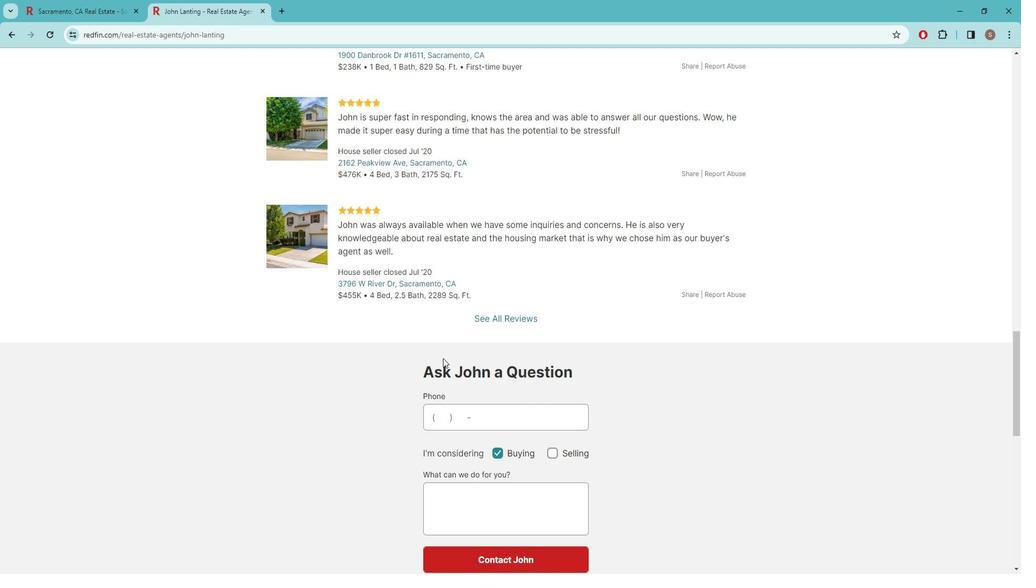 
Action: Mouse scrolled (448, 351) with delta (0, 0)
Screenshot: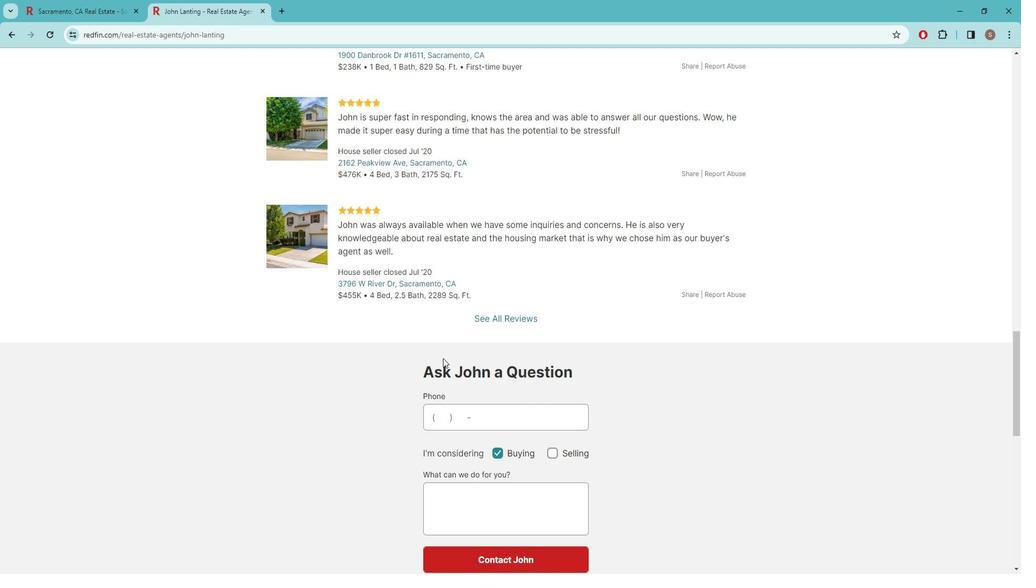 
Action: Mouse scrolled (448, 351) with delta (0, 0)
Screenshot: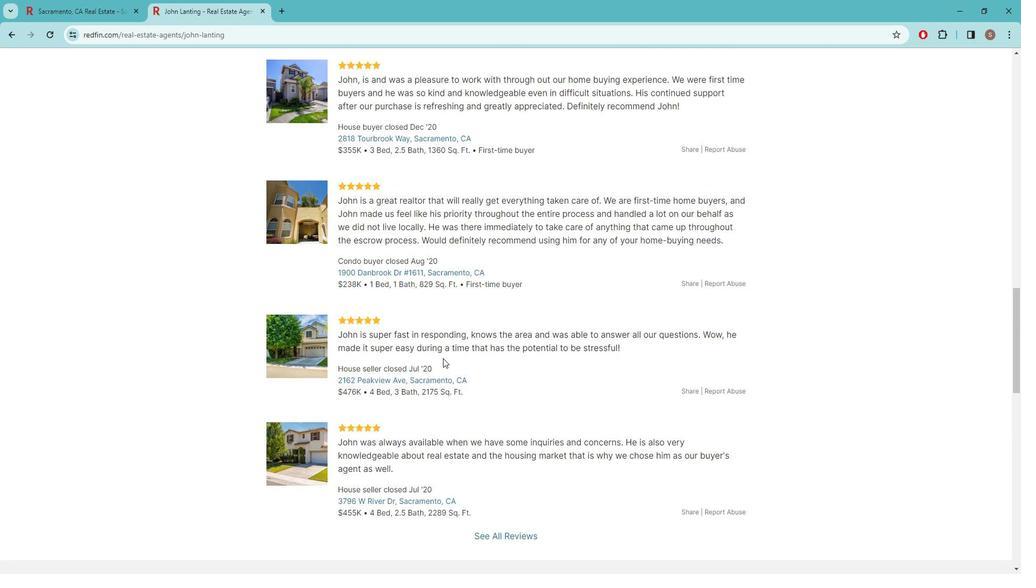 
Action: Mouse scrolled (448, 351) with delta (0, 0)
Screenshot: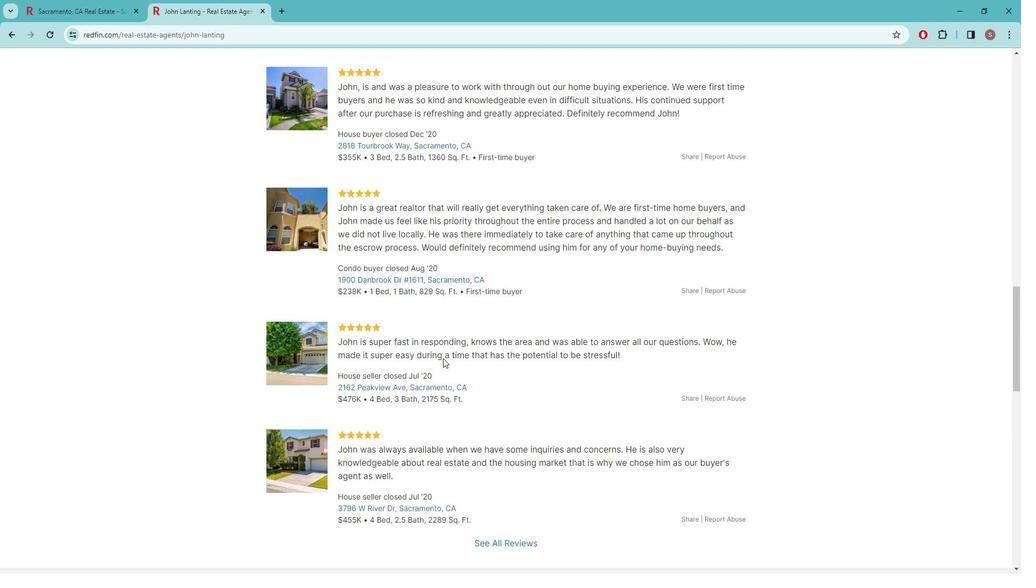 
Action: Mouse scrolled (448, 351) with delta (0, 0)
Screenshot: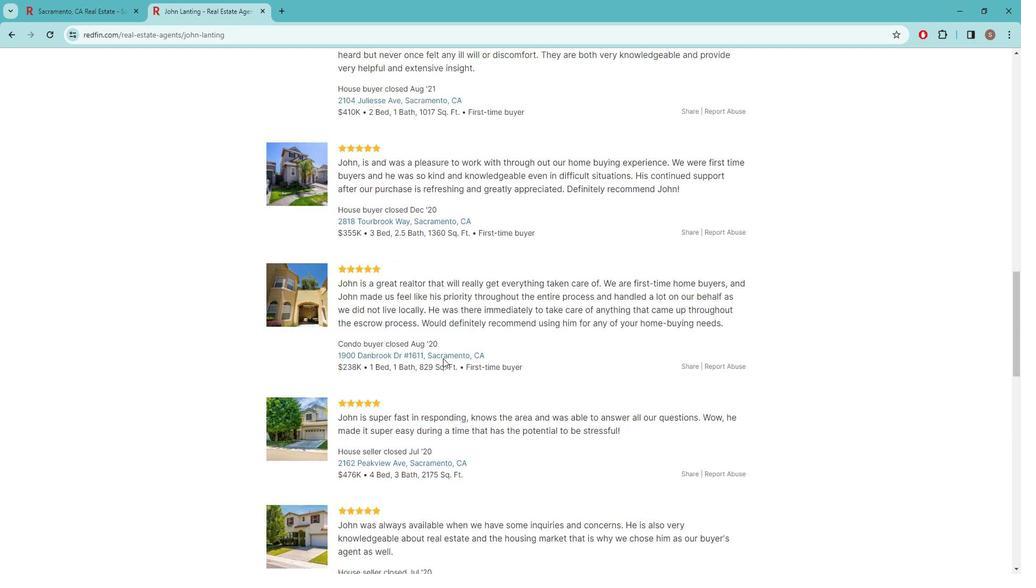 
Action: Mouse scrolled (448, 351) with delta (0, 0)
Screenshot: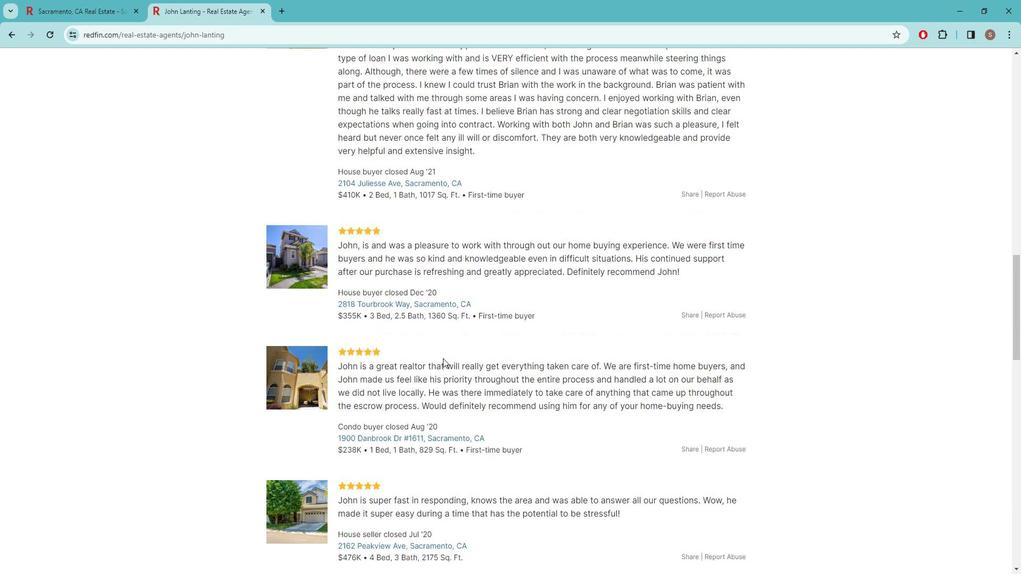 
Action: Mouse scrolled (448, 351) with delta (0, 0)
Screenshot: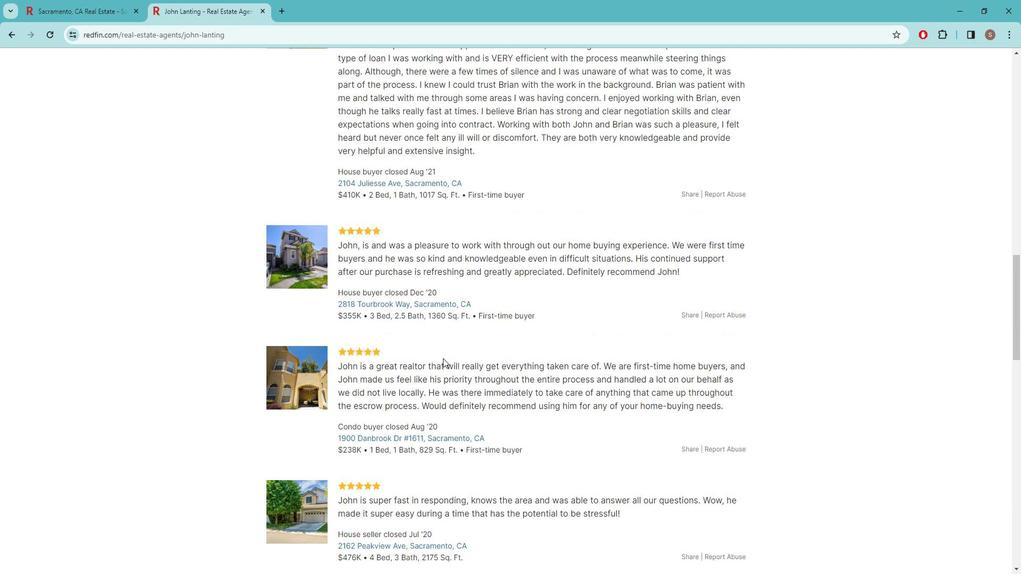 
Action: Mouse scrolled (448, 351) with delta (0, 0)
Screenshot: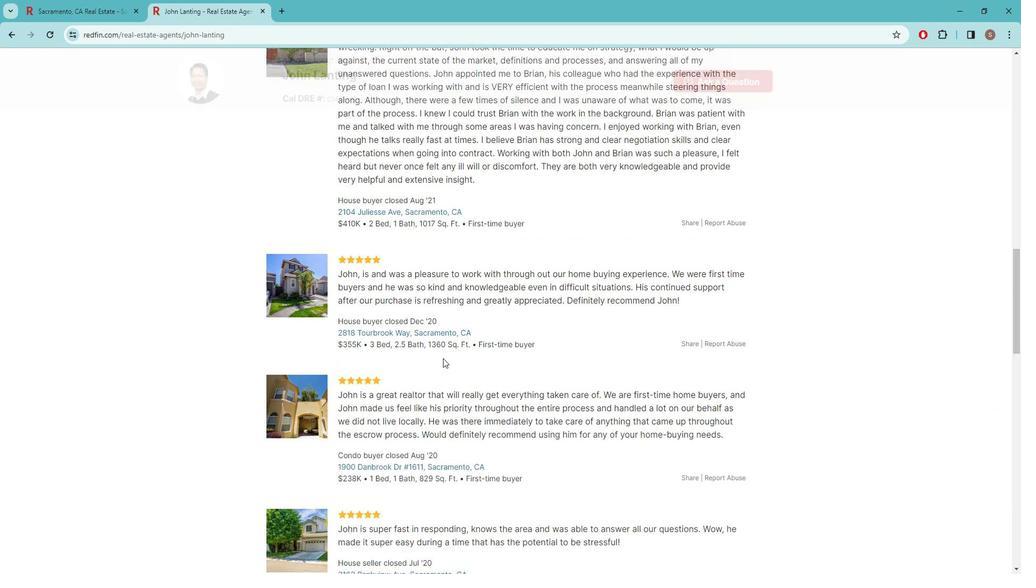 
Action: Mouse scrolled (448, 351) with delta (0, 0)
Screenshot: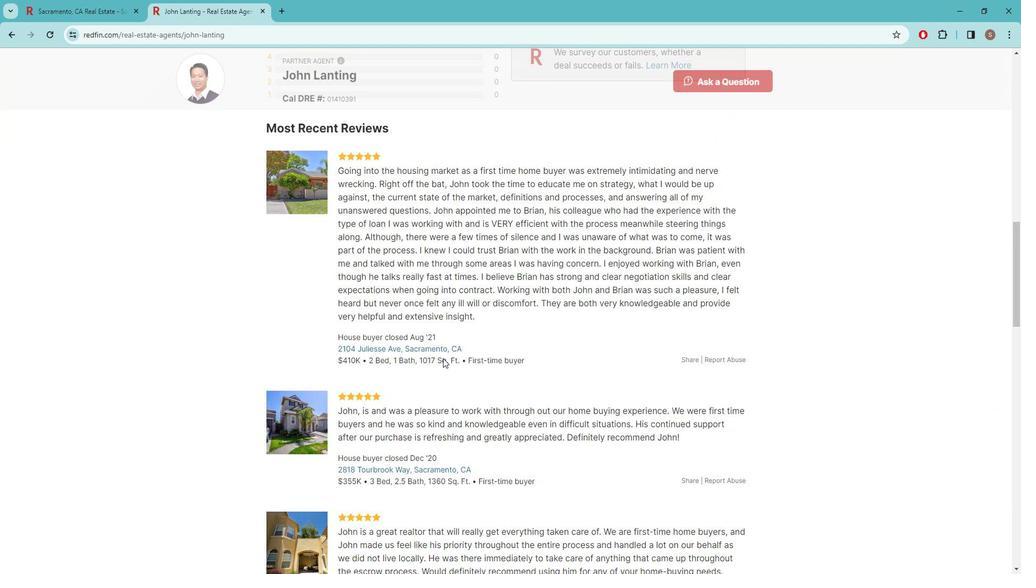 
Action: Mouse scrolled (448, 351) with delta (0, 0)
Screenshot: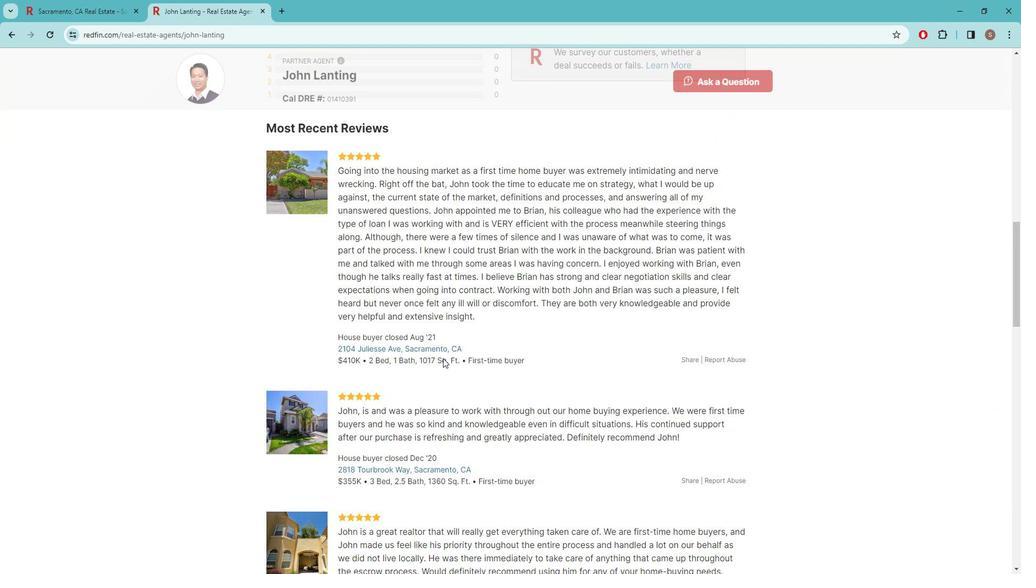 
Action: Mouse scrolled (448, 351) with delta (0, 0)
Screenshot: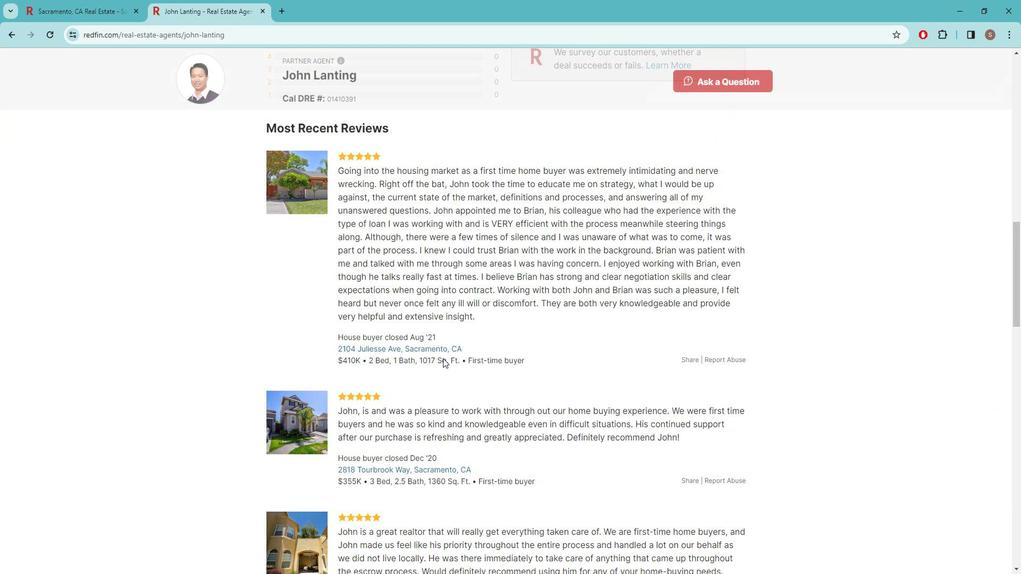 
Action: Mouse scrolled (448, 351) with delta (0, 0)
Screenshot: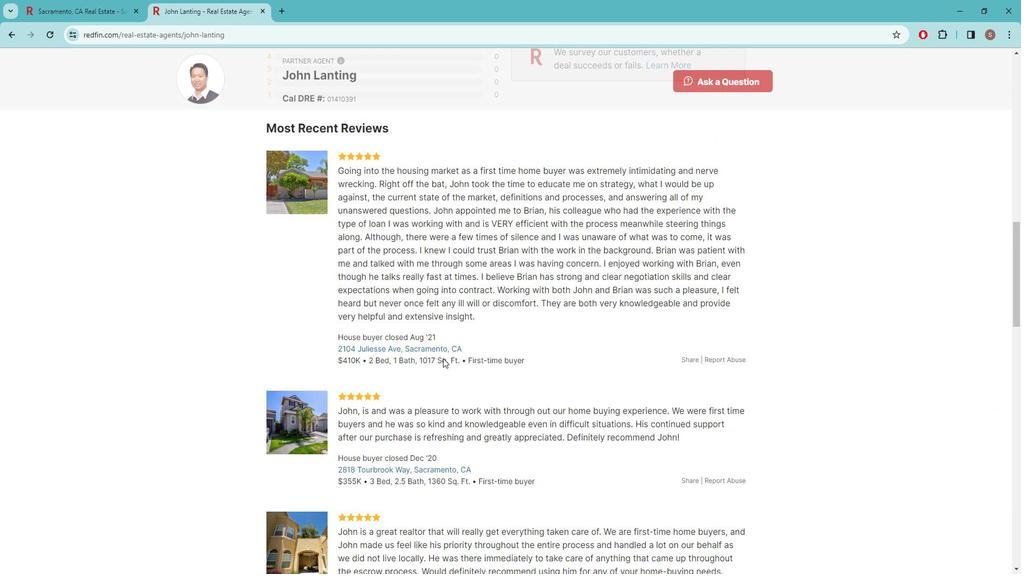 
Action: Mouse scrolled (448, 351) with delta (0, 0)
Screenshot: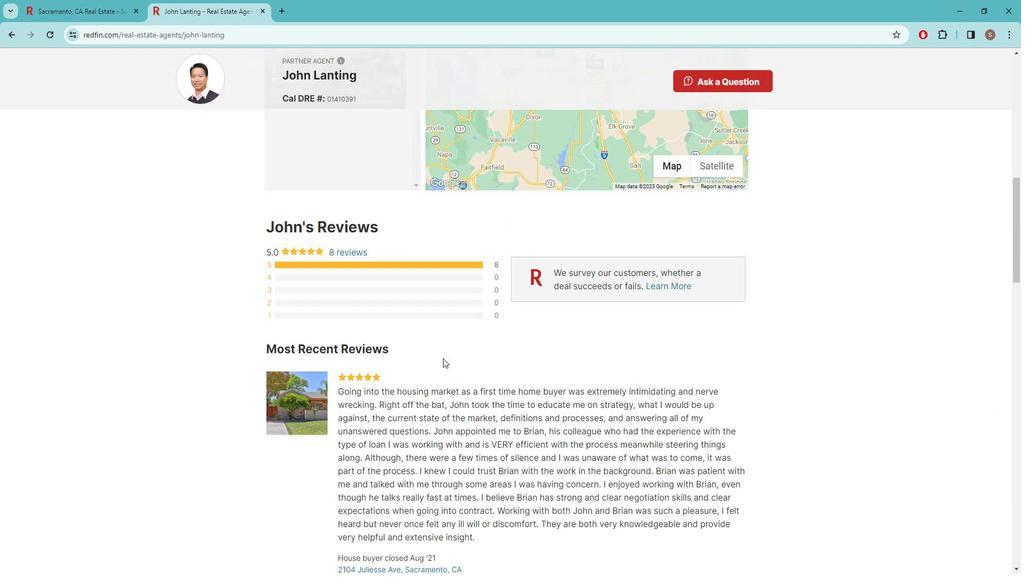 
Action: Mouse scrolled (448, 351) with delta (0, 0)
Screenshot: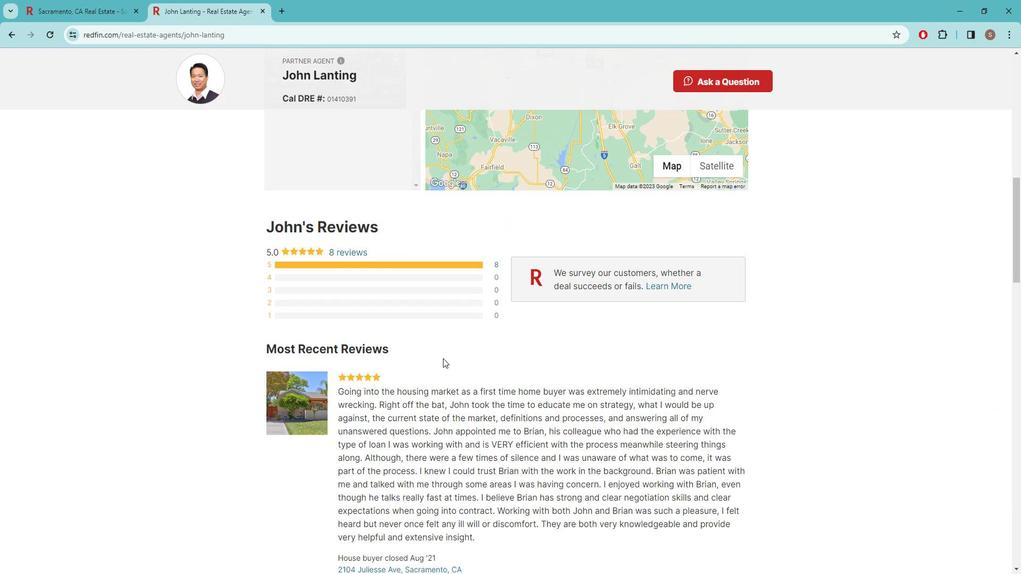
Action: Mouse scrolled (448, 351) with delta (0, 0)
Screenshot: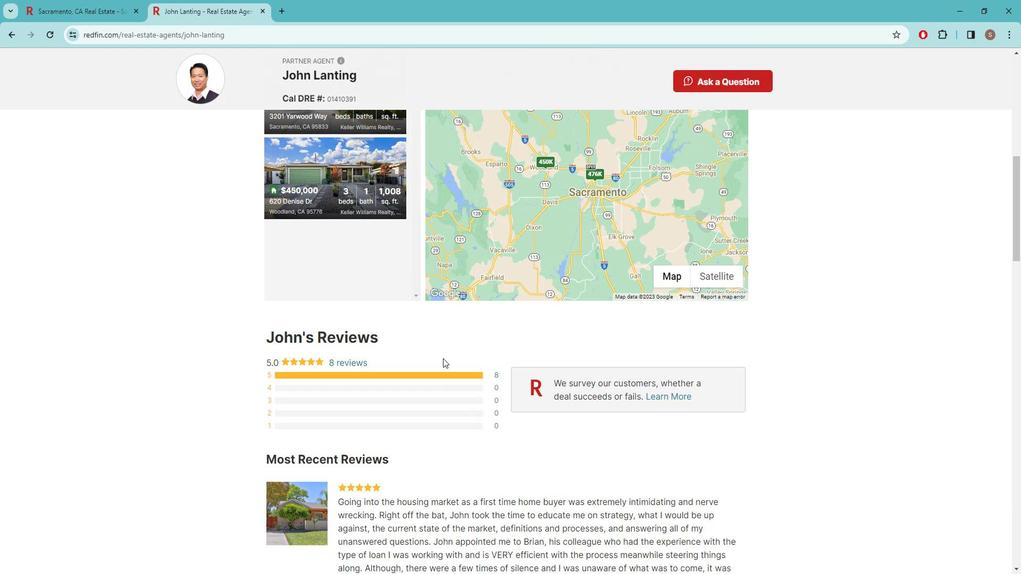 
Action: Mouse scrolled (448, 351) with delta (0, 0)
Screenshot: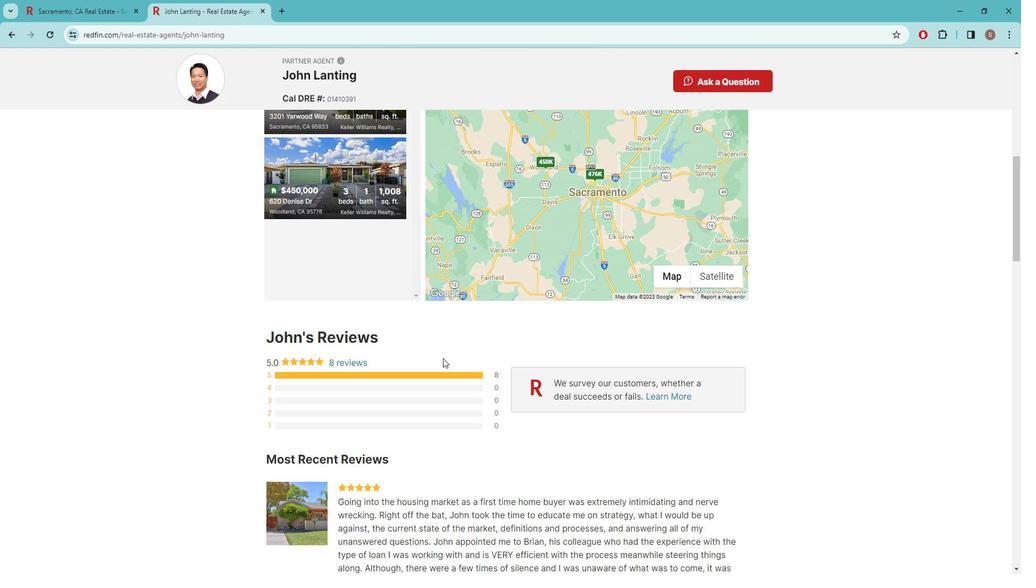 
Action: Mouse scrolled (448, 351) with delta (0, 0)
Screenshot: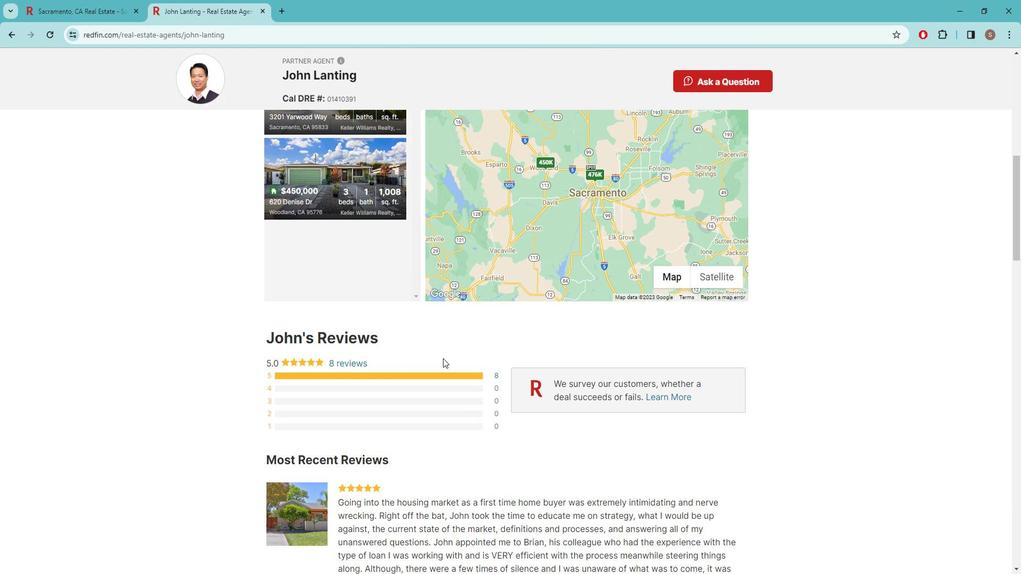 
Action: Mouse scrolled (448, 351) with delta (0, 0)
Screenshot: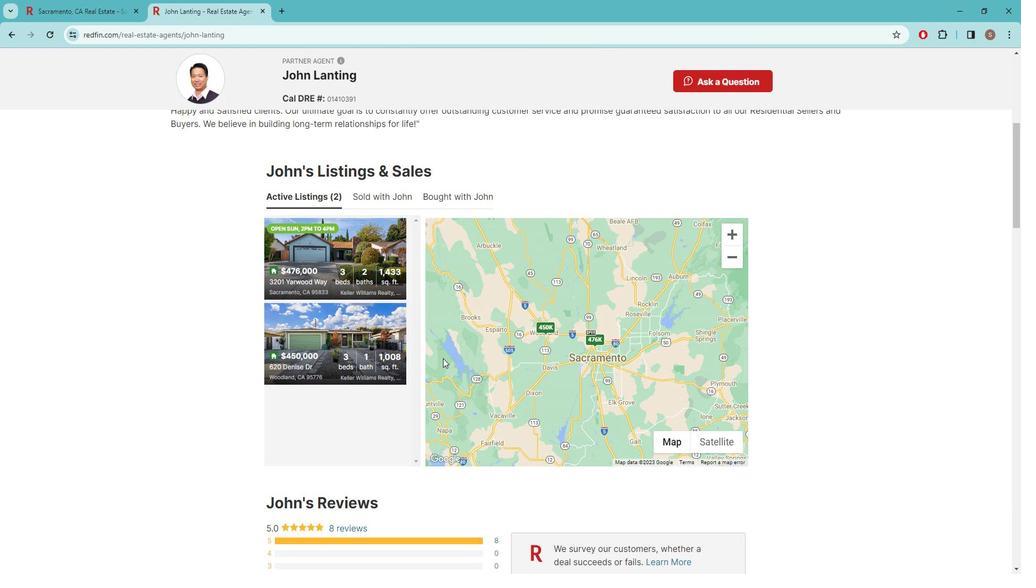 
Action: Mouse scrolled (448, 350) with delta (0, 0)
Screenshot: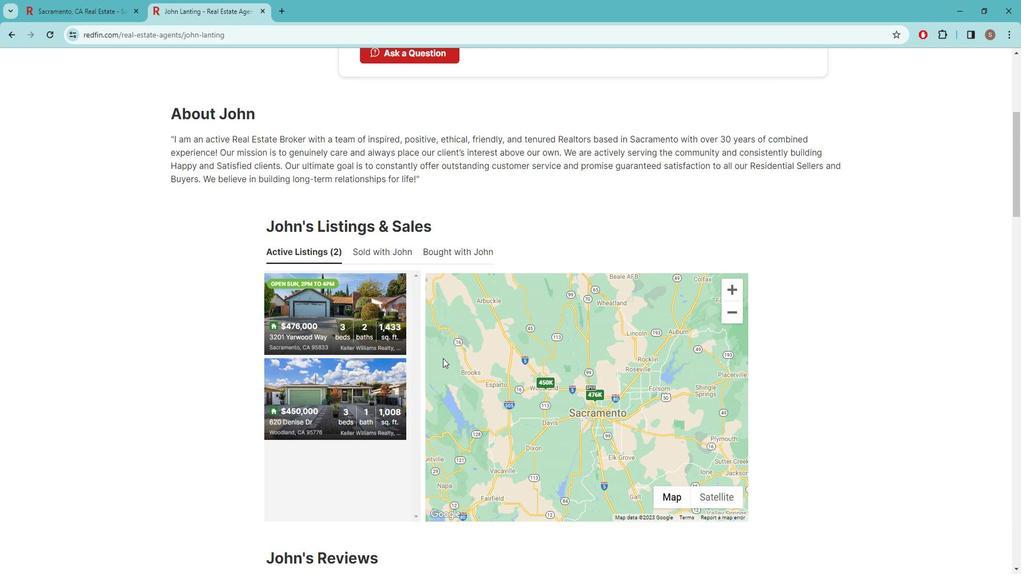 
Action: Mouse scrolled (448, 351) with delta (0, 0)
Screenshot: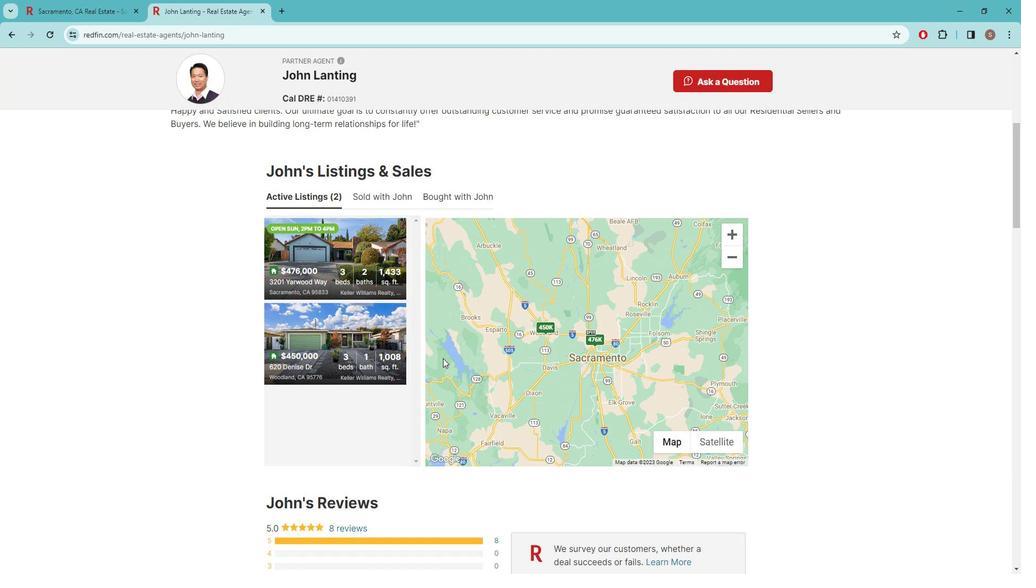 
Action: Mouse scrolled (448, 351) with delta (0, 0)
Screenshot: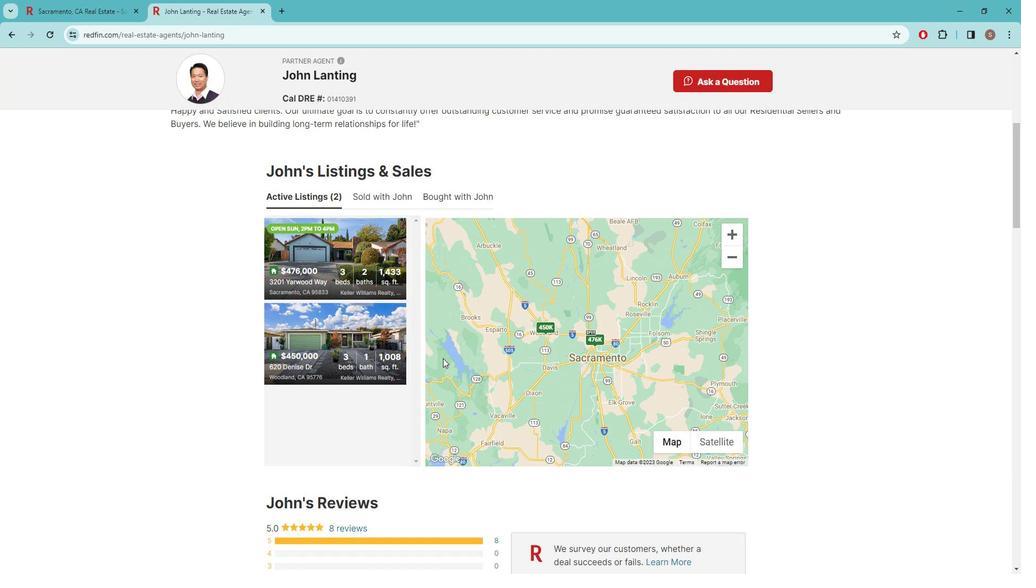 
Action: Mouse scrolled (448, 351) with delta (0, 0)
Screenshot: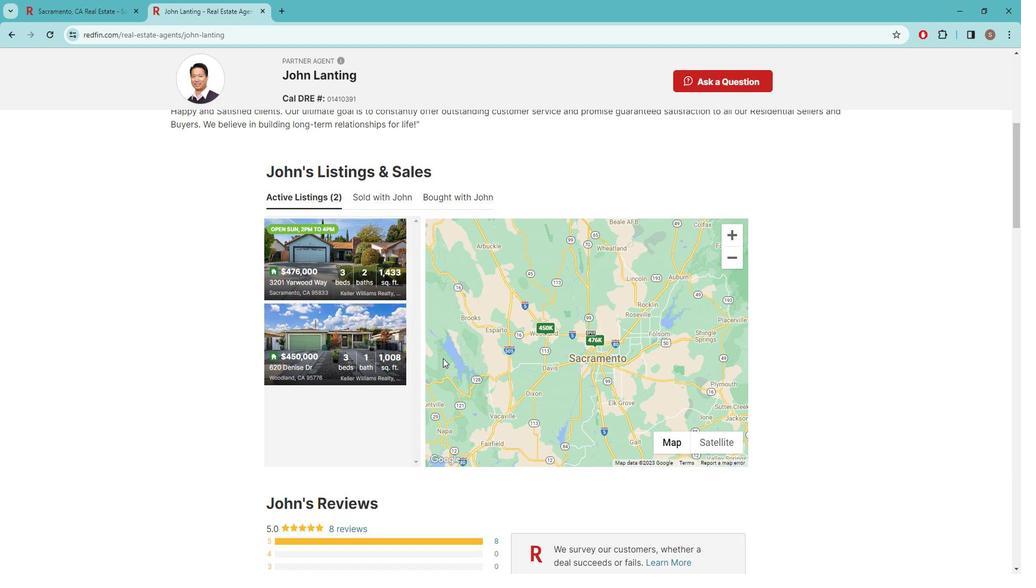 
Action: Mouse scrolled (448, 351) with delta (0, 0)
Screenshot: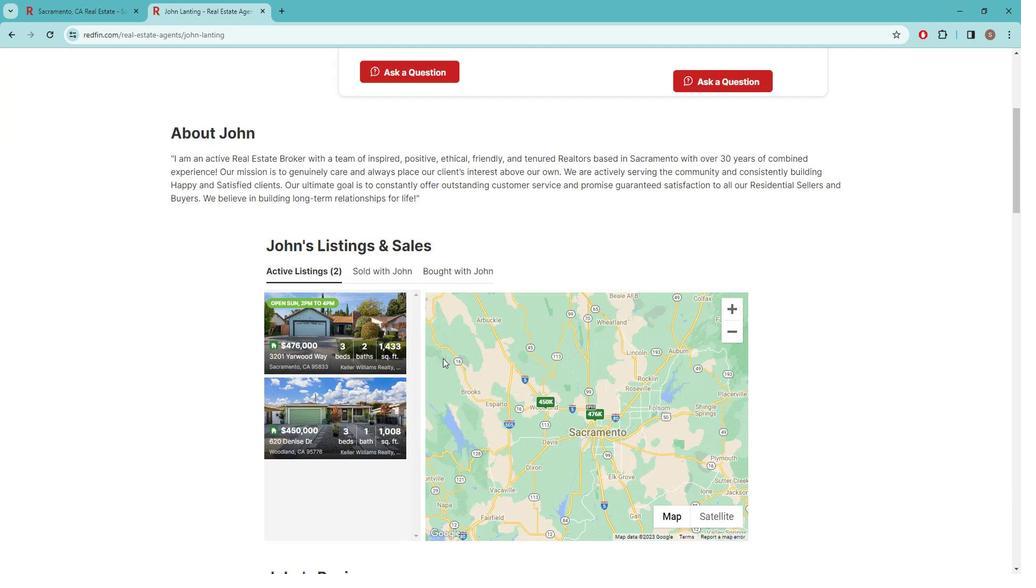 
Action: Mouse scrolled (448, 351) with delta (0, 0)
Screenshot: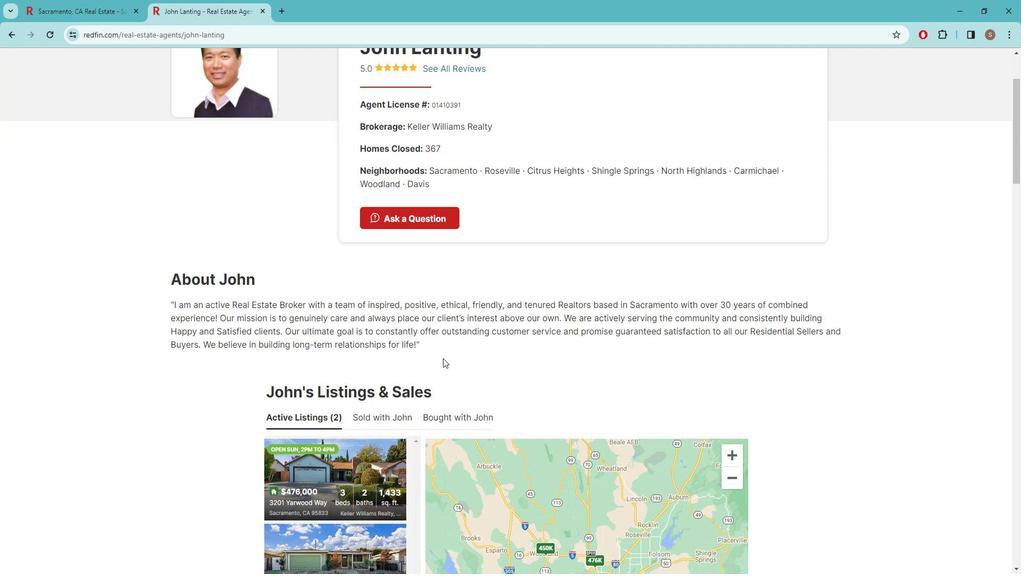 
Action: Mouse scrolled (448, 351) with delta (0, 0)
Screenshot: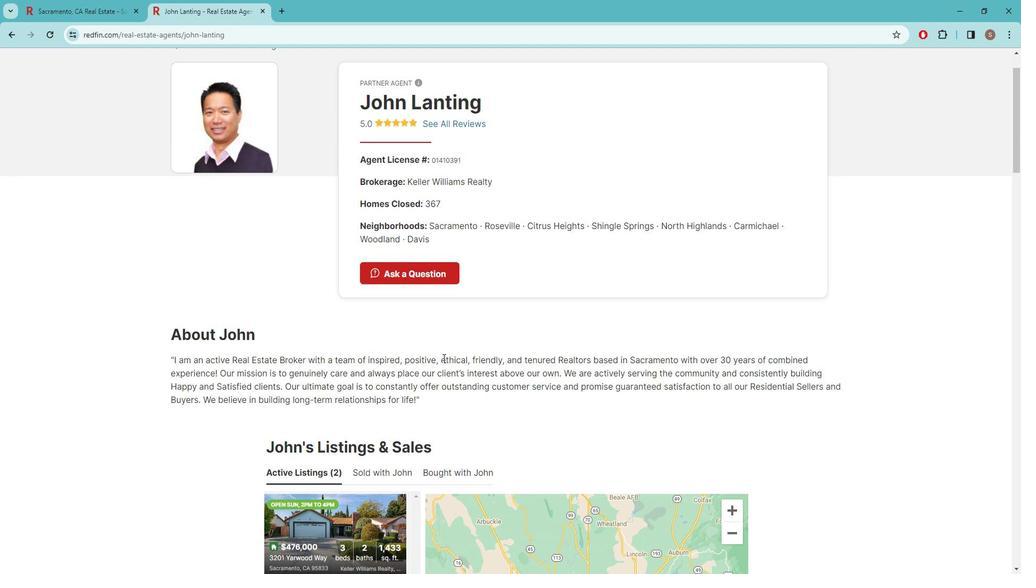 
Action: Mouse scrolled (448, 351) with delta (0, 0)
Screenshot: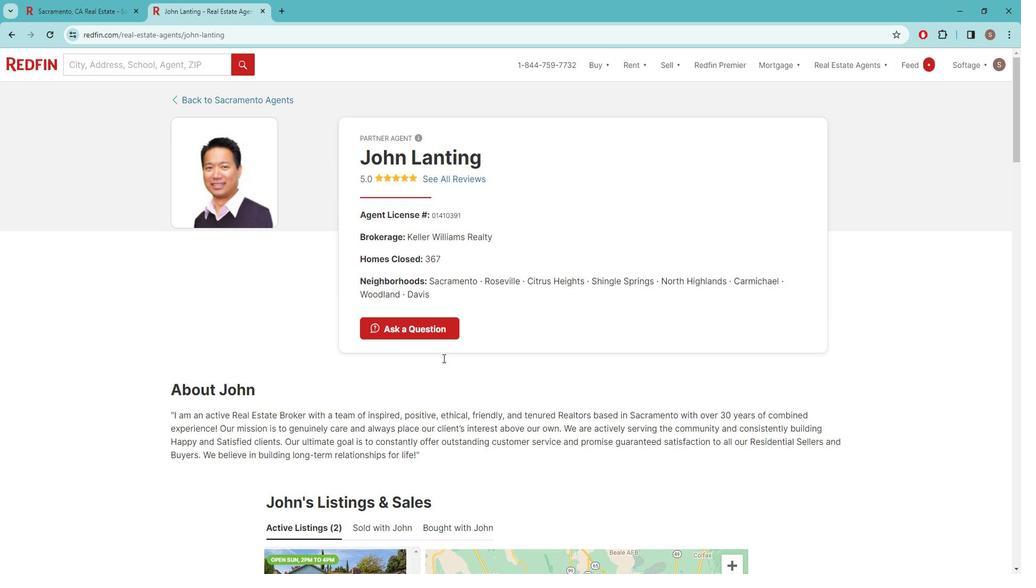 
Action: Mouse scrolled (448, 351) with delta (0, 0)
Screenshot: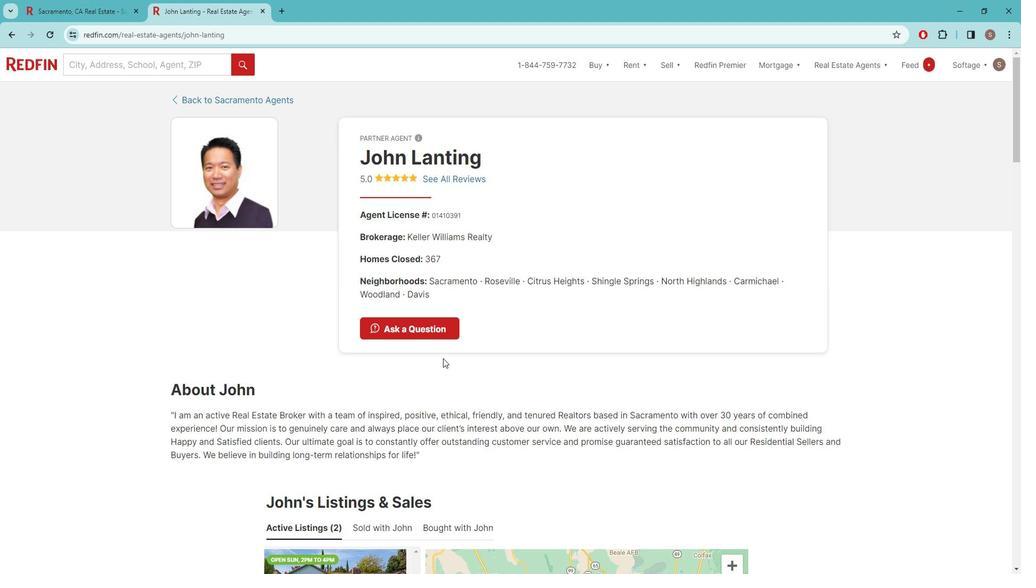 
Action: Mouse scrolled (448, 351) with delta (0, 0)
Screenshot: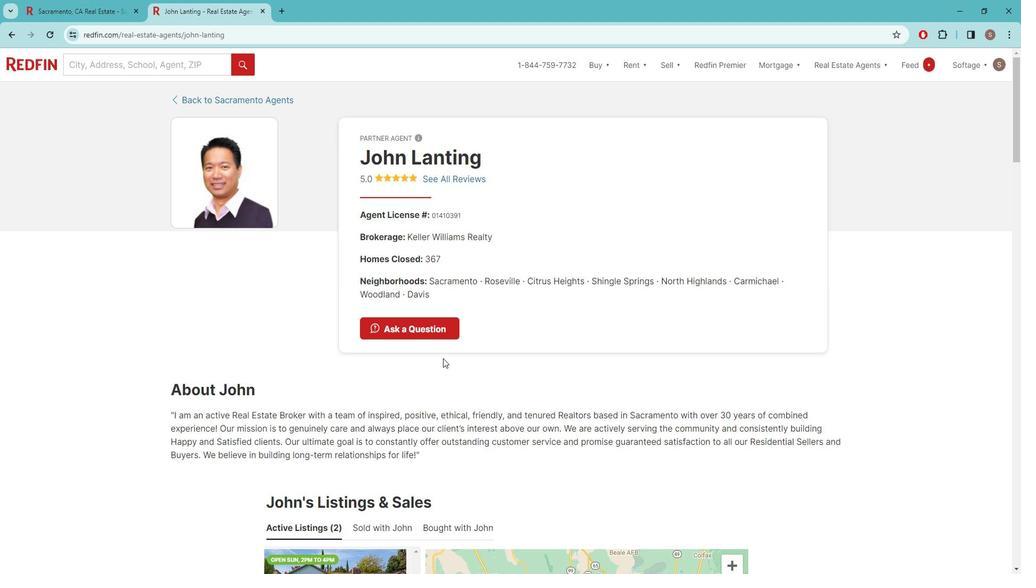 
Action: Mouse scrolled (448, 351) with delta (0, 0)
Screenshot: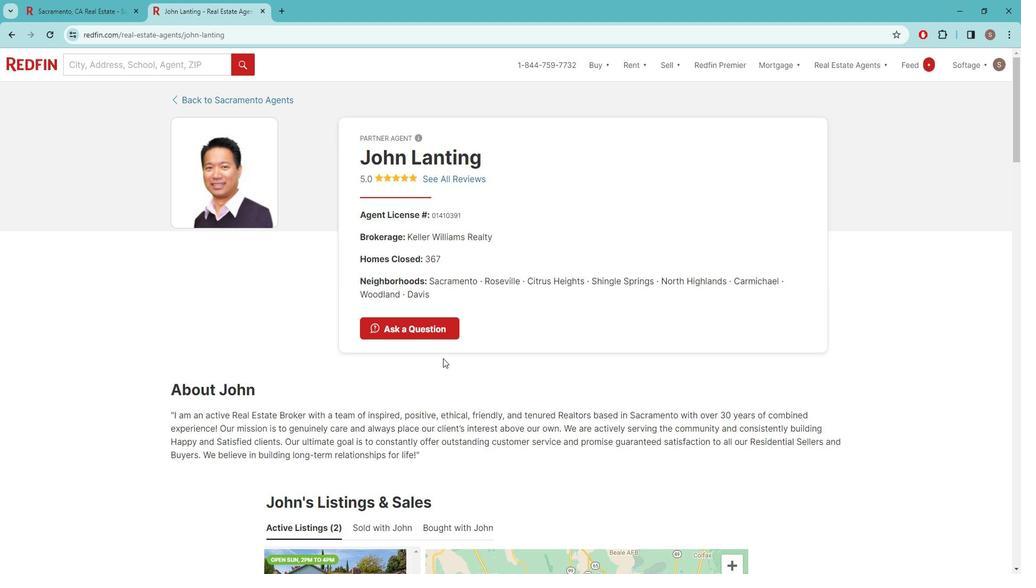 
Action: Mouse scrolled (448, 351) with delta (0, 0)
Screenshot: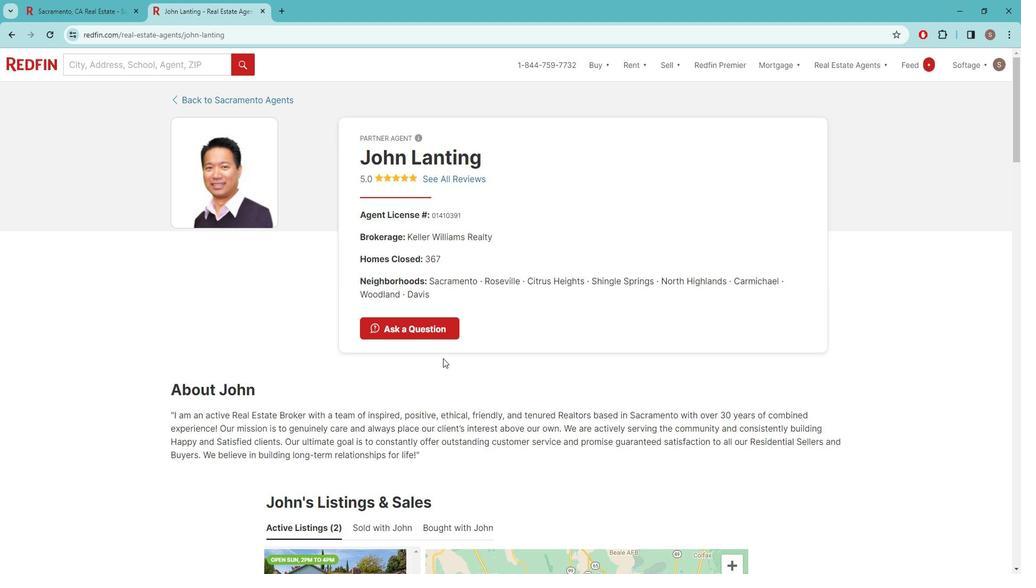 
Action: Mouse scrolled (448, 351) with delta (0, 0)
Screenshot: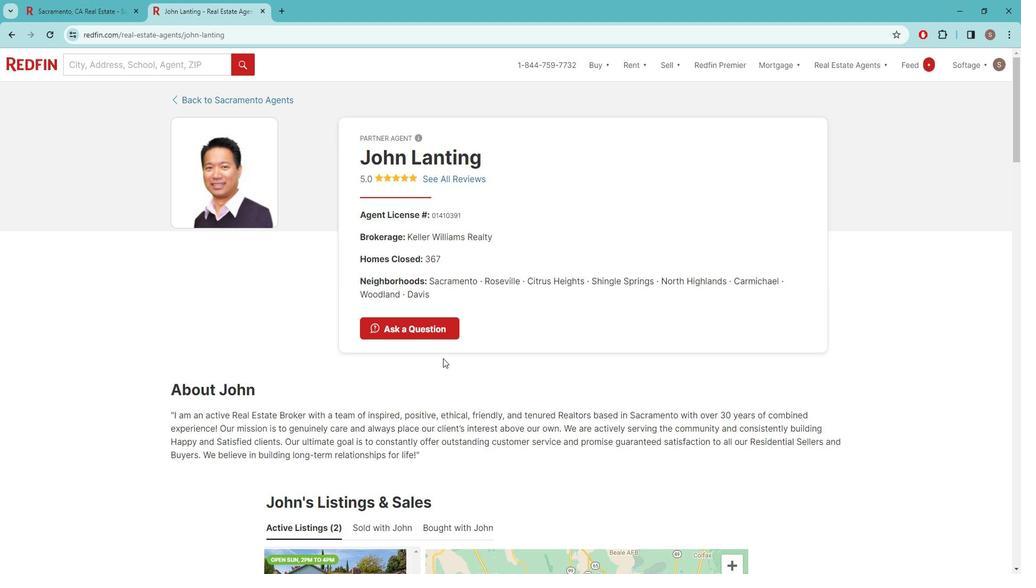 
